 Task: Find connections with filter location Kapfenberg with filter topic #Mobileapplicationswith filter profile language Spanish with filter current company Ethical Hackers Academy with filter school Vidya Prasarak Mandals K G Joshi College of Arts & N G Bedekar College of Commerce Chendani Bunder Road Thane 400 601 with filter industry Climate Data and Analytics with filter service category Program Management with filter keywords title Editor/Proofreader
Action: Mouse moved to (581, 111)
Screenshot: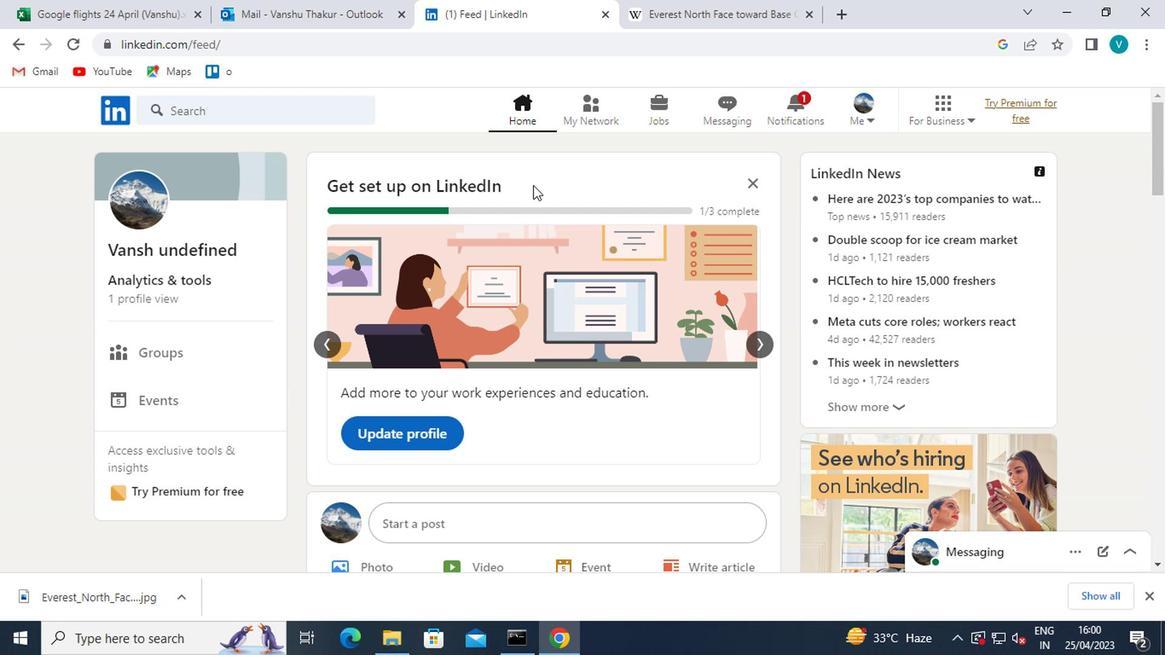 
Action: Mouse pressed left at (581, 111)
Screenshot: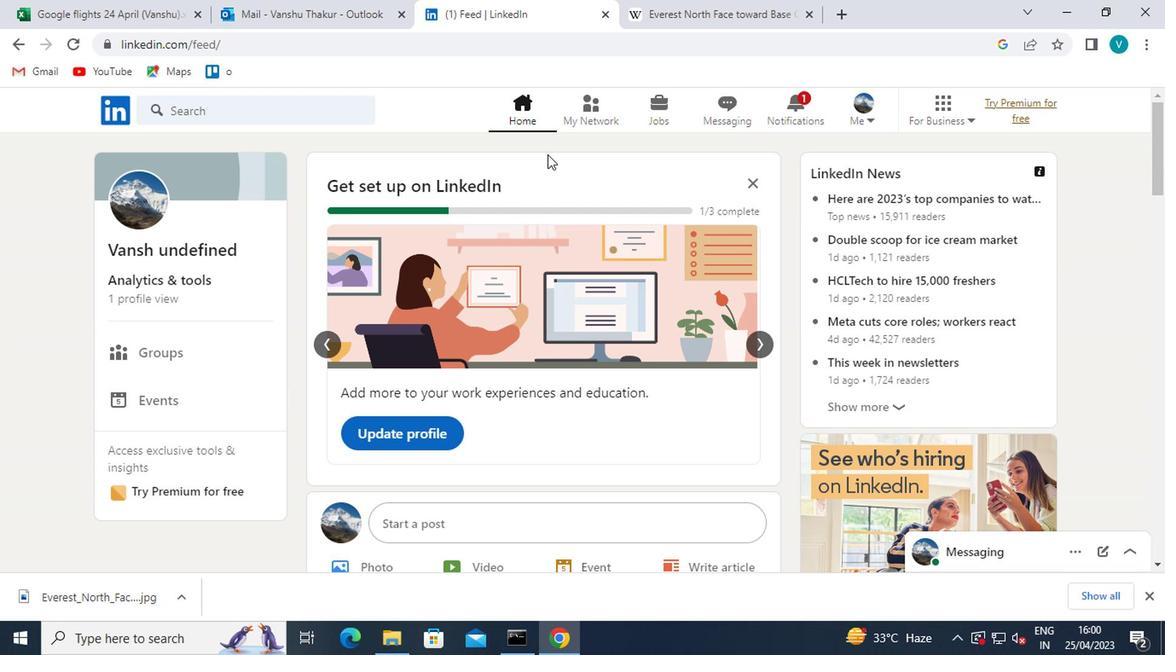 
Action: Mouse moved to (198, 207)
Screenshot: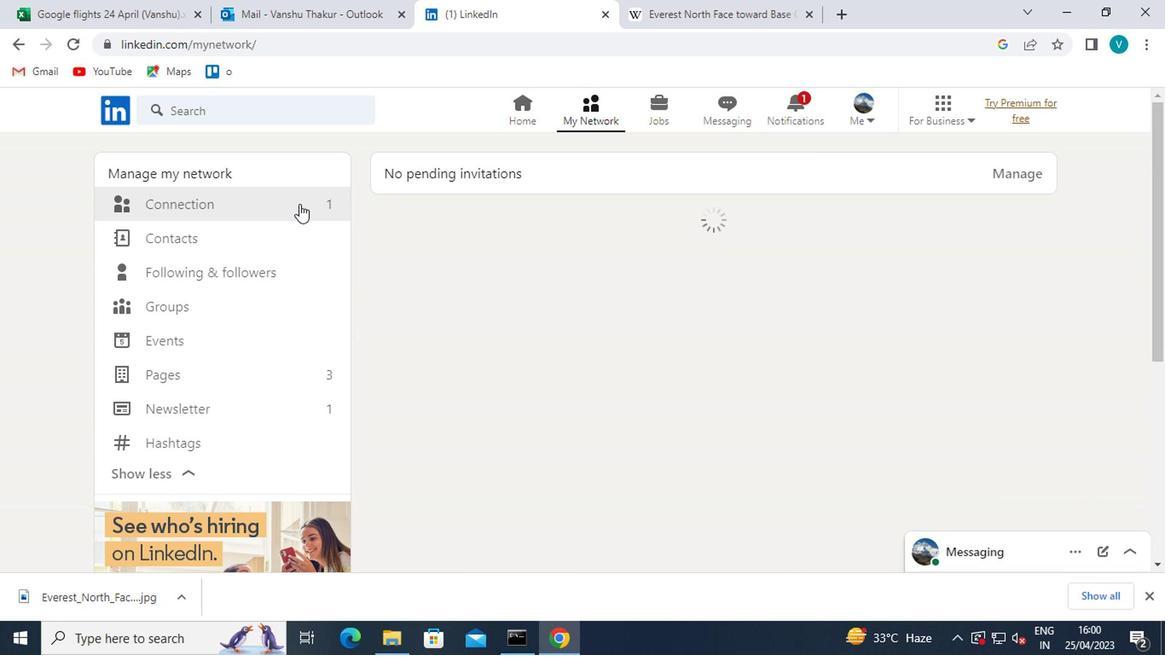
Action: Mouse pressed left at (198, 207)
Screenshot: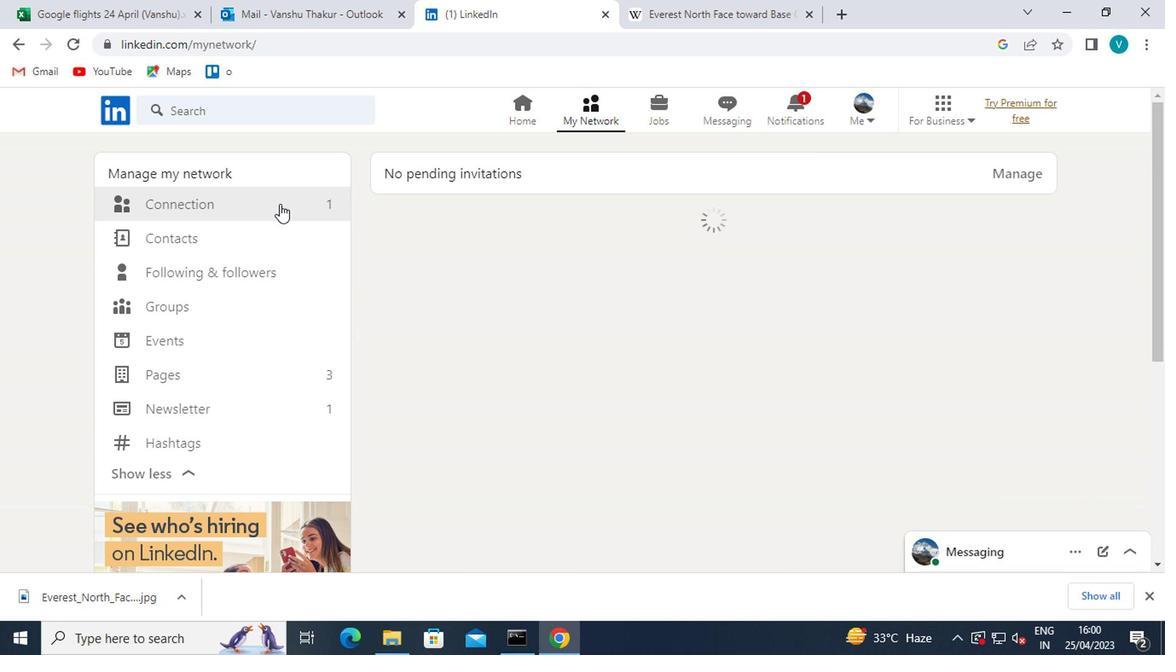 
Action: Mouse moved to (711, 209)
Screenshot: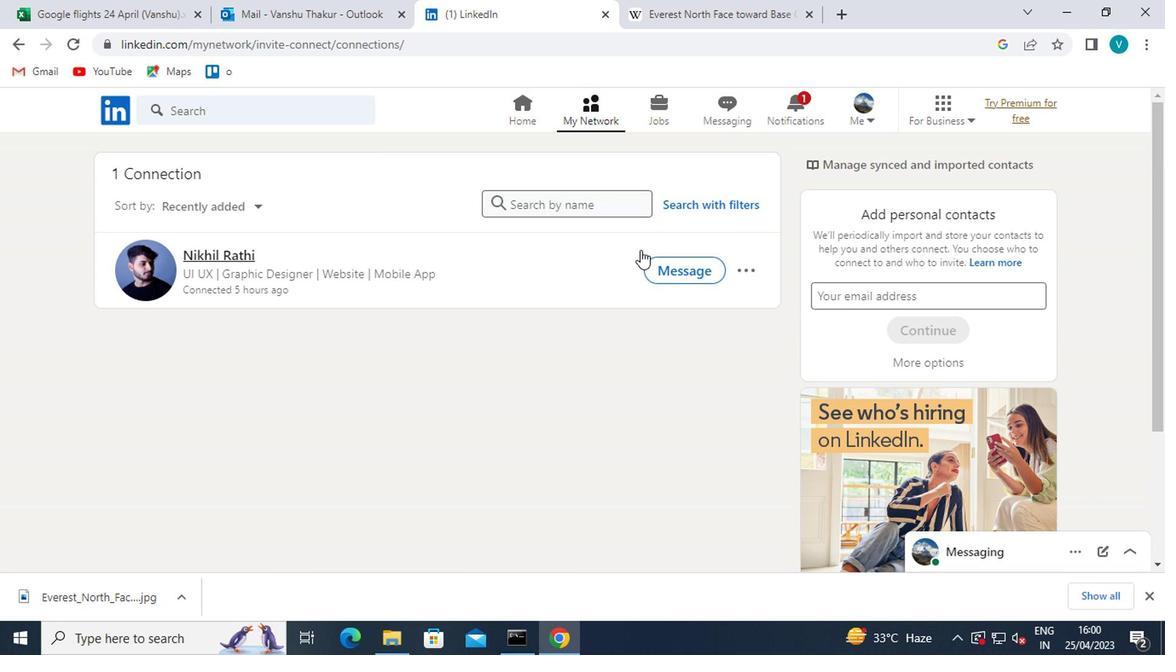 
Action: Mouse pressed left at (711, 209)
Screenshot: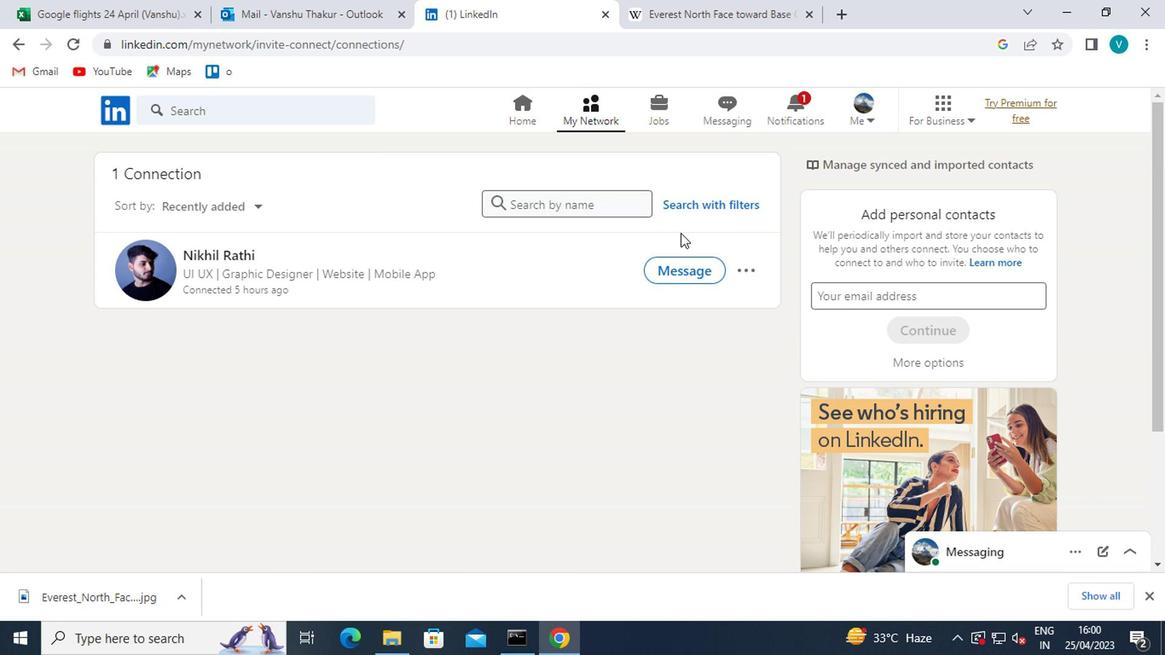 
Action: Mouse moved to (590, 157)
Screenshot: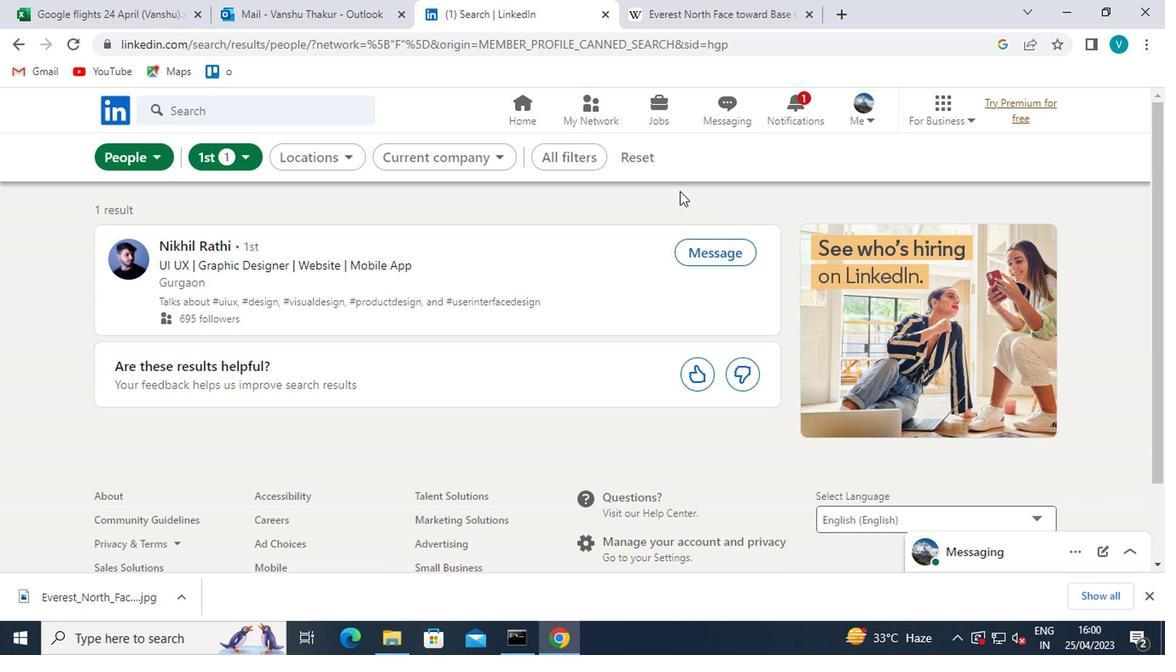 
Action: Mouse pressed left at (590, 157)
Screenshot: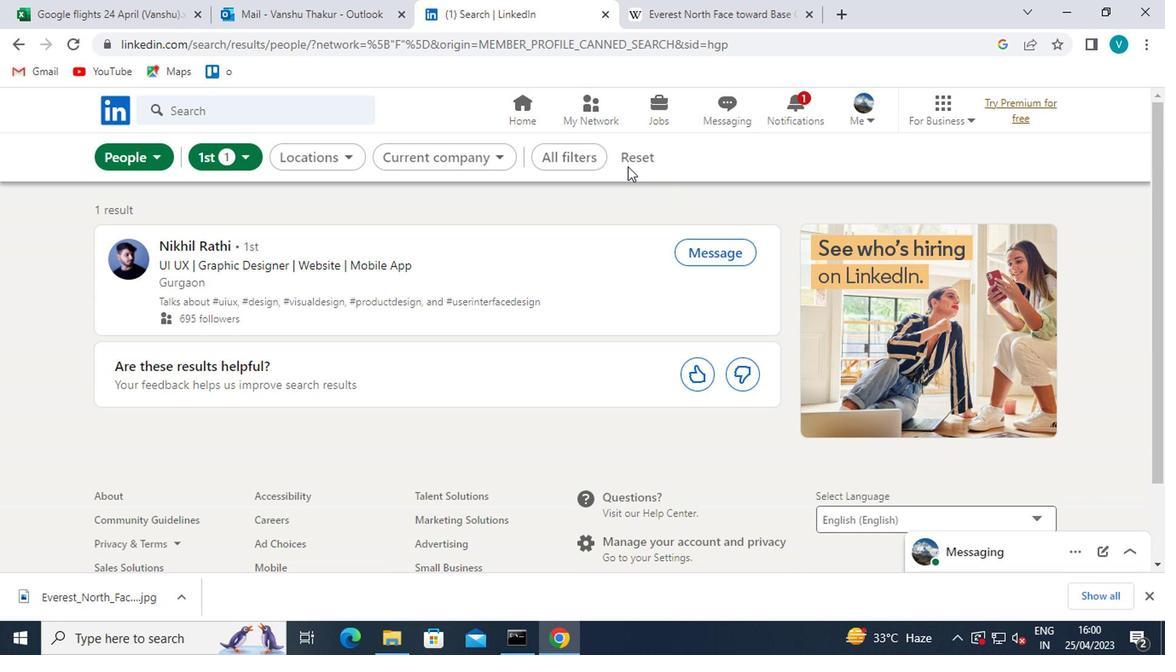 
Action: Mouse moved to (771, 330)
Screenshot: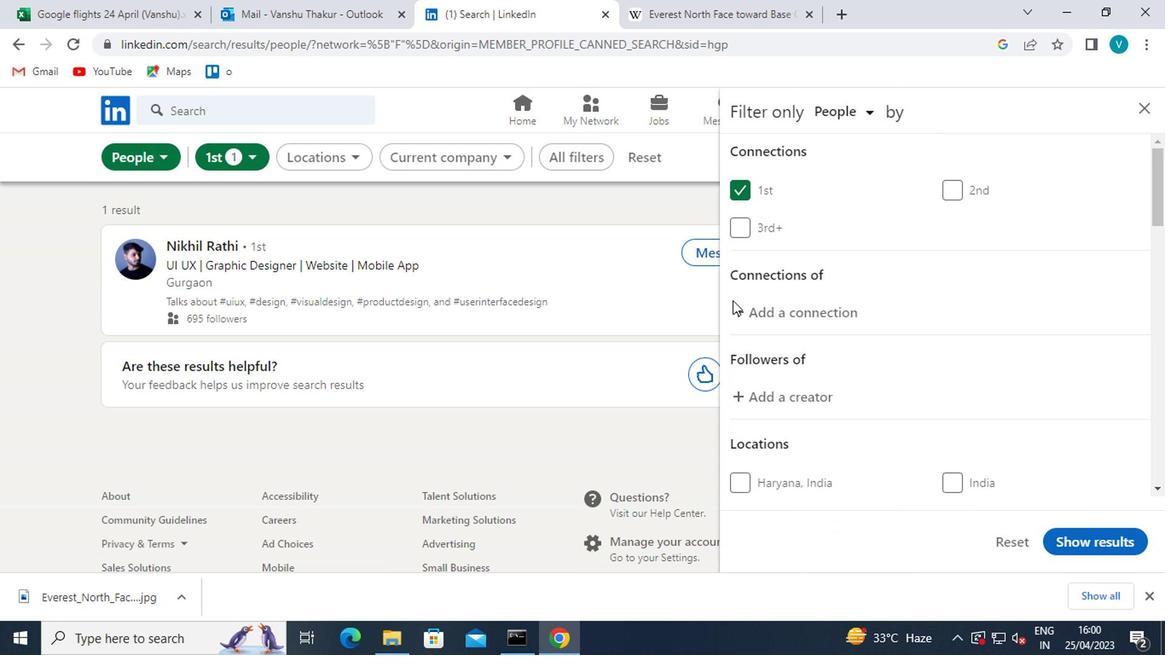 
Action: Mouse scrolled (771, 329) with delta (0, -1)
Screenshot: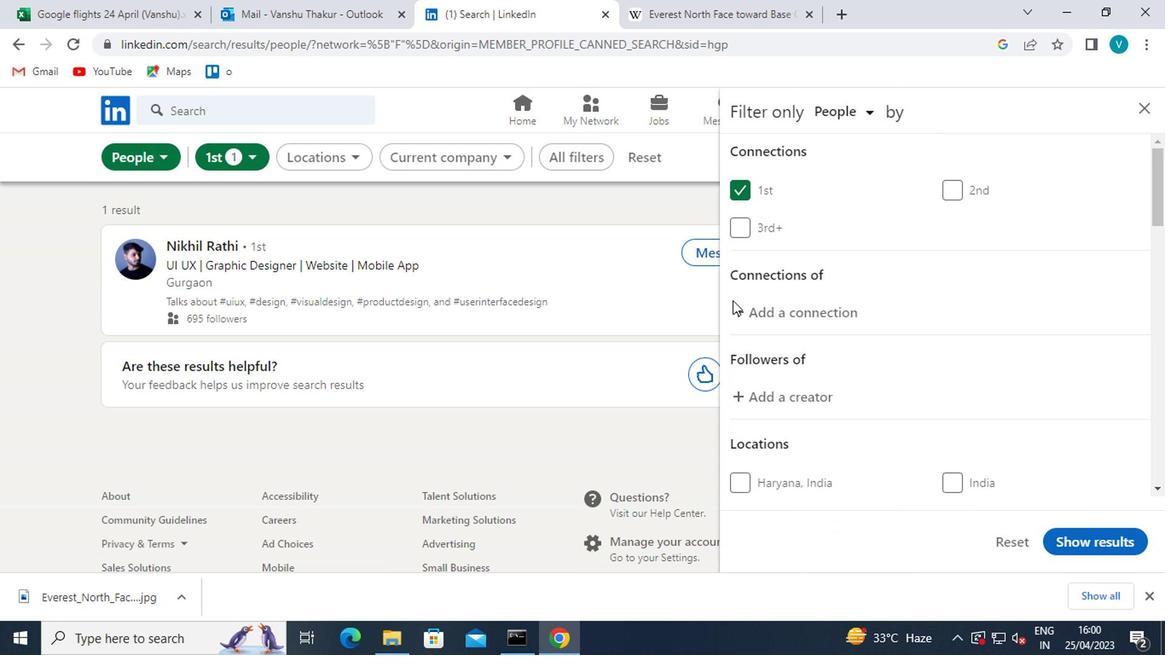 
Action: Mouse moved to (772, 332)
Screenshot: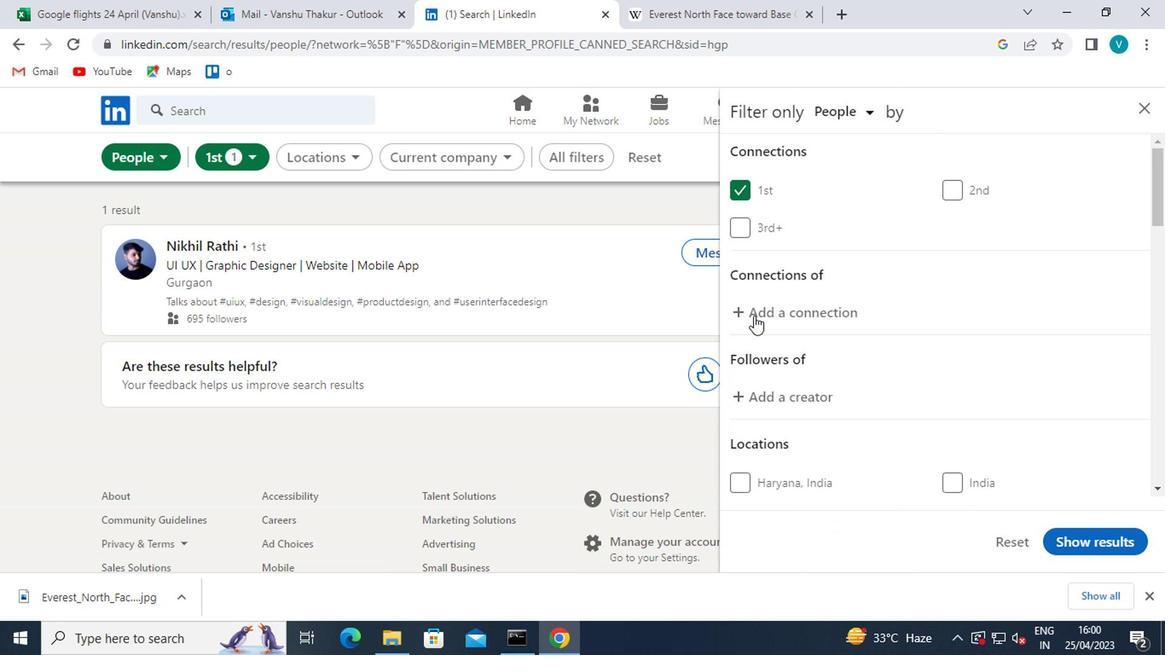 
Action: Mouse scrolled (772, 331) with delta (0, -1)
Screenshot: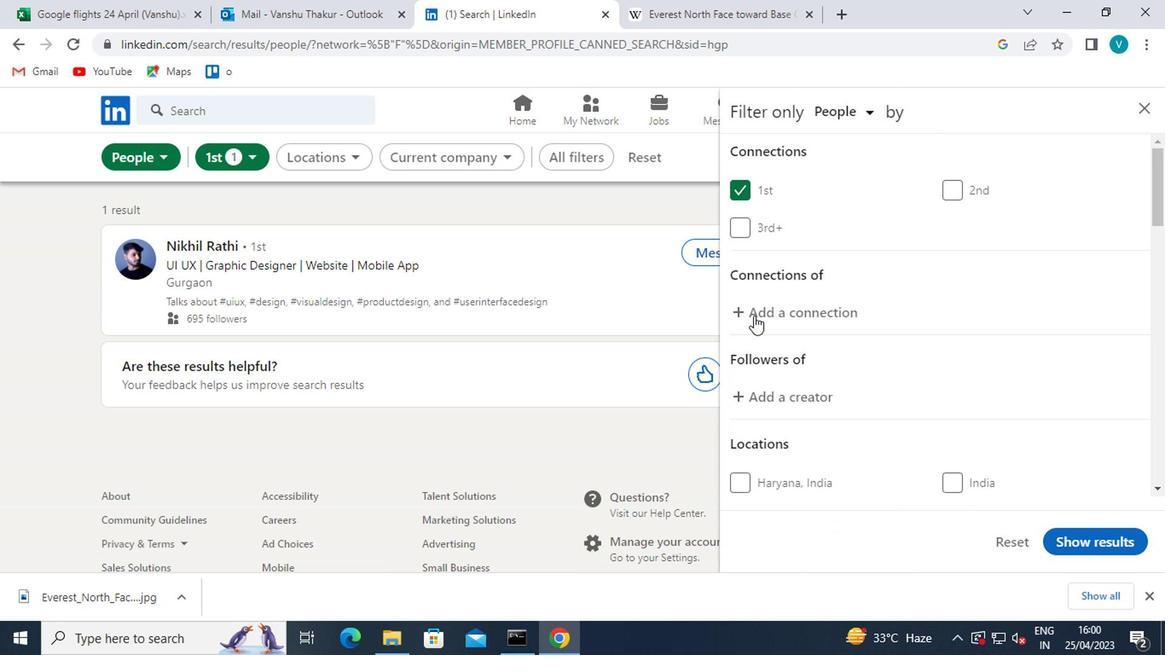 
Action: Mouse moved to (779, 384)
Screenshot: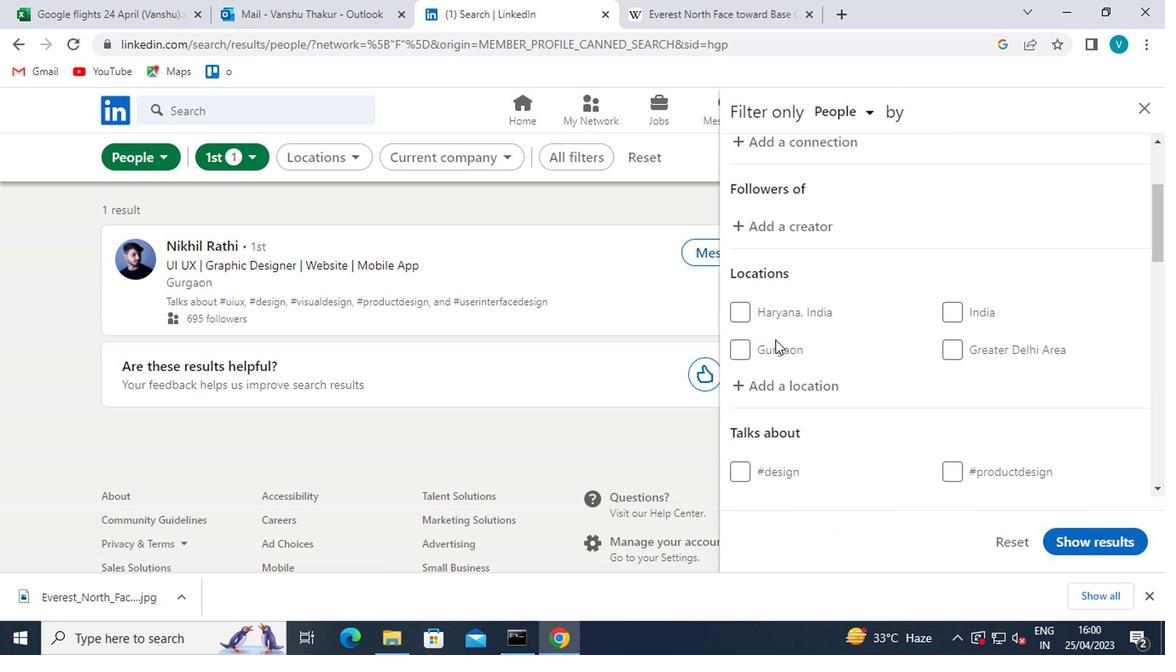 
Action: Mouse pressed left at (779, 384)
Screenshot: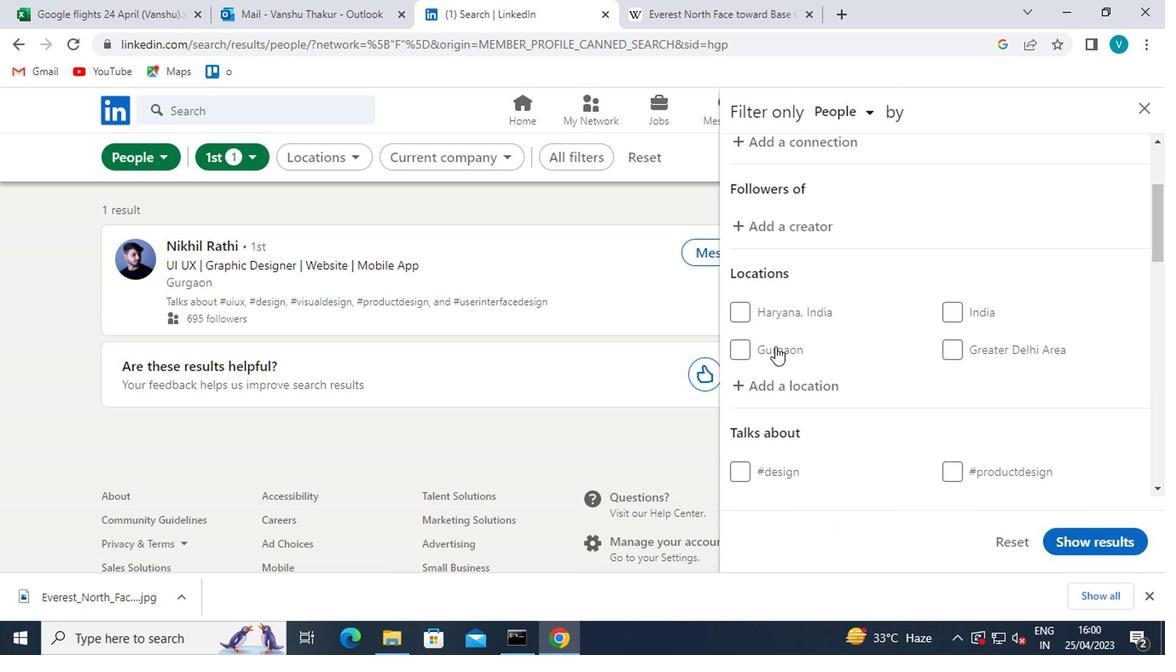
Action: Mouse moved to (700, 331)
Screenshot: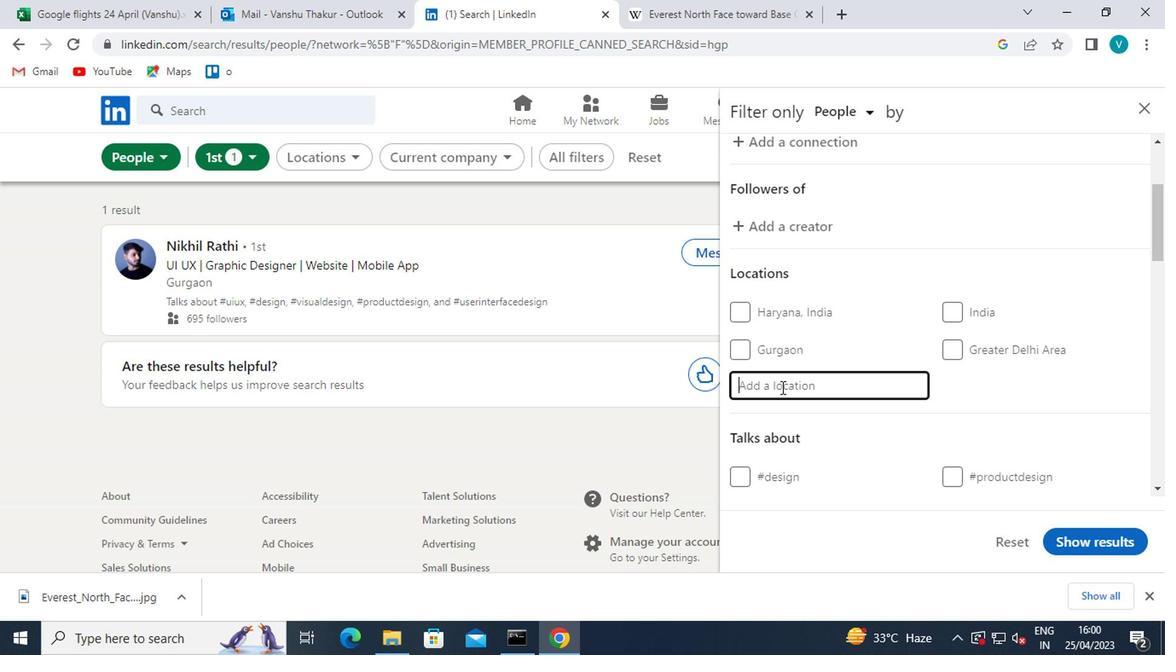 
Action: Key pressed <Key.shift>KAPFEN
Screenshot: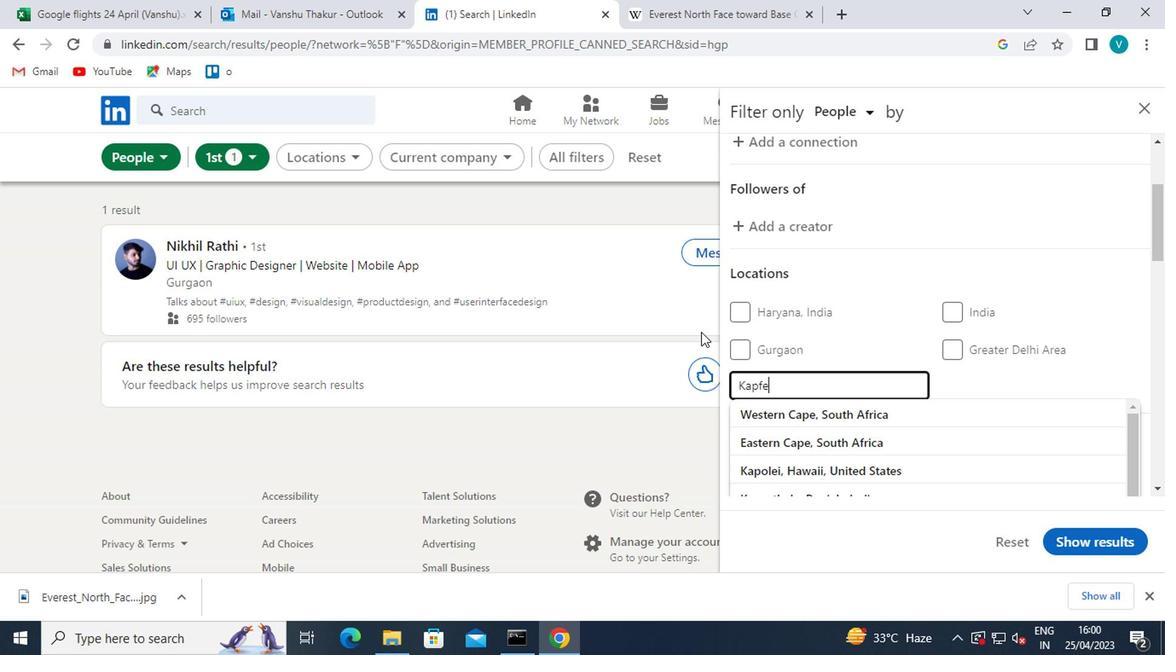 
Action: Mouse moved to (840, 403)
Screenshot: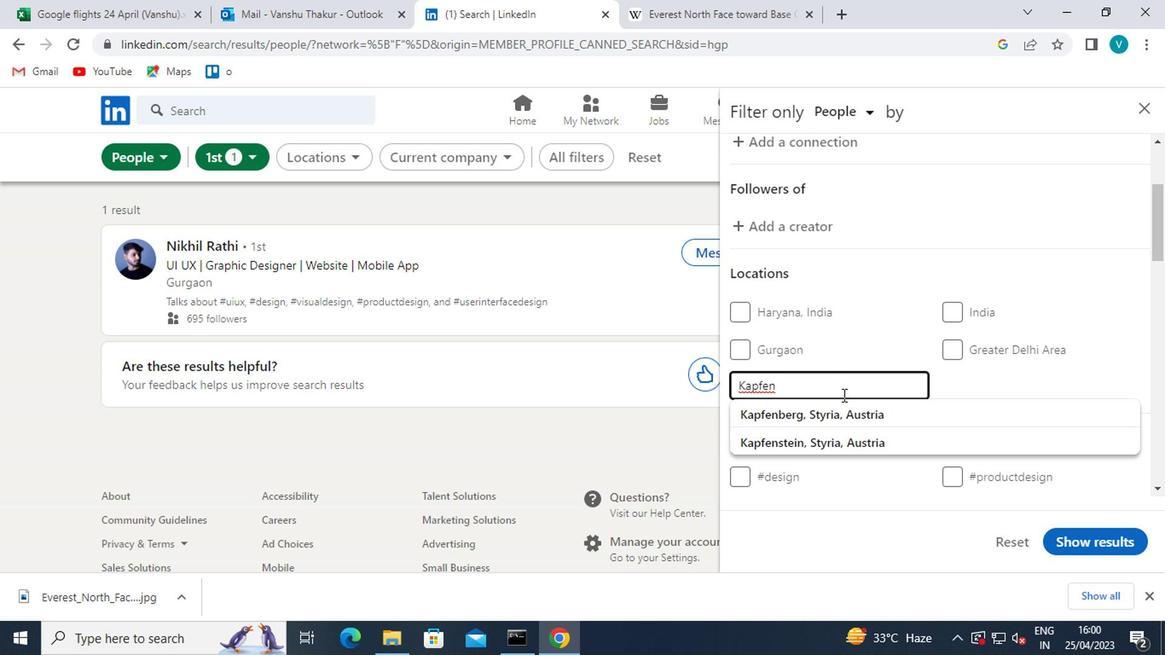 
Action: Mouse pressed left at (840, 403)
Screenshot: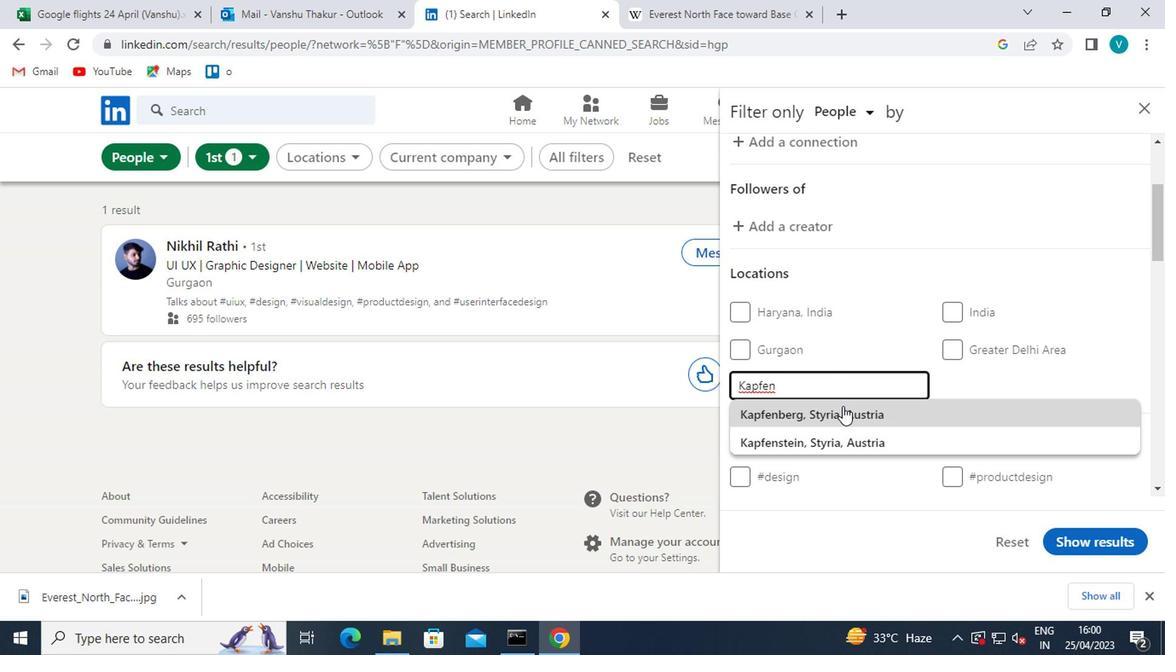 
Action: Mouse scrolled (840, 402) with delta (0, 0)
Screenshot: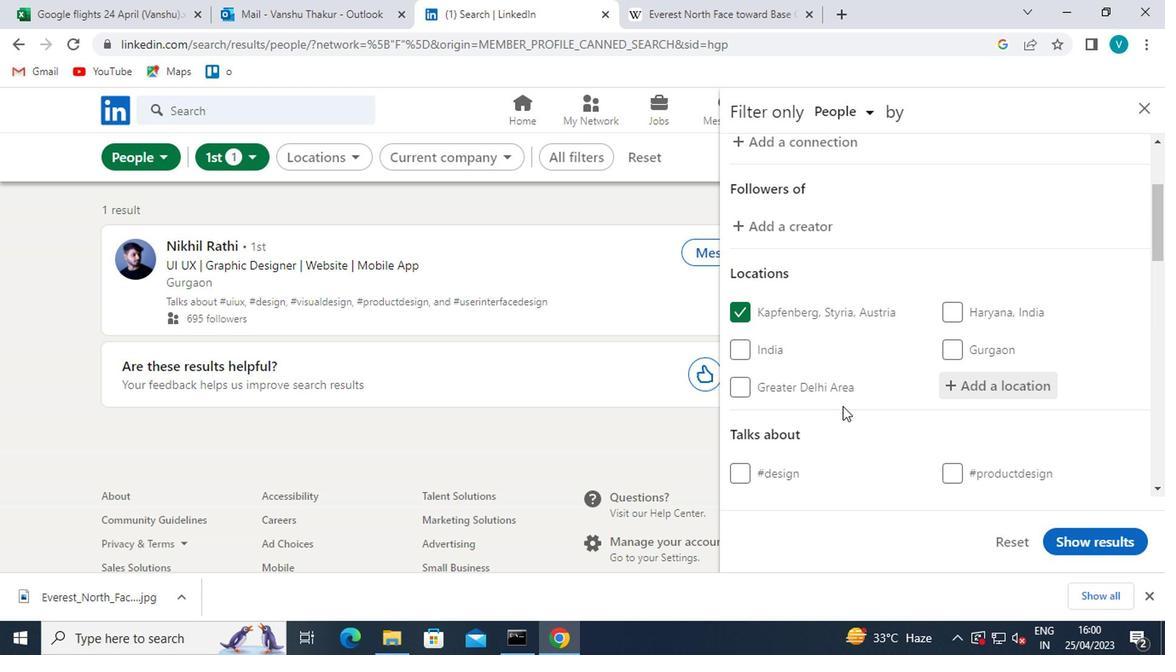 
Action: Mouse scrolled (840, 402) with delta (0, 0)
Screenshot: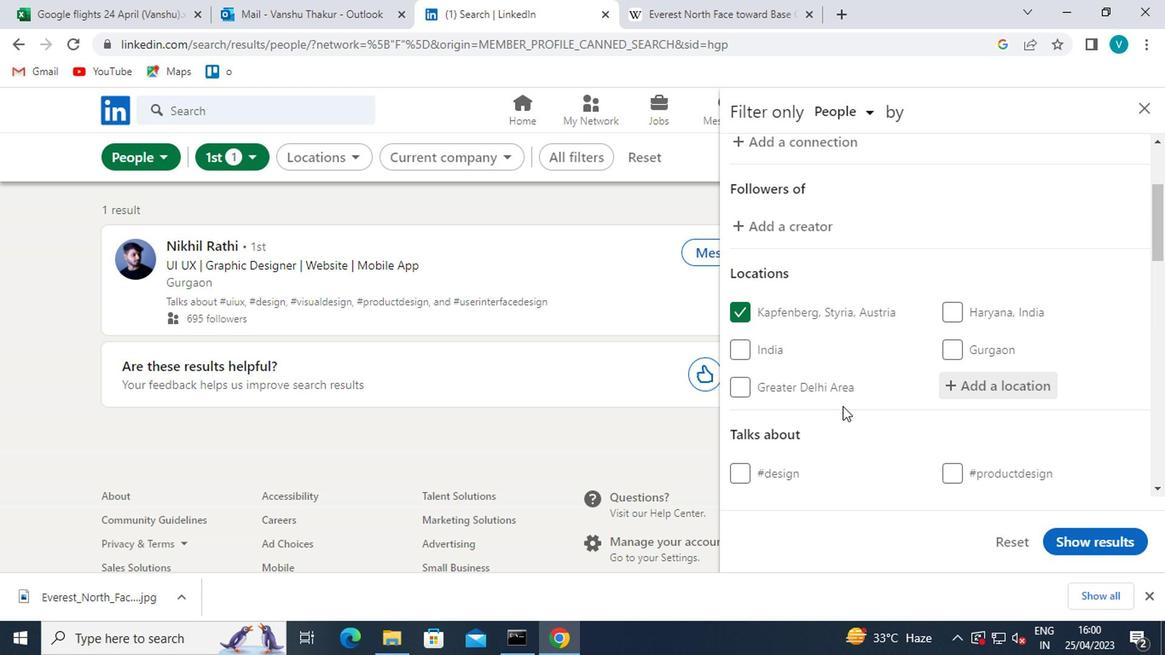 
Action: Mouse scrolled (840, 402) with delta (0, 0)
Screenshot: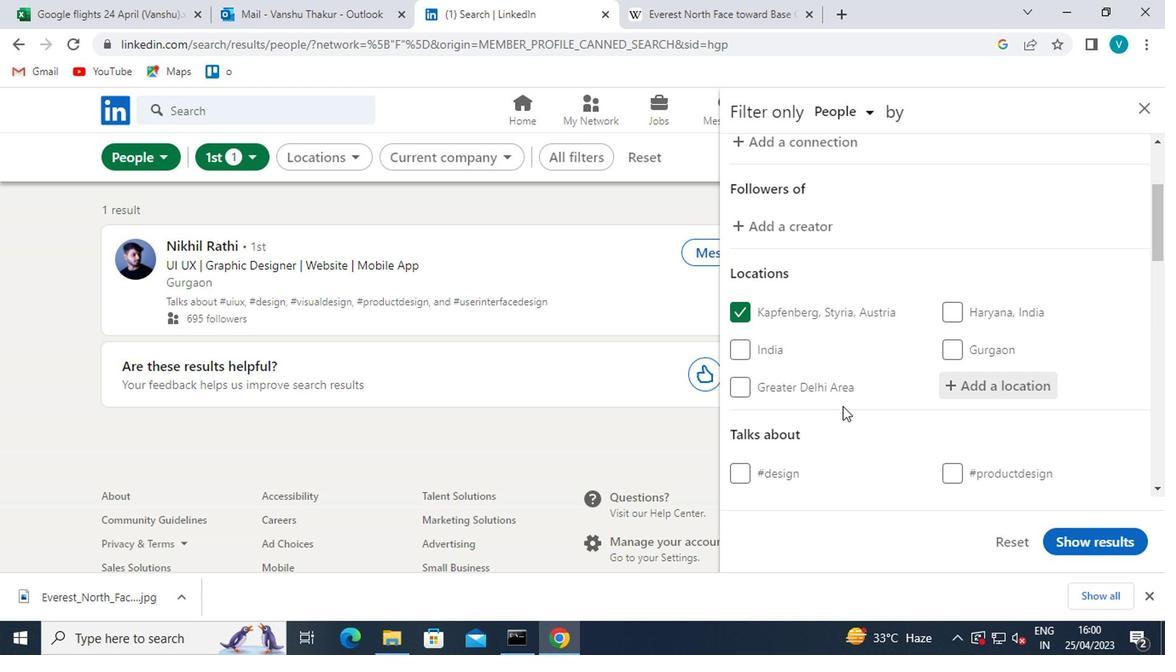 
Action: Mouse moved to (986, 298)
Screenshot: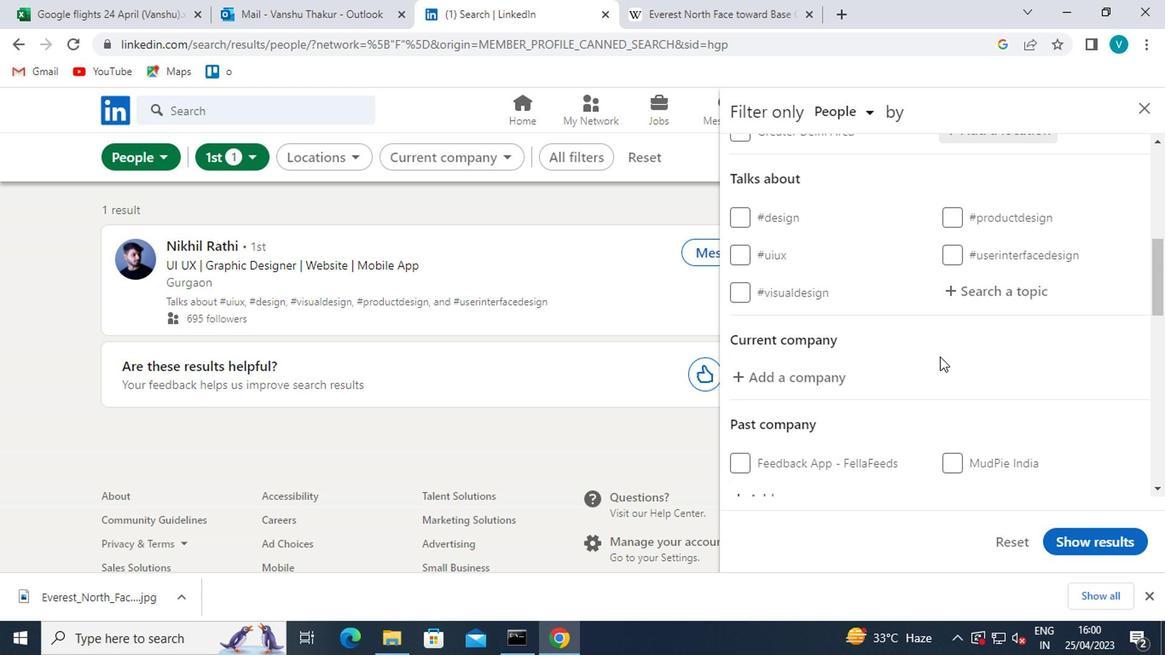 
Action: Mouse pressed left at (986, 298)
Screenshot: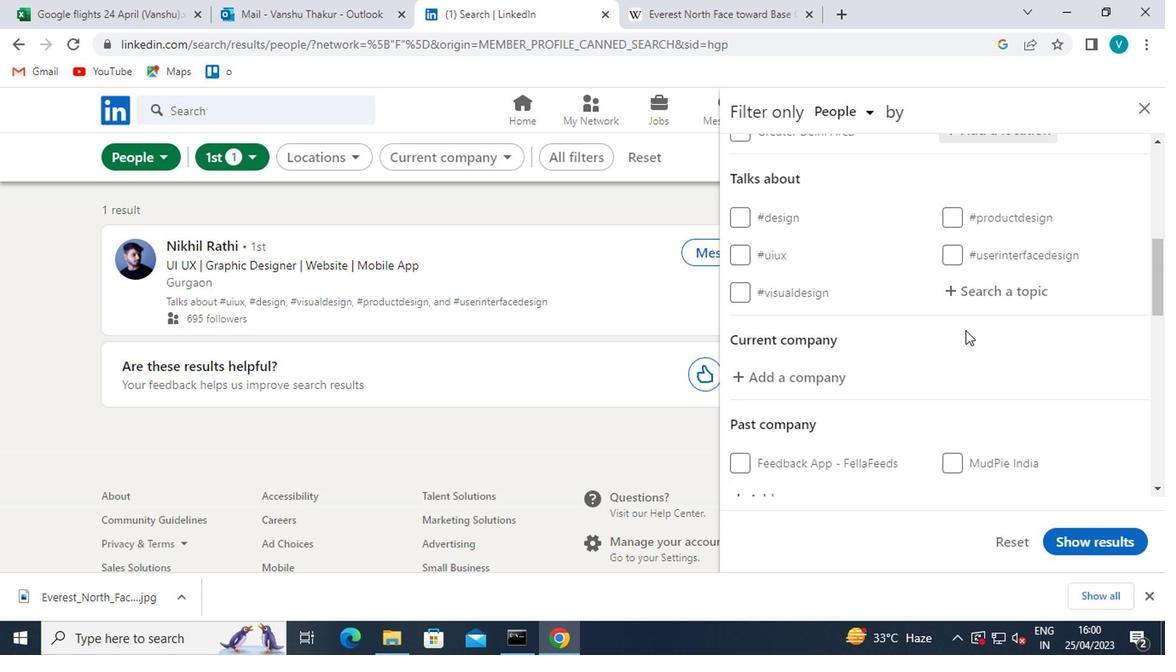 
Action: Mouse moved to (986, 298)
Screenshot: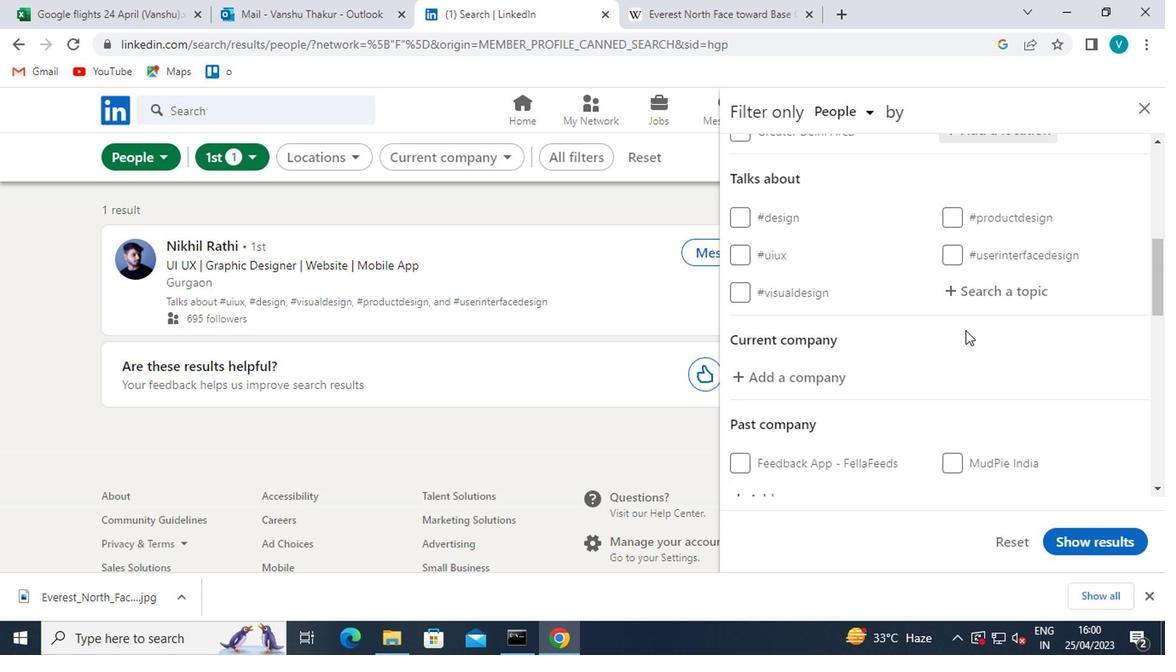 
Action: Key pressed <Key.shift>#<Key.shift>MOB
Screenshot: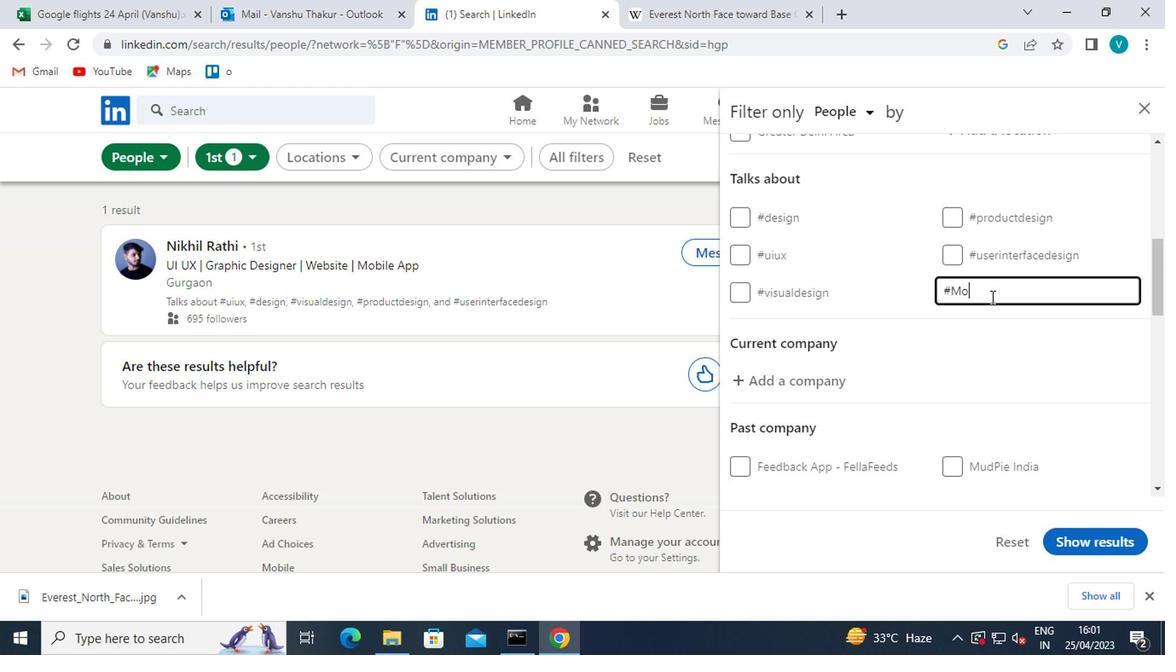 
Action: Mouse moved to (910, 247)
Screenshot: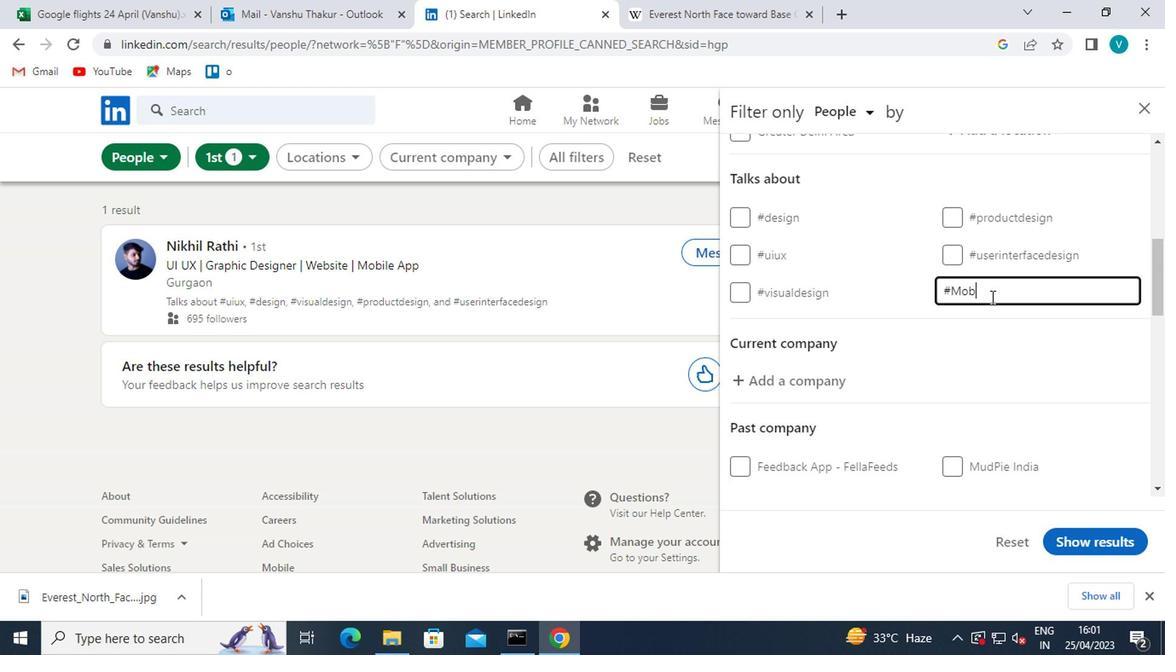 
Action: Key pressed ILEAPPLICATIONS
Screenshot: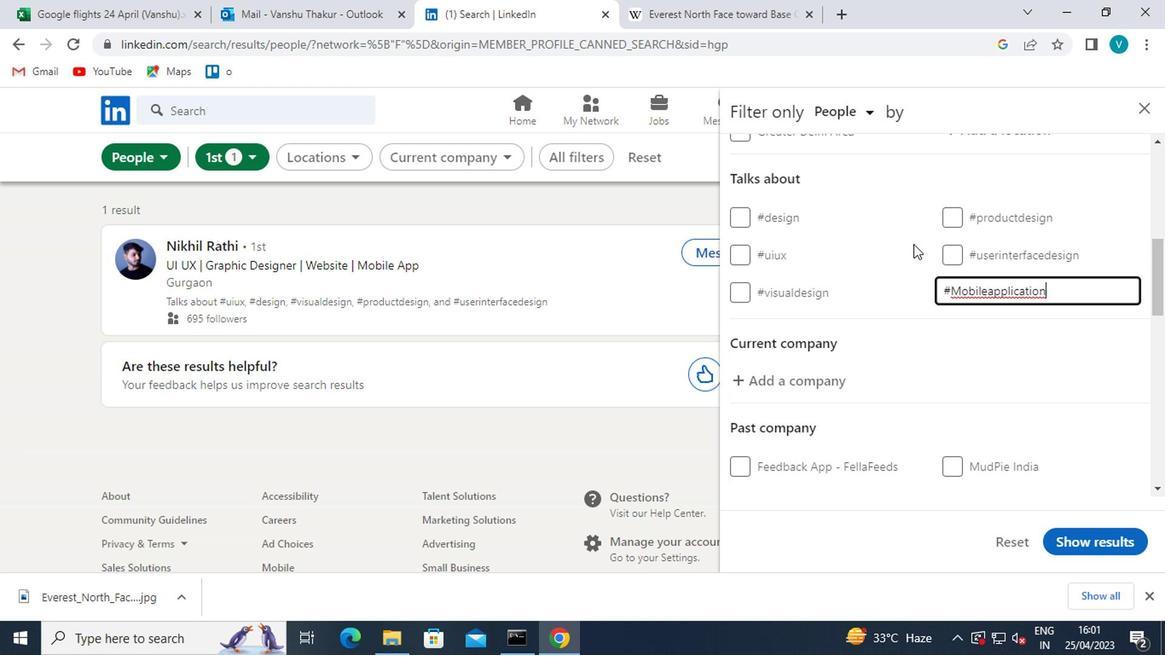 
Action: Mouse moved to (920, 248)
Screenshot: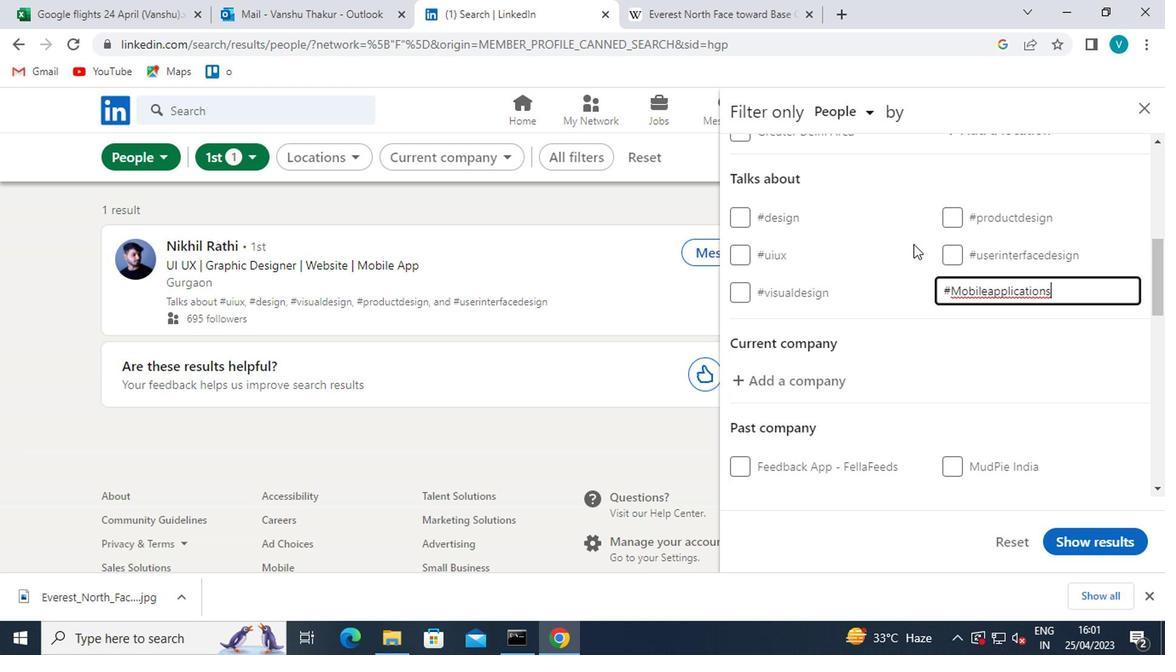 
Action: Mouse scrolled (920, 248) with delta (0, 0)
Screenshot: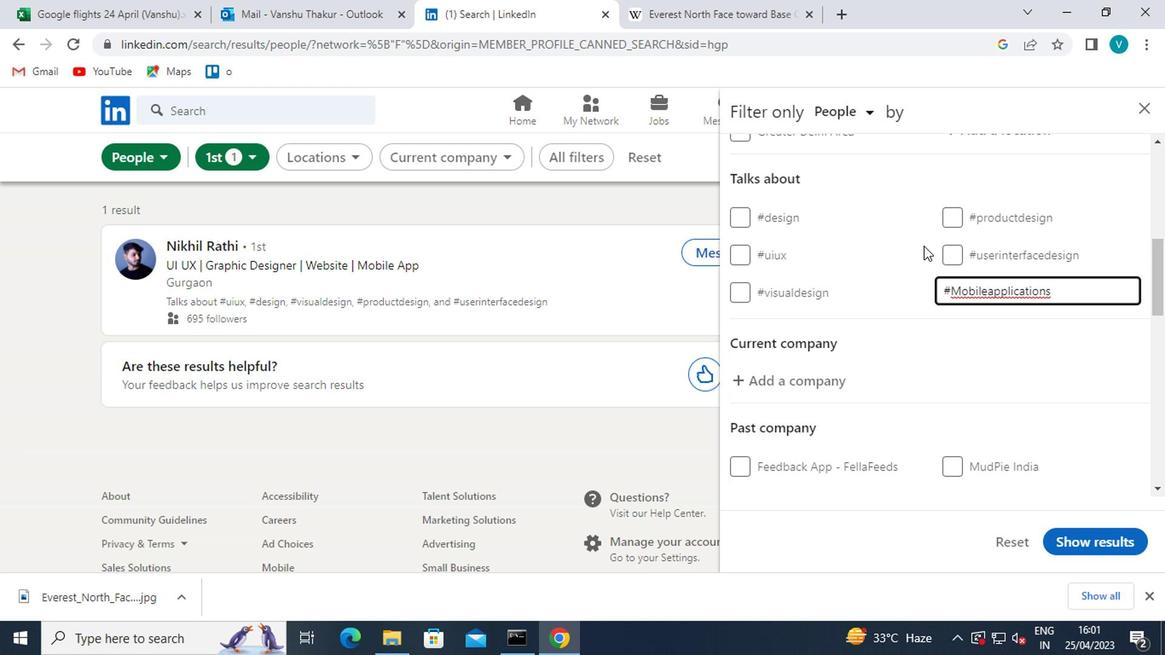 
Action: Mouse moved to (920, 248)
Screenshot: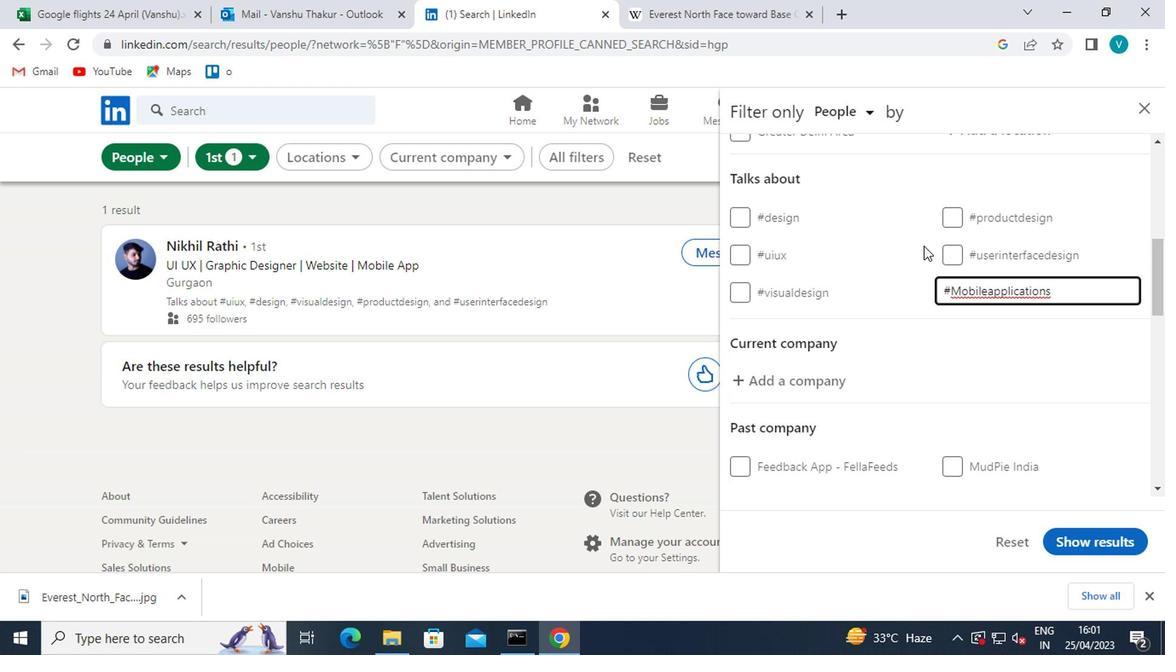 
Action: Mouse scrolled (920, 248) with delta (0, 0)
Screenshot: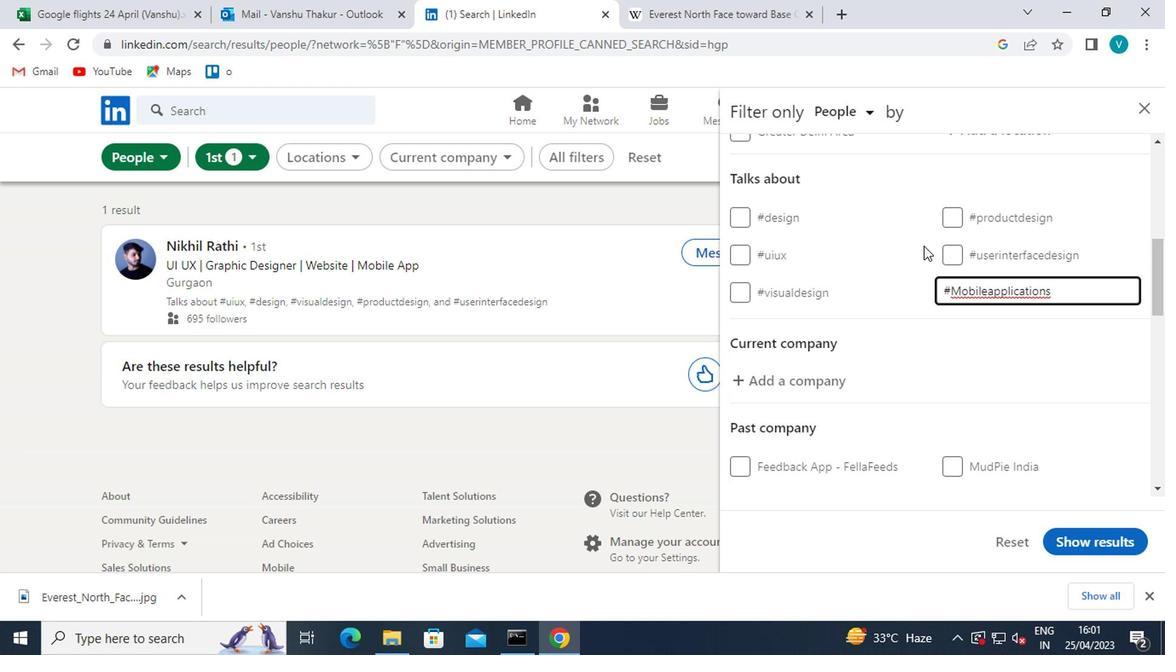 
Action: Mouse moved to (925, 272)
Screenshot: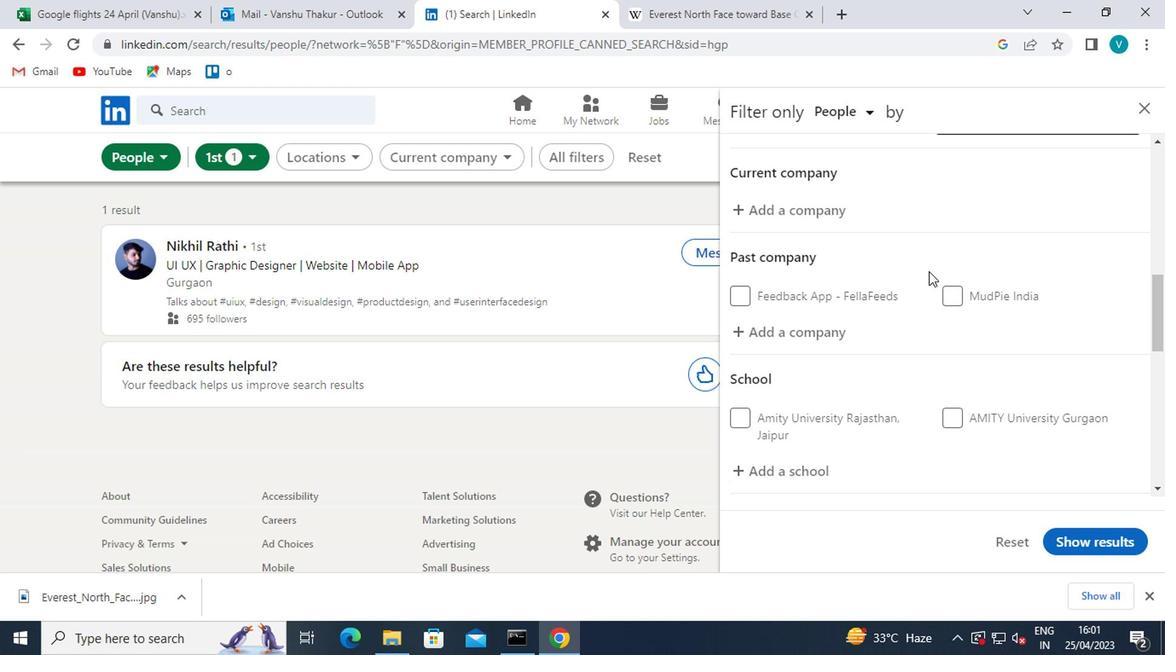 
Action: Mouse scrolled (925, 273) with delta (0, 0)
Screenshot: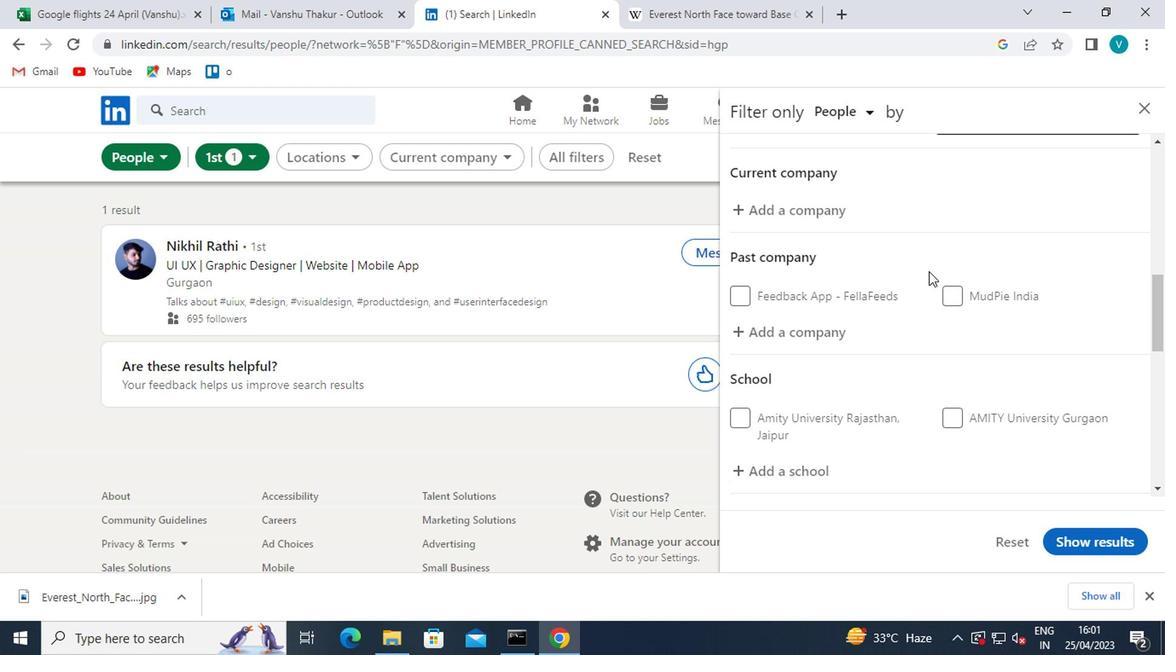 
Action: Mouse moved to (936, 265)
Screenshot: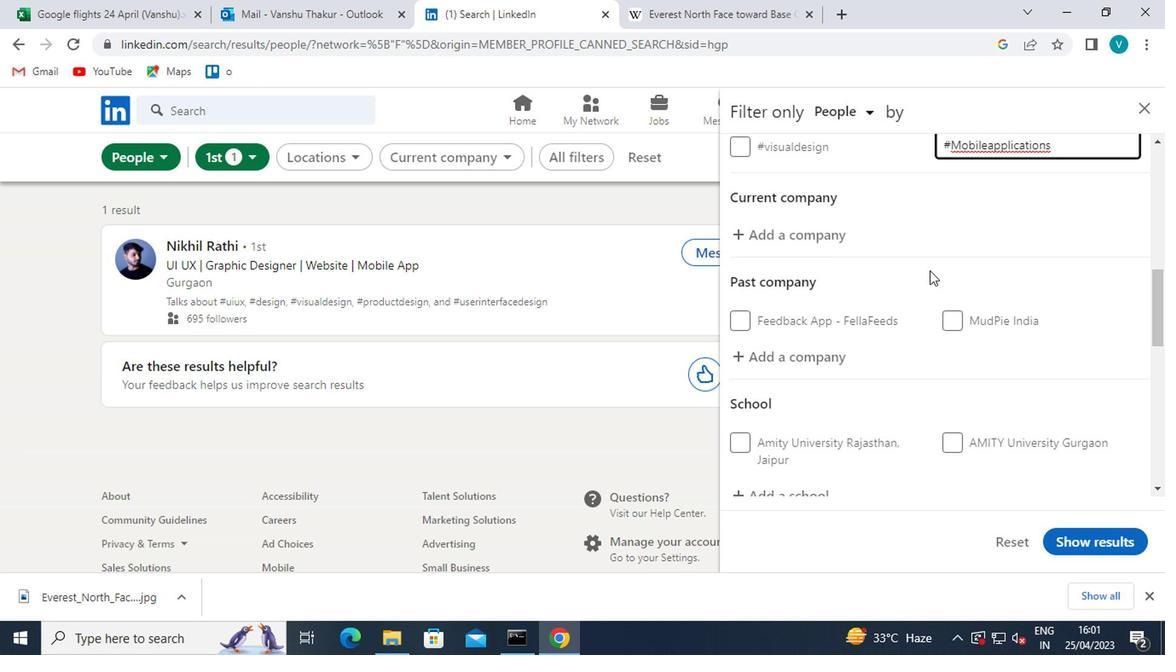 
Action: Mouse pressed left at (936, 265)
Screenshot: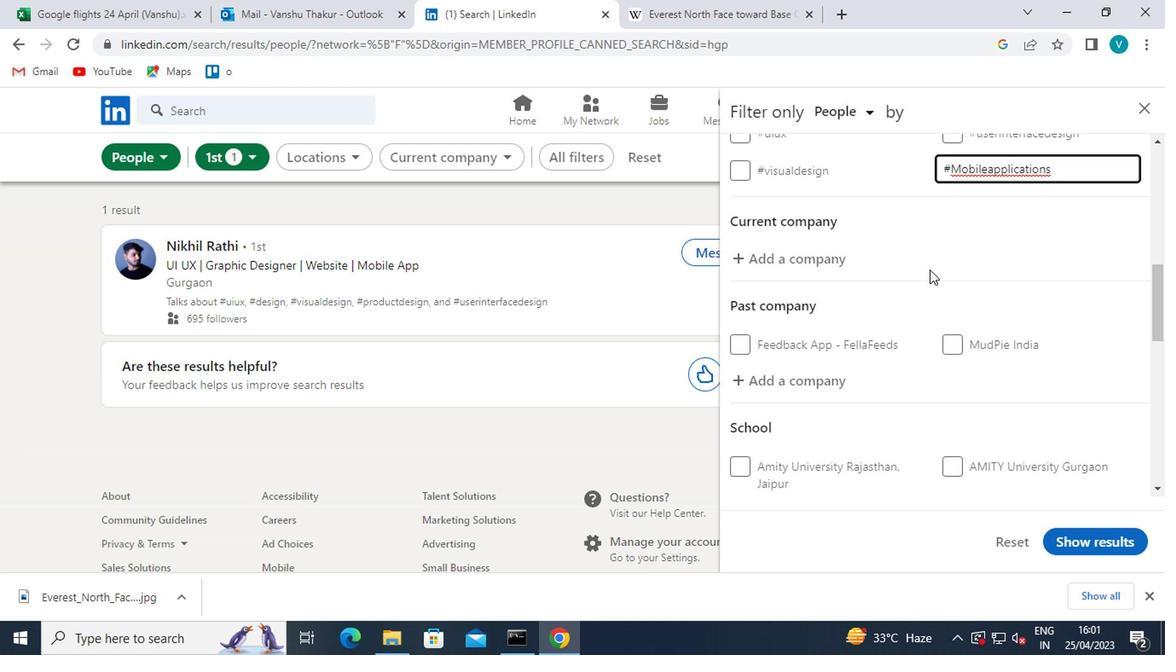 
Action: Mouse moved to (959, 262)
Screenshot: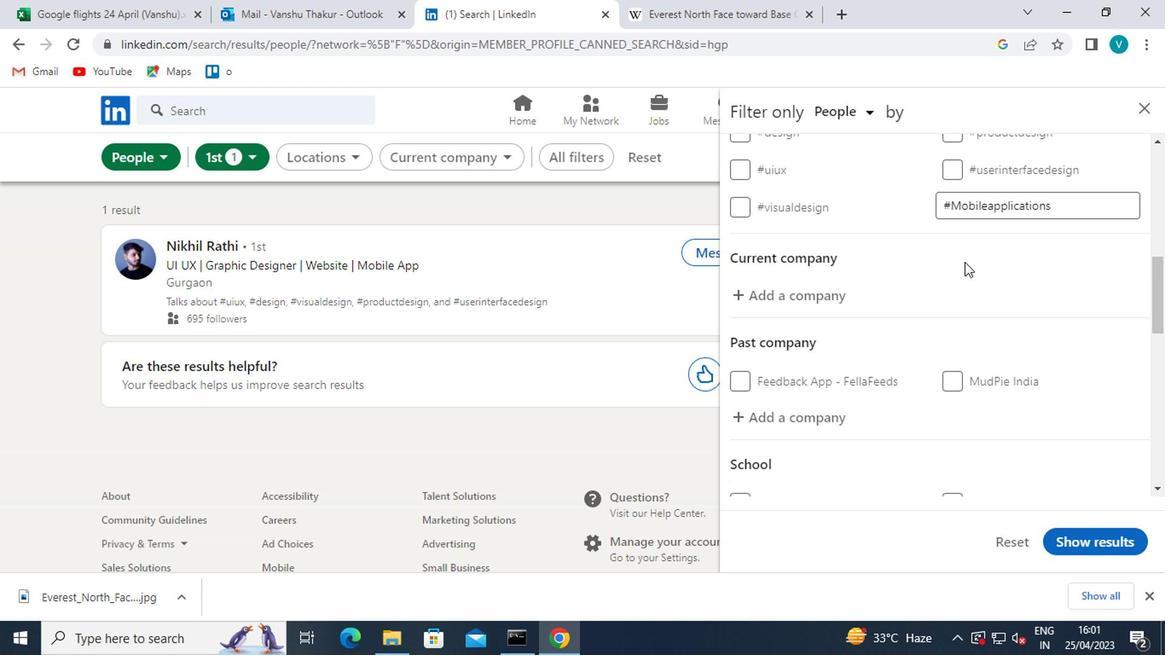 
Action: Mouse scrolled (959, 261) with delta (0, -1)
Screenshot: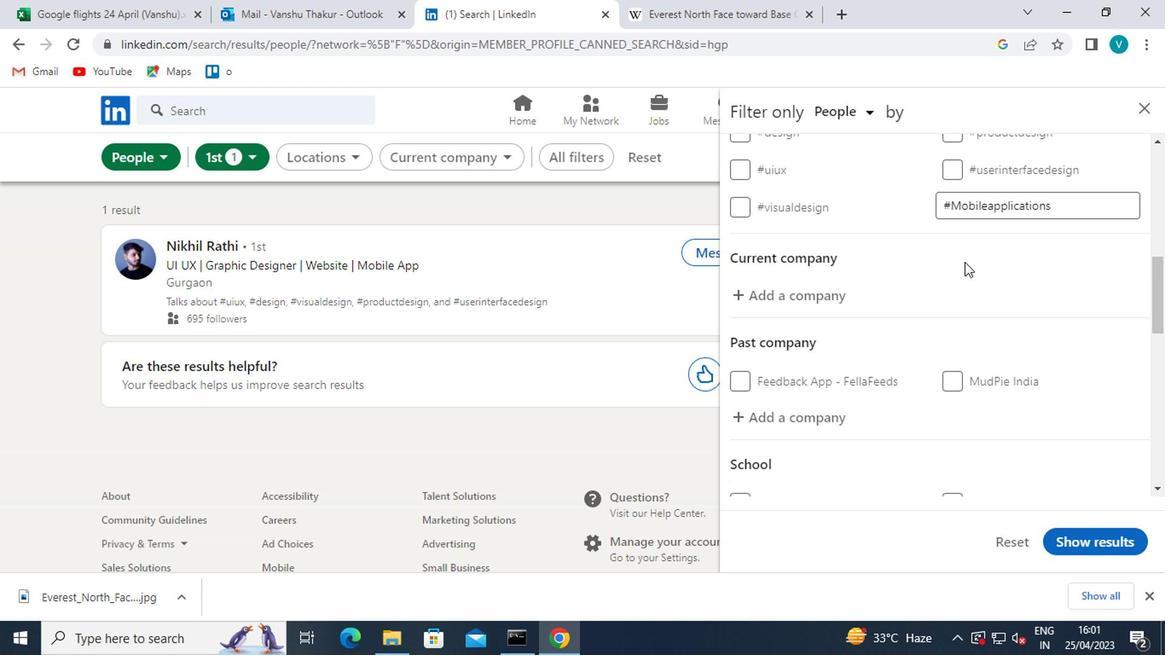 
Action: Mouse moved to (953, 261)
Screenshot: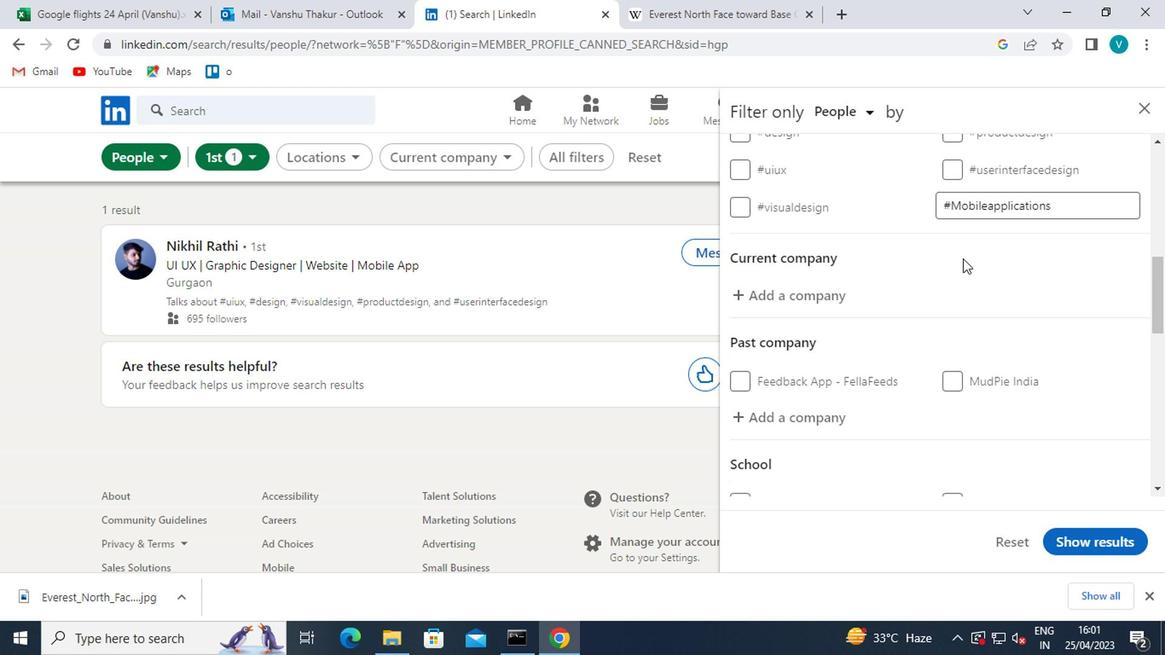 
Action: Mouse scrolled (953, 260) with delta (0, 0)
Screenshot: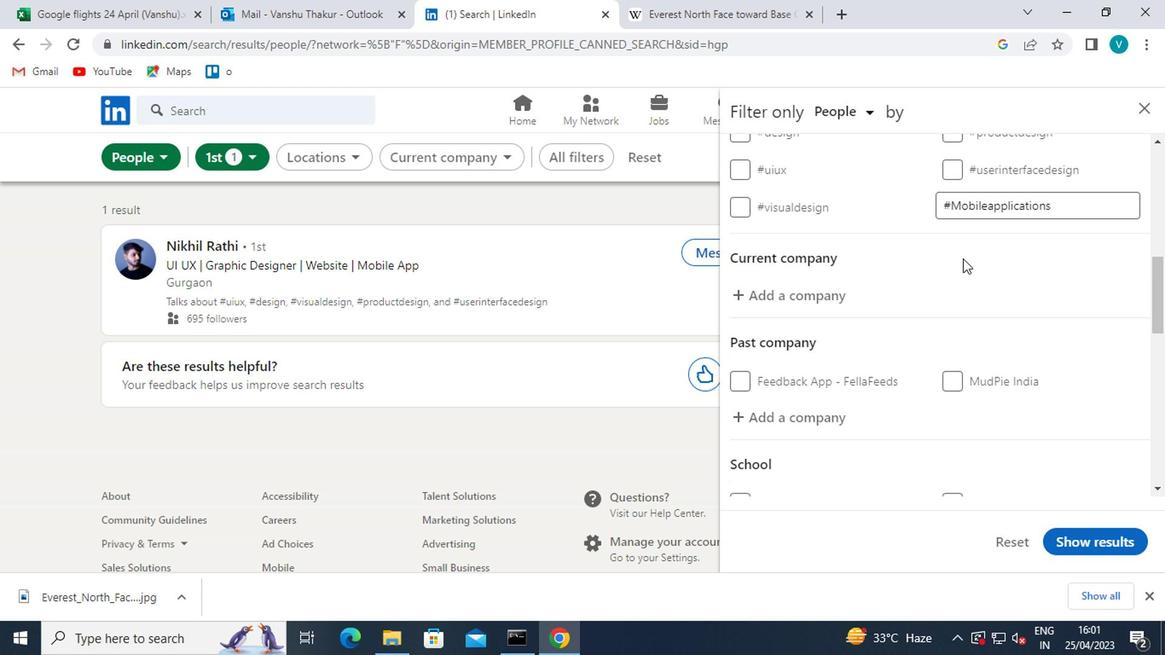 
Action: Mouse moved to (947, 265)
Screenshot: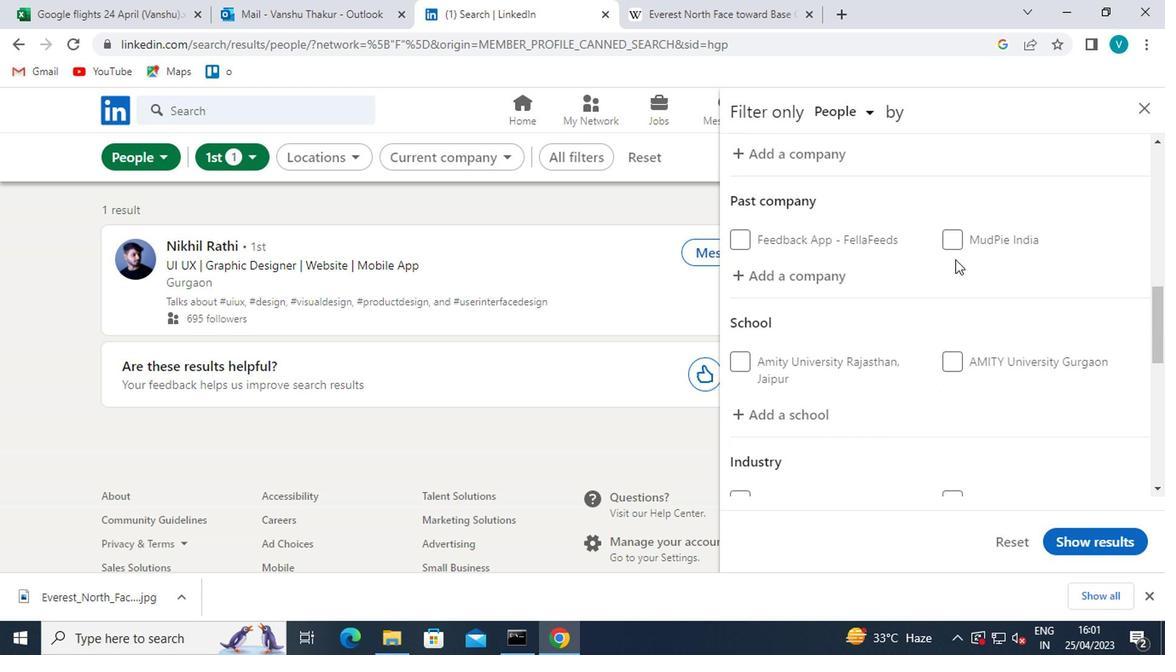 
Action: Mouse scrolled (947, 265) with delta (0, 0)
Screenshot: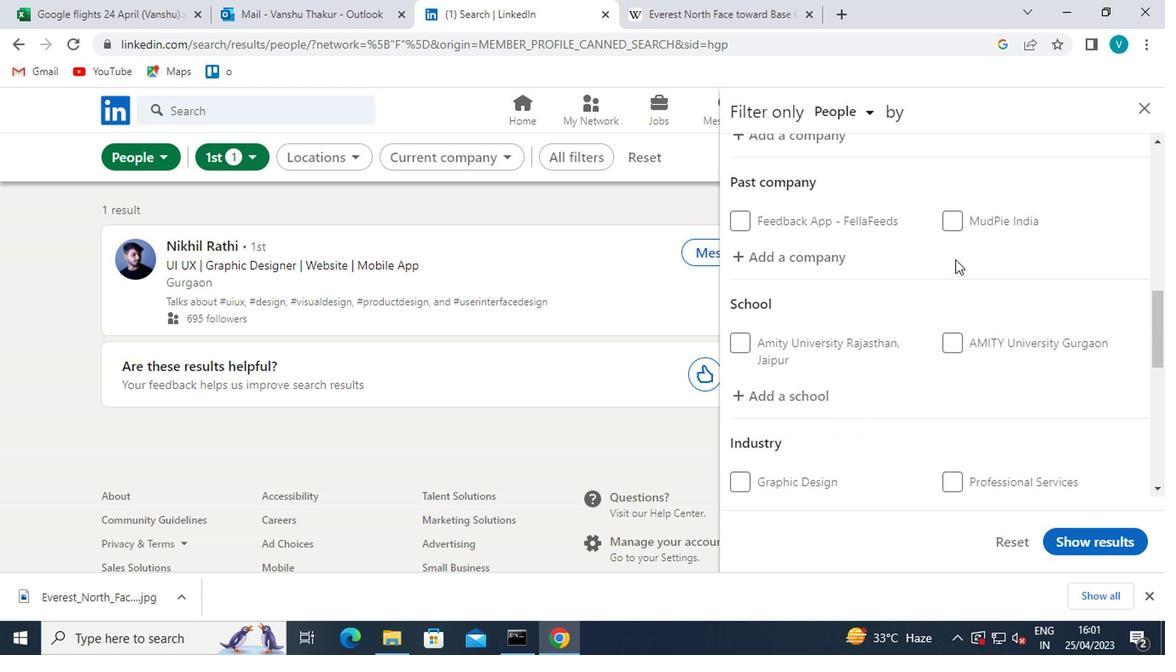 
Action: Mouse moved to (944, 270)
Screenshot: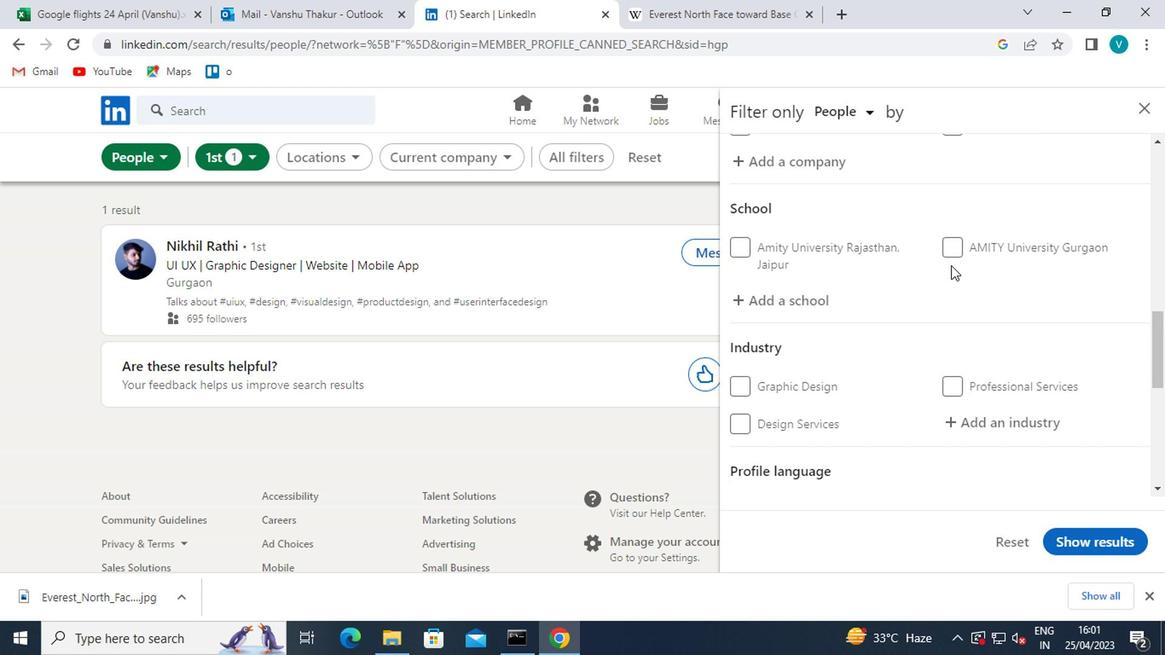 
Action: Mouse scrolled (944, 270) with delta (0, 0)
Screenshot: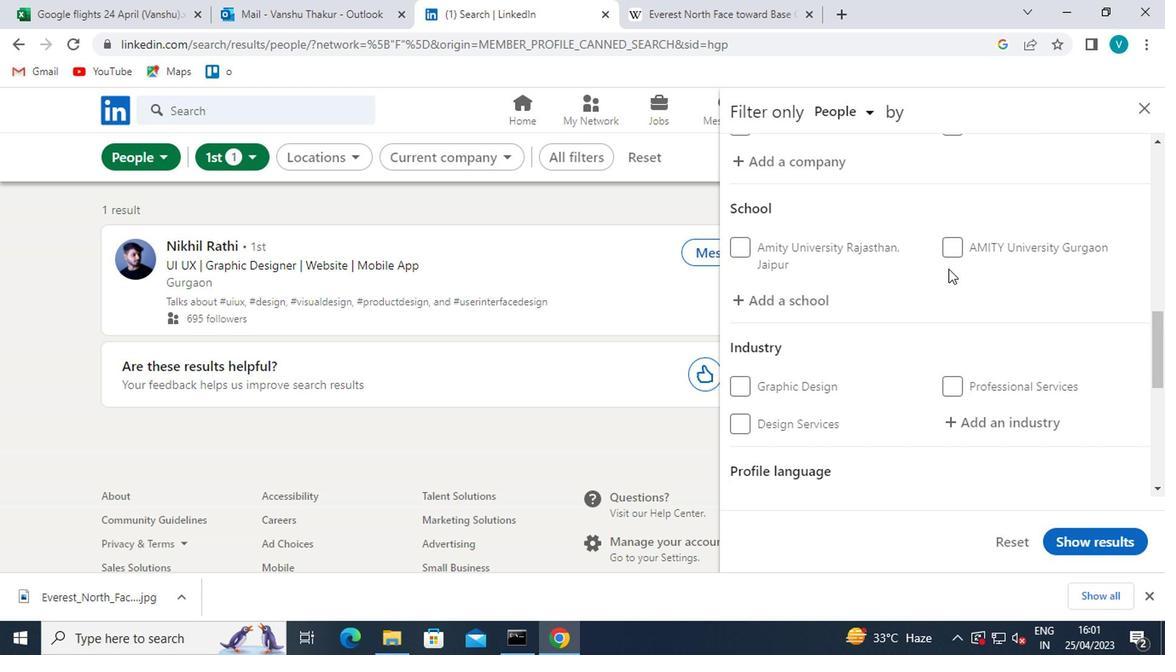
Action: Mouse scrolled (944, 270) with delta (0, 0)
Screenshot: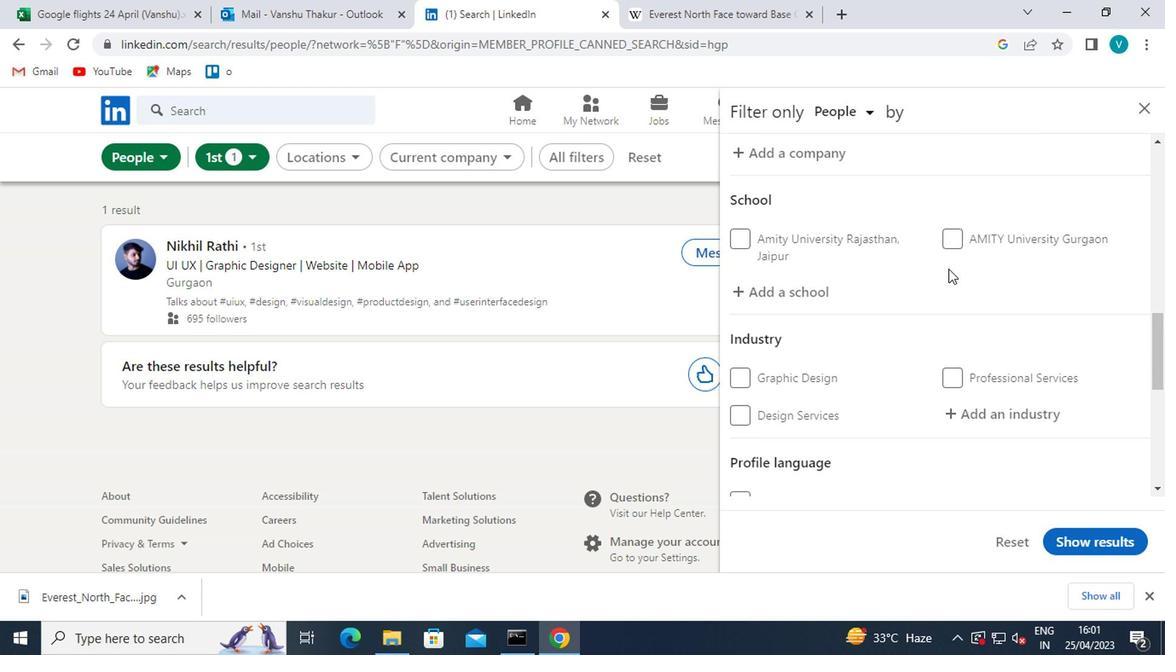 
Action: Mouse scrolled (944, 270) with delta (0, 0)
Screenshot: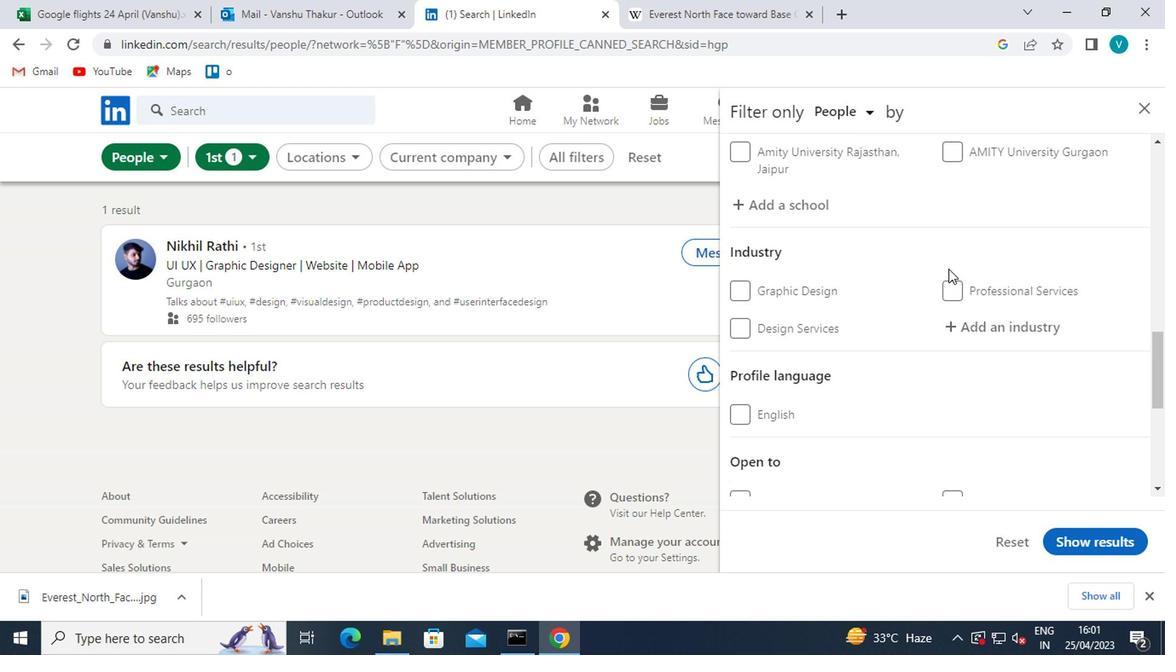 
Action: Mouse moved to (942, 270)
Screenshot: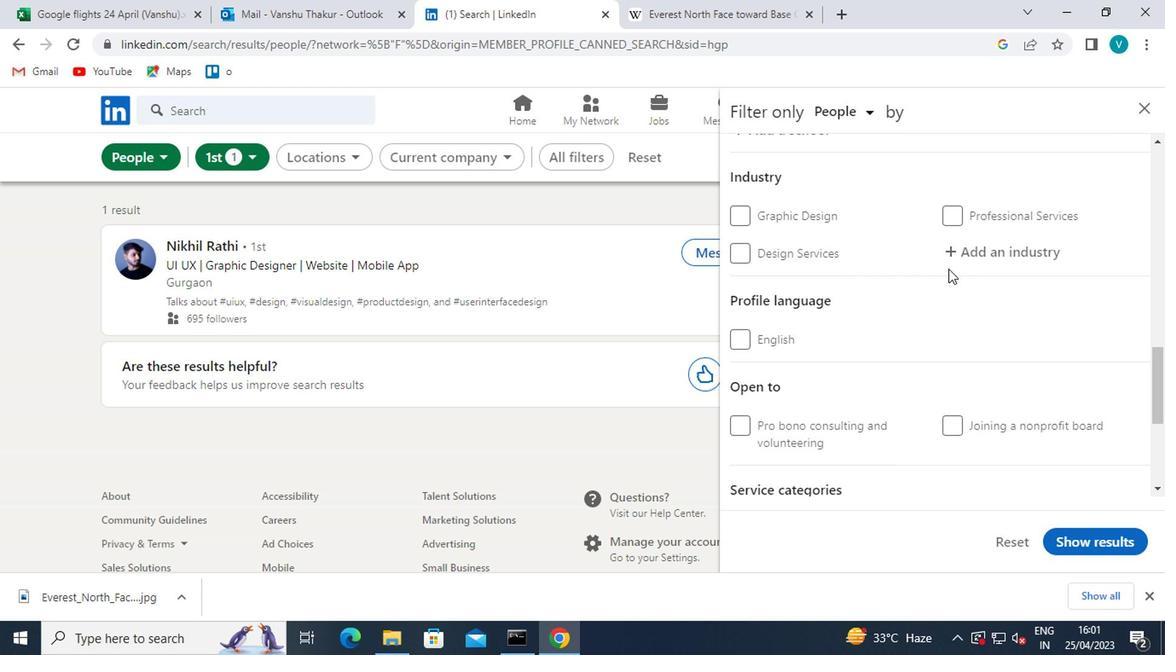 
Action: Mouse scrolled (942, 270) with delta (0, 0)
Screenshot: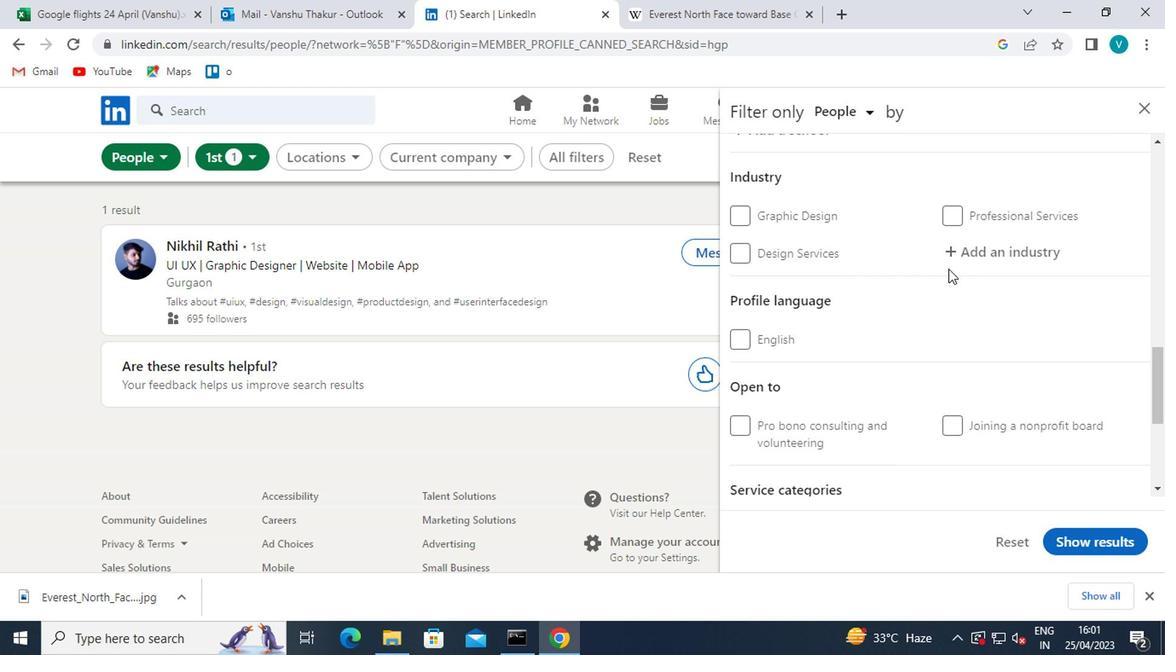 
Action: Mouse scrolled (942, 271) with delta (0, 1)
Screenshot: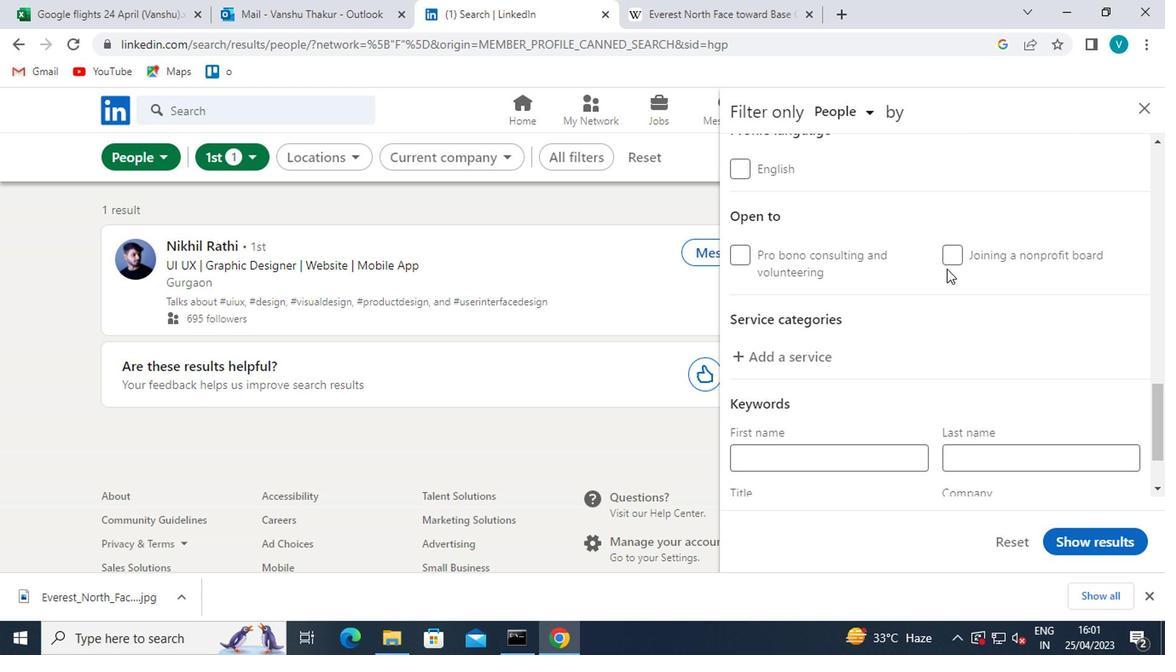 
Action: Mouse scrolled (942, 271) with delta (0, 1)
Screenshot: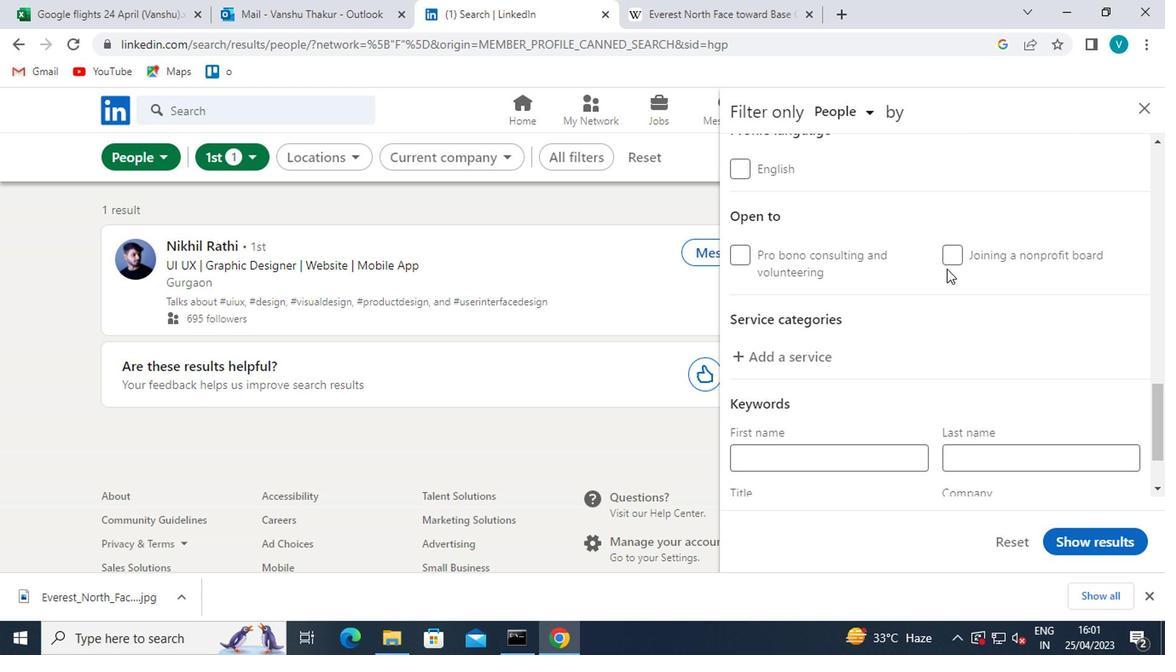 
Action: Mouse moved to (942, 271)
Screenshot: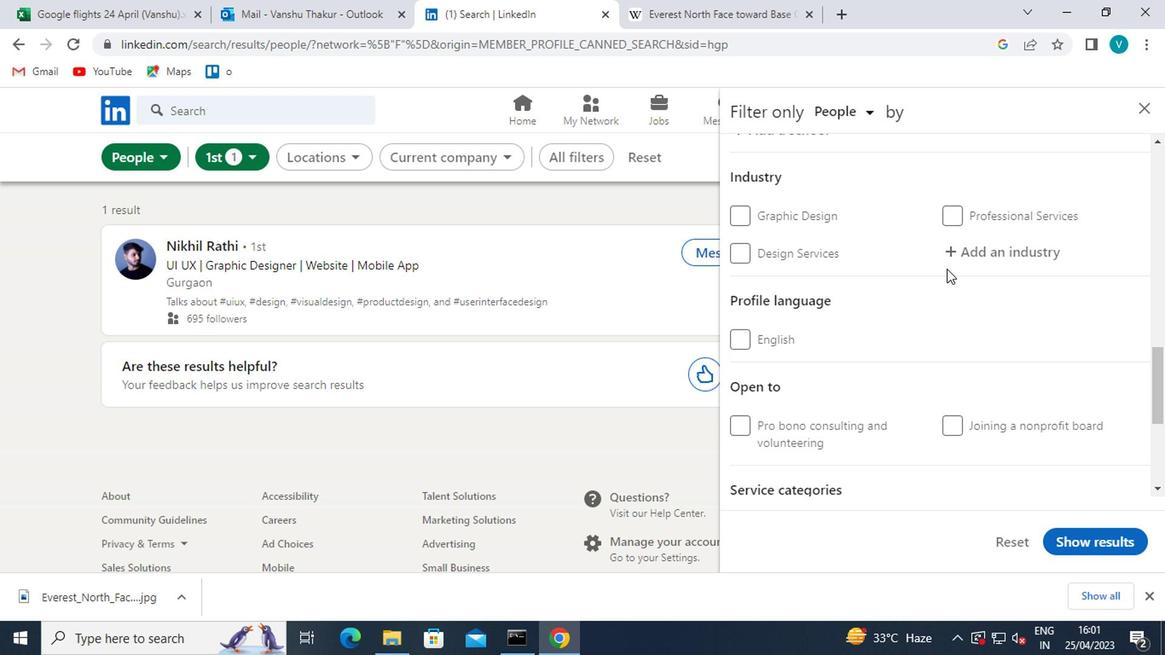 
Action: Mouse scrolled (942, 272) with delta (0, 0)
Screenshot: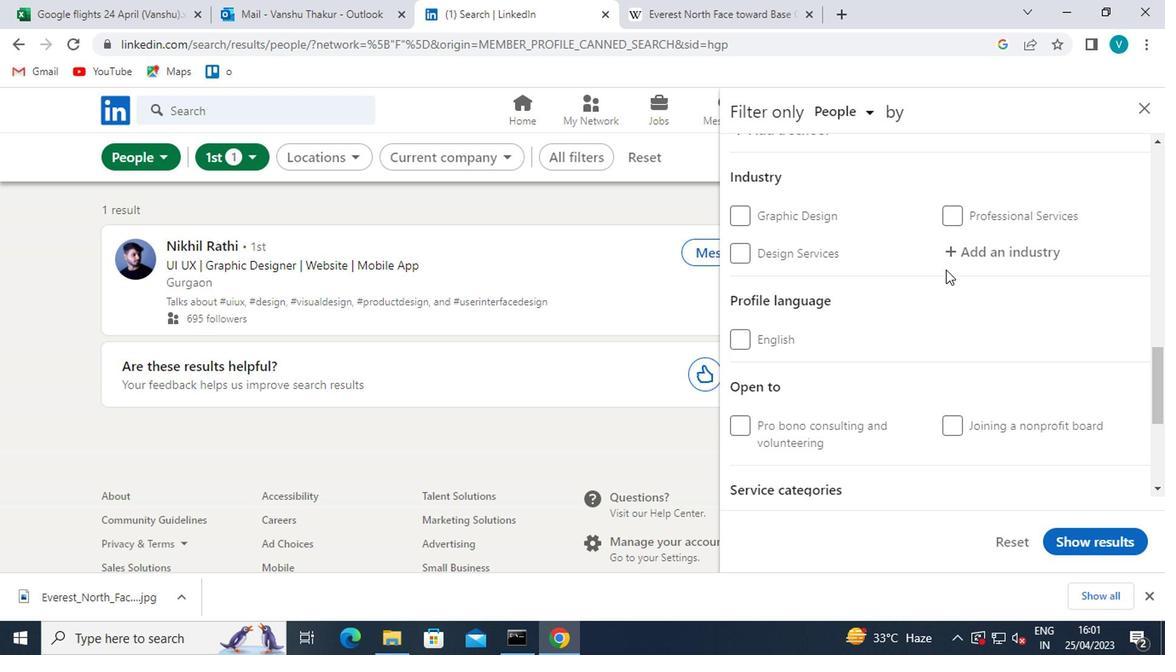 
Action: Mouse scrolled (942, 272) with delta (0, 0)
Screenshot: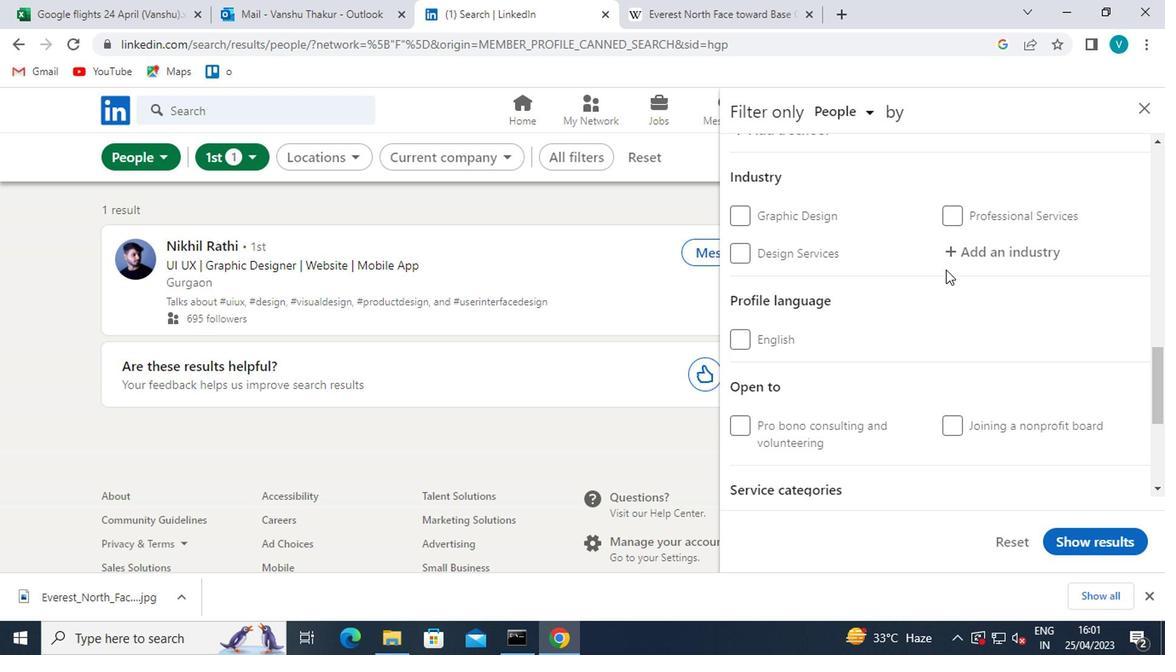 
Action: Mouse scrolled (942, 272) with delta (0, 0)
Screenshot: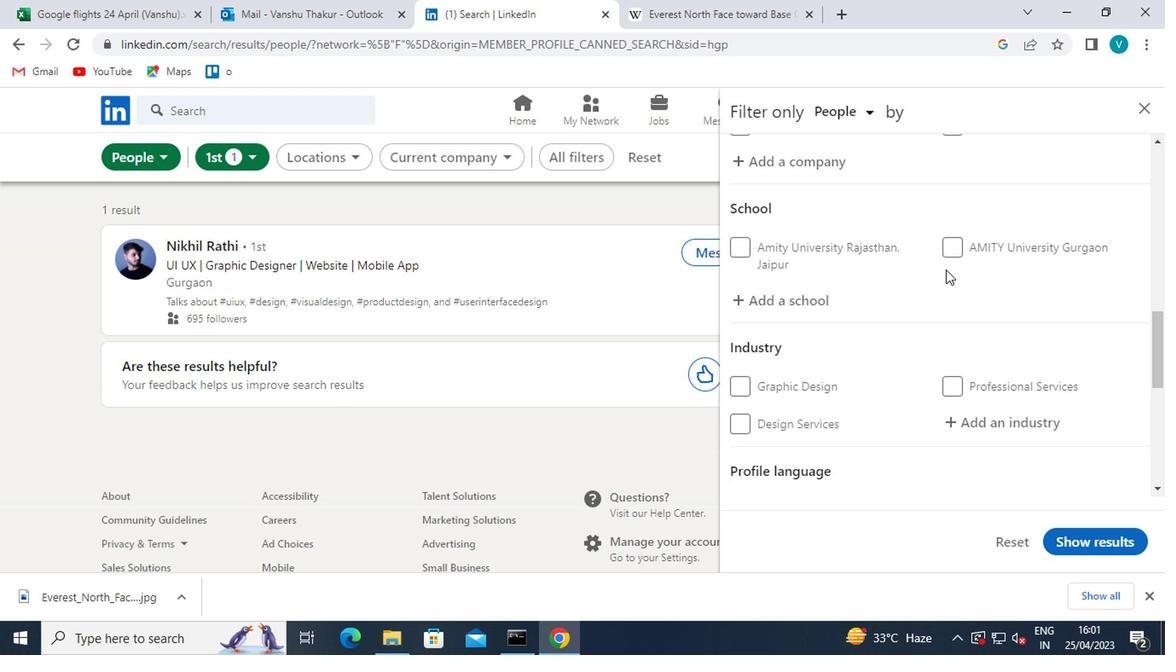 
Action: Mouse moved to (845, 375)
Screenshot: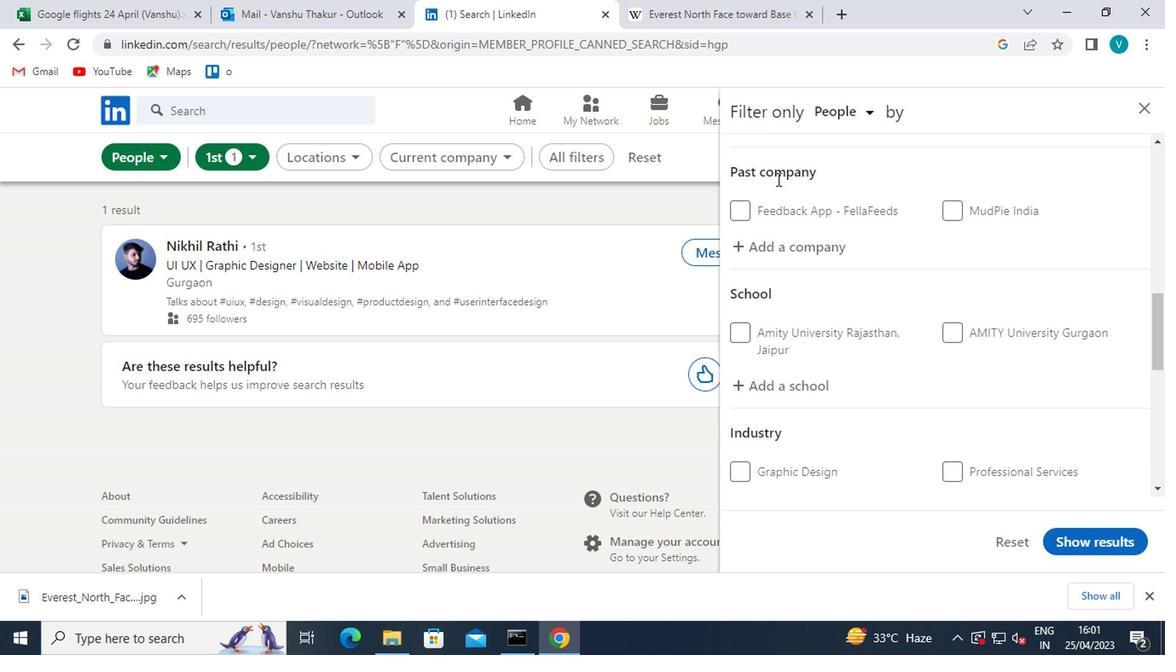 
Action: Mouse scrolled (845, 377) with delta (0, 1)
Screenshot: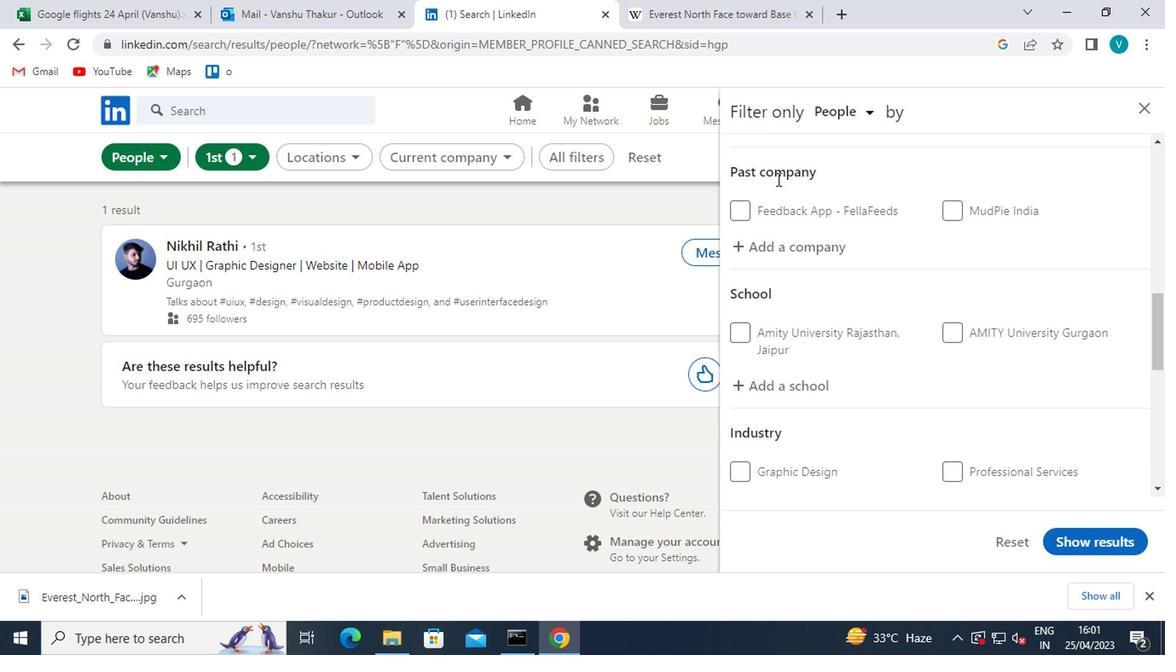 
Action: Mouse moved to (758, 468)
Screenshot: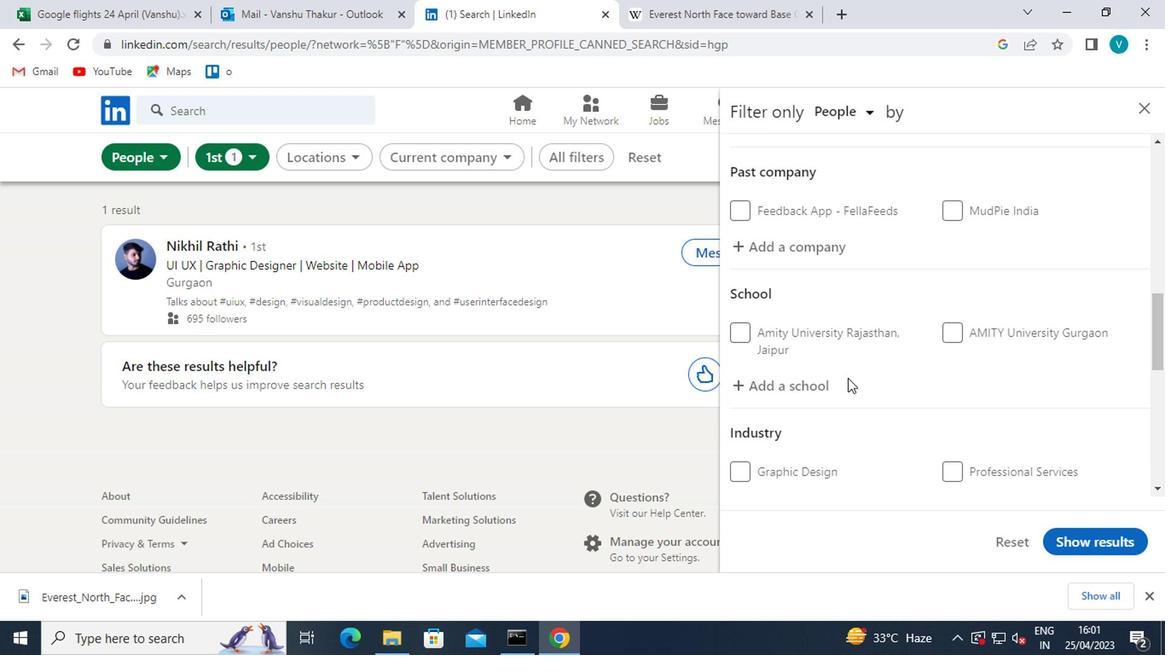 
Action: Mouse scrolled (758, 468) with delta (0, 0)
Screenshot: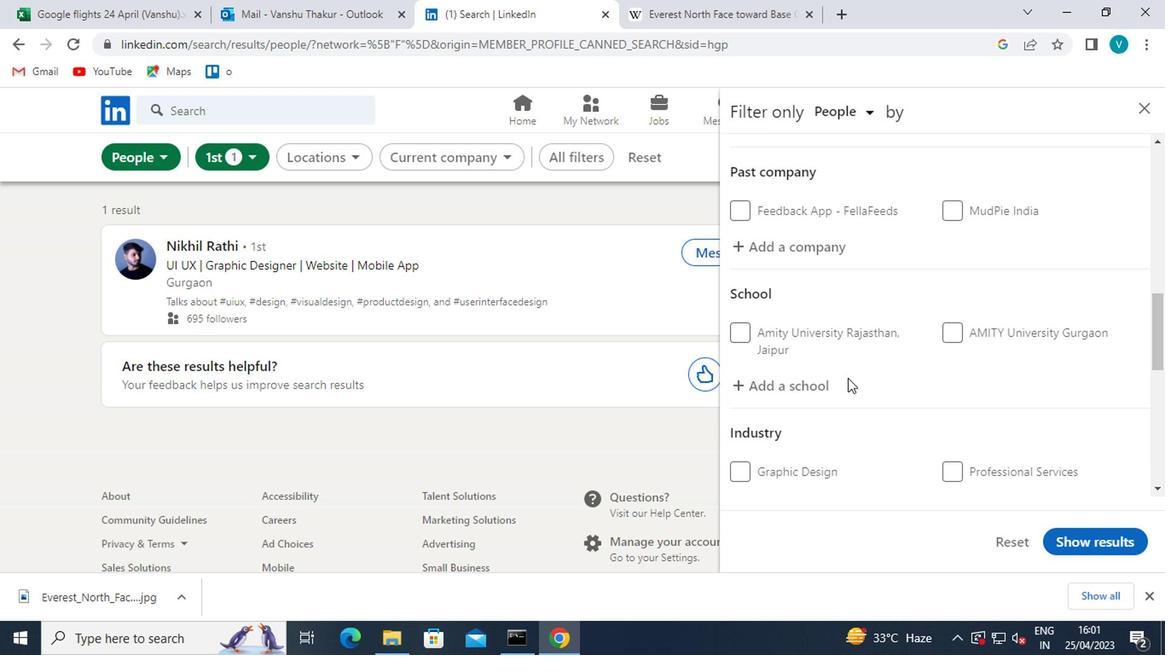 
Action: Mouse moved to (814, 293)
Screenshot: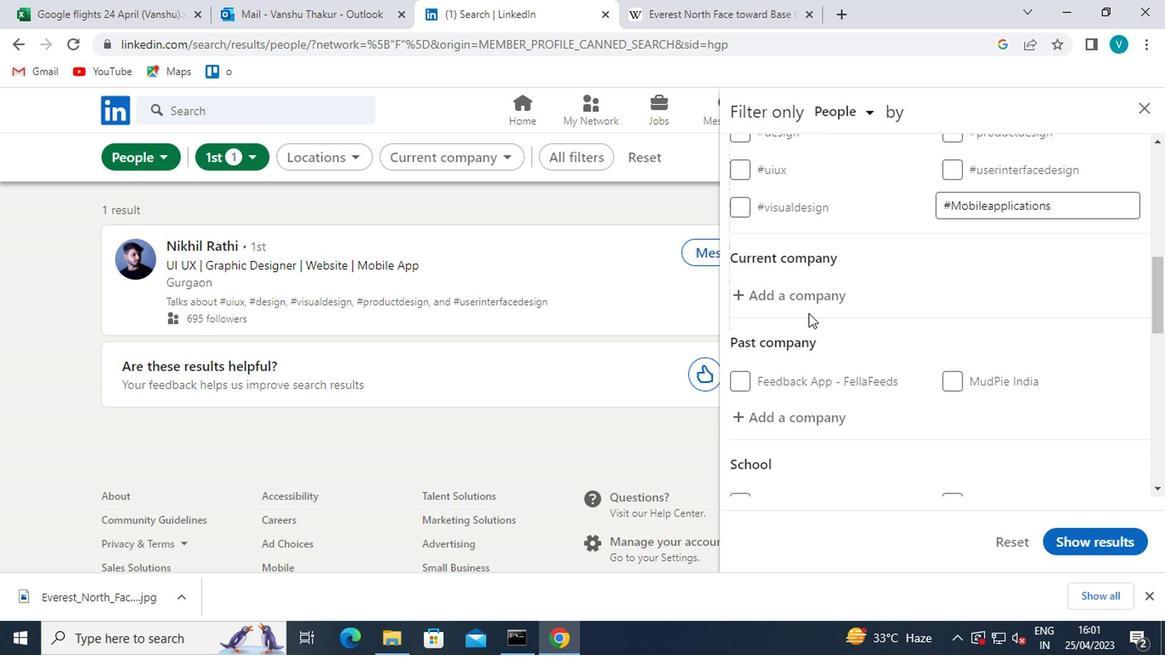 
Action: Mouse pressed left at (814, 293)
Screenshot: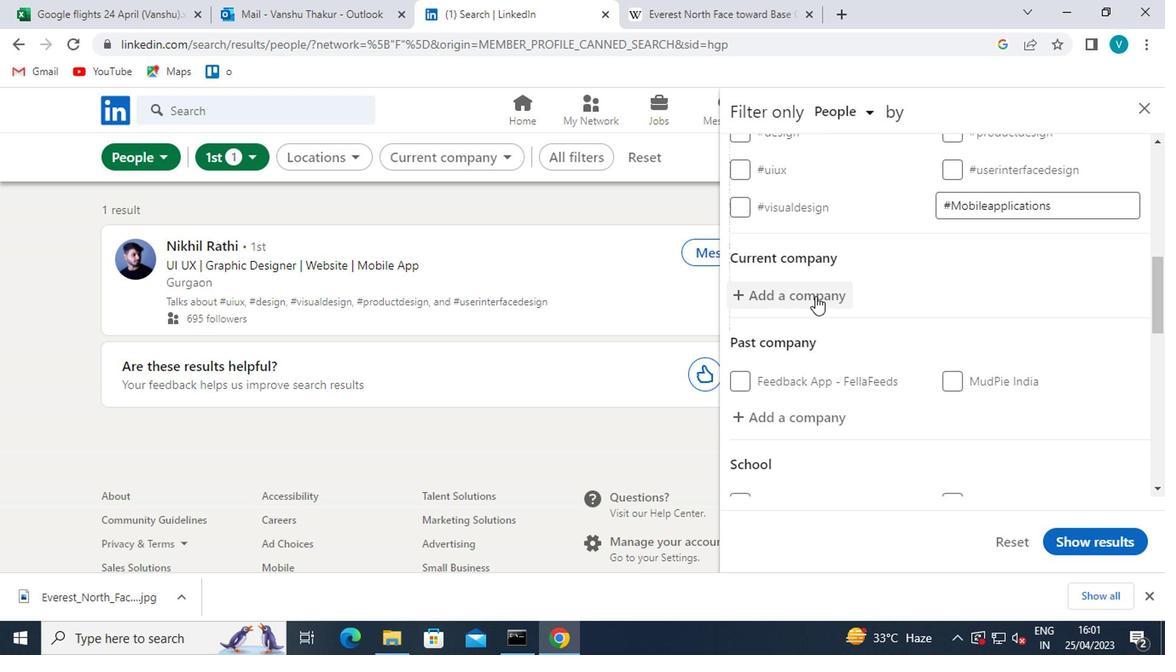 
Action: Key pressed <Key.shift>ETHICAL<Key.space>
Screenshot: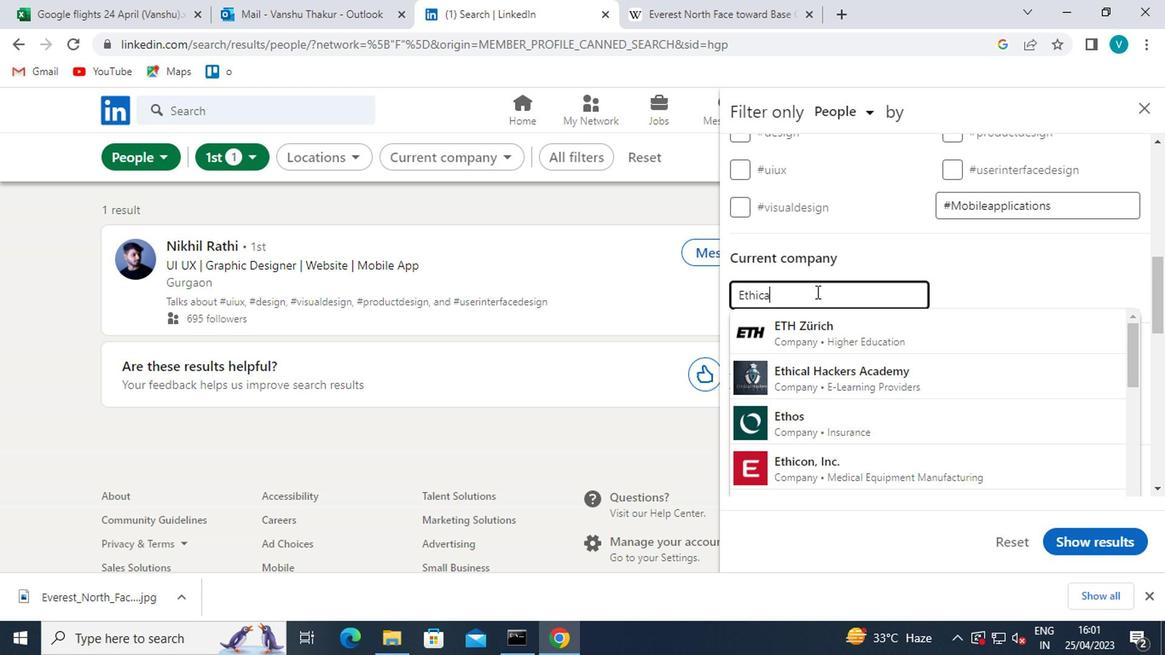 
Action: Mouse moved to (848, 349)
Screenshot: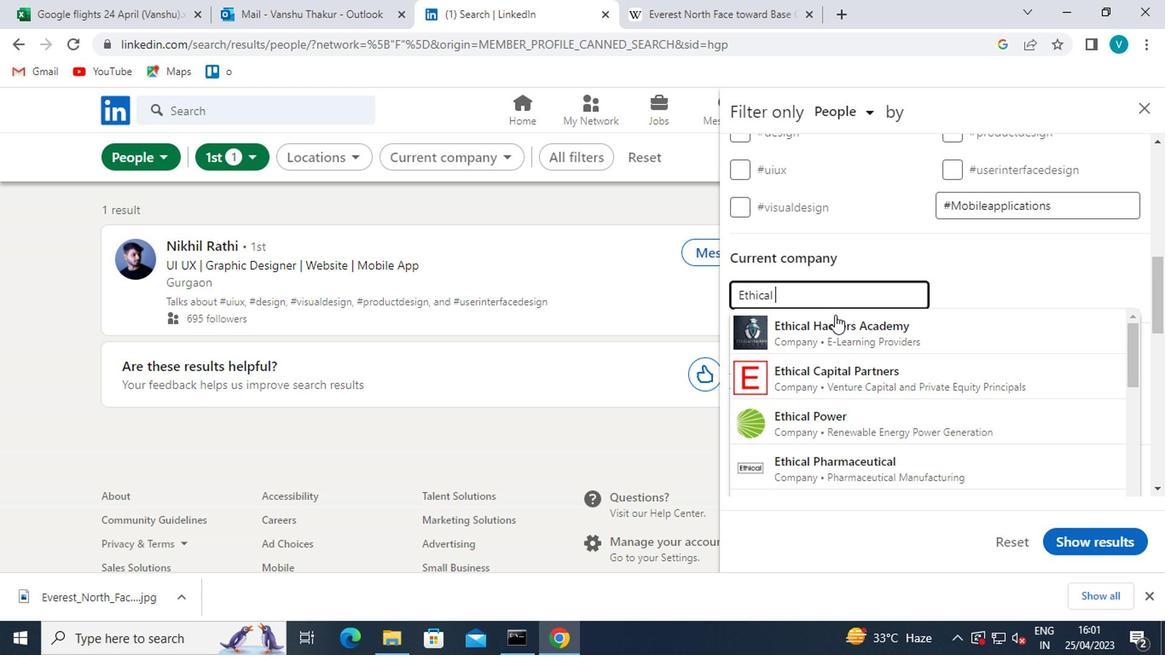 
Action: Mouse pressed left at (848, 349)
Screenshot: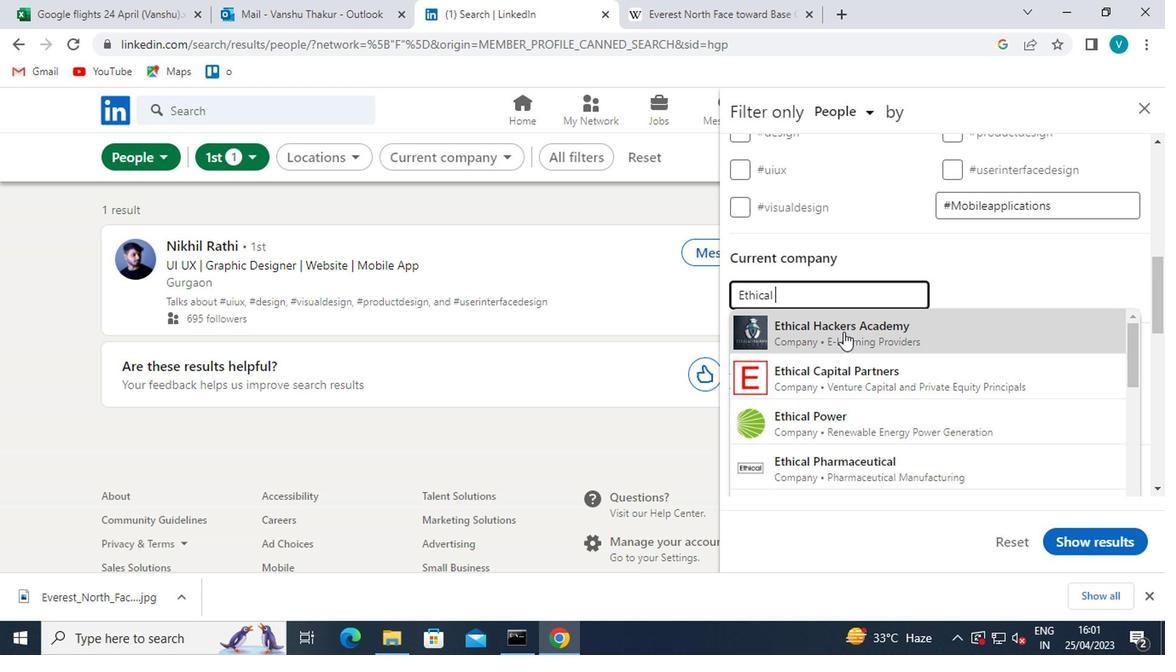 
Action: Mouse scrolled (848, 349) with delta (0, 0)
Screenshot: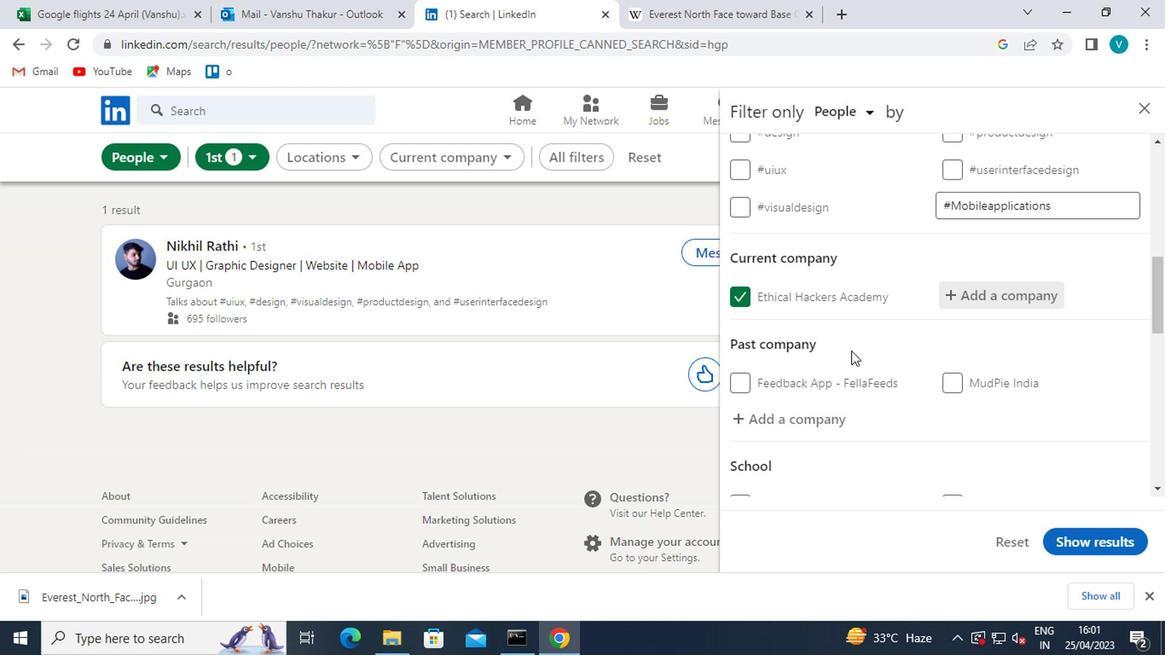 
Action: Mouse moved to (848, 351)
Screenshot: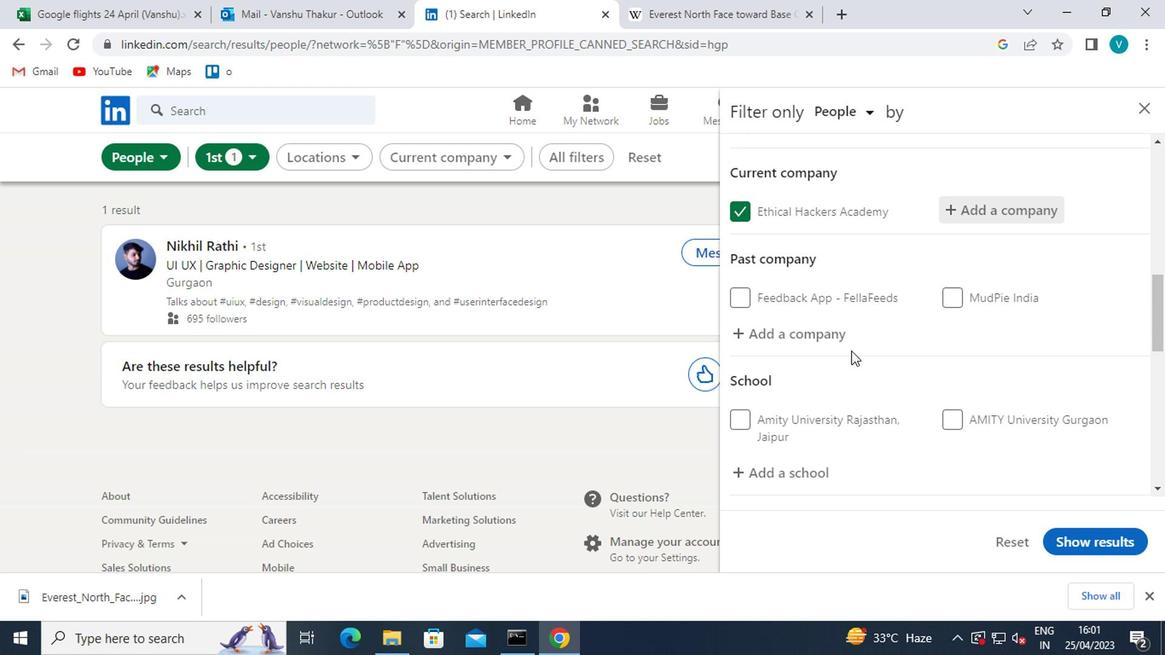 
Action: Mouse scrolled (848, 350) with delta (0, 0)
Screenshot: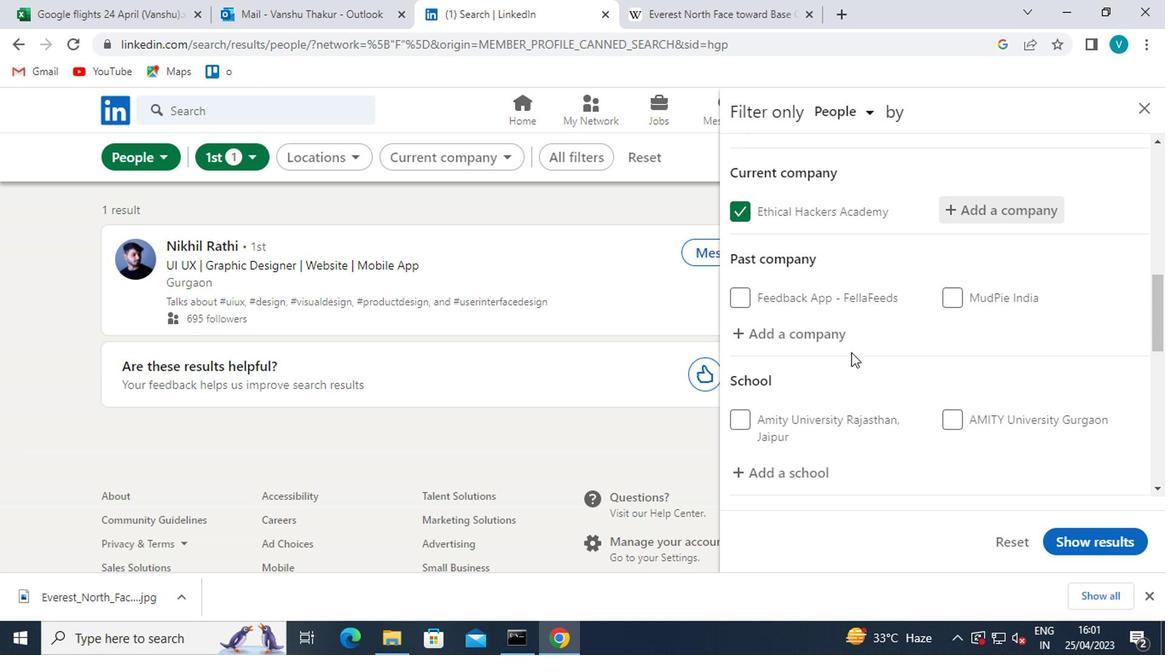 
Action: Mouse scrolled (848, 350) with delta (0, 0)
Screenshot: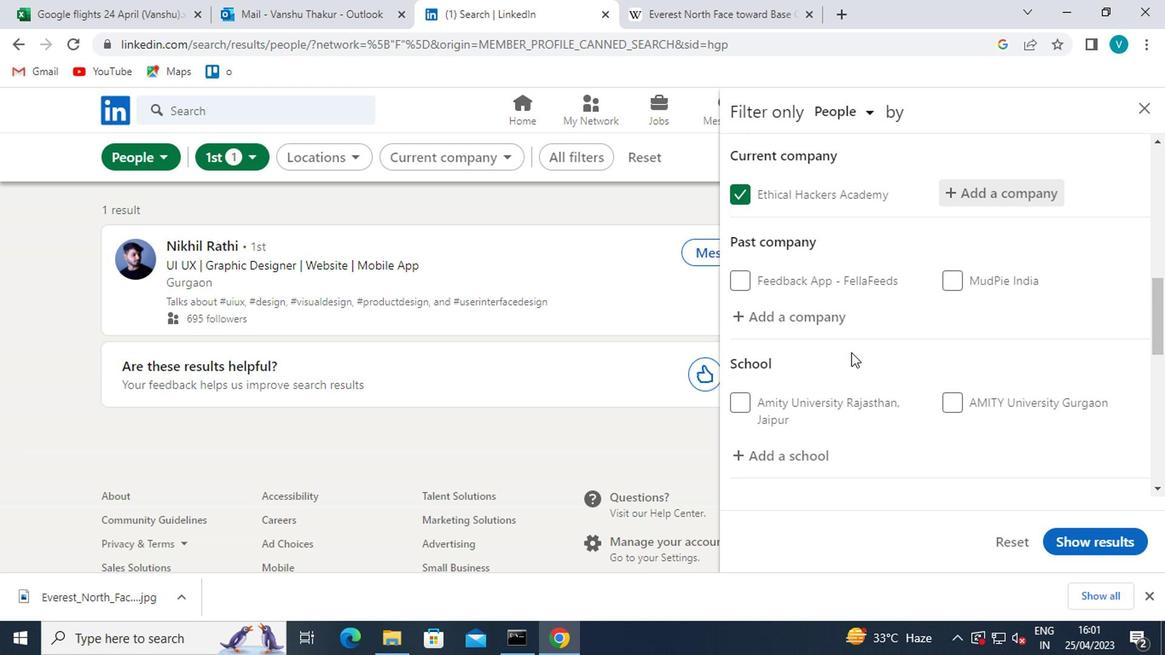 
Action: Mouse moved to (803, 304)
Screenshot: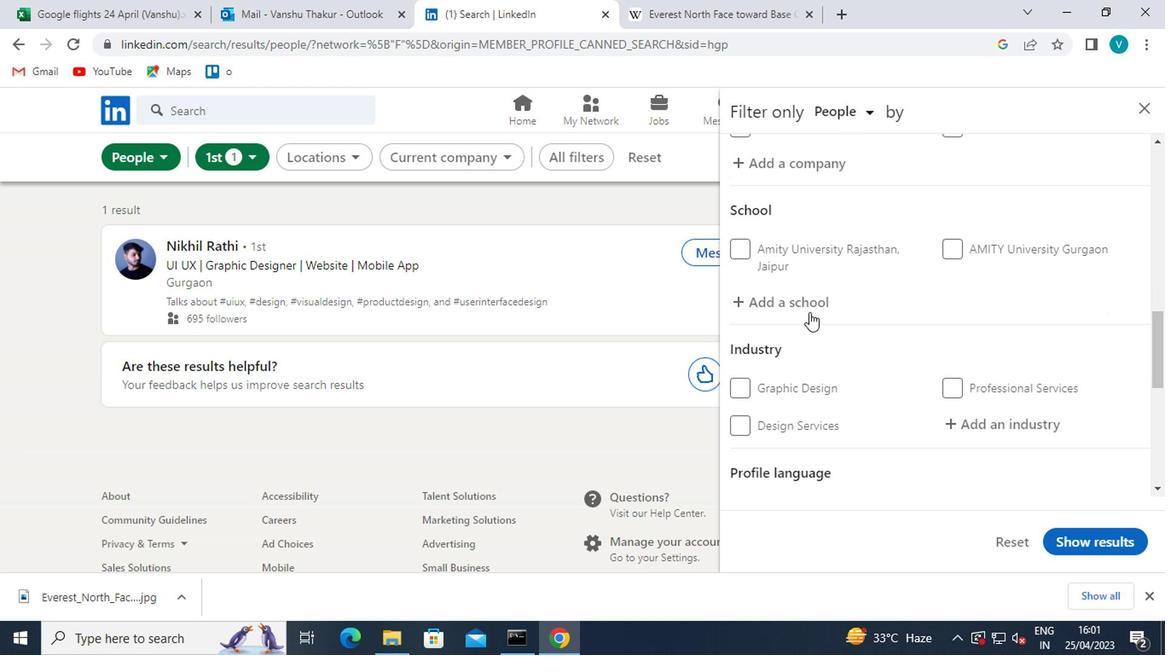 
Action: Mouse pressed left at (803, 304)
Screenshot: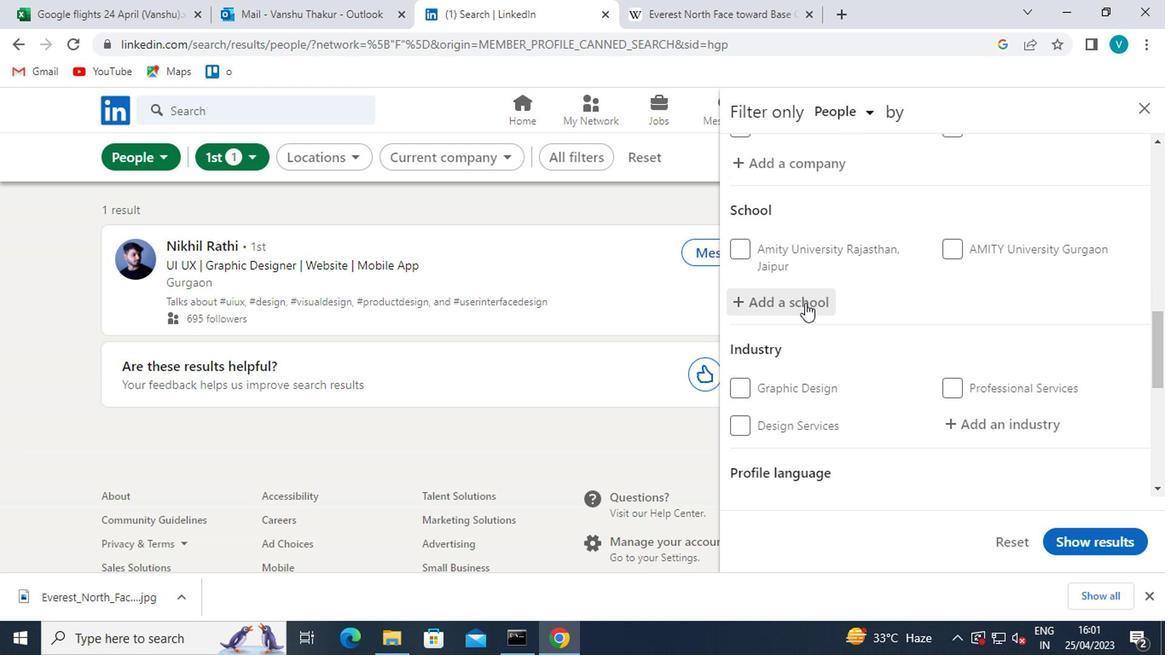 
Action: Key pressed <Key.shift>VIDYA<Key.space><Key.shift>PRASARAK<Key.space>
Screenshot: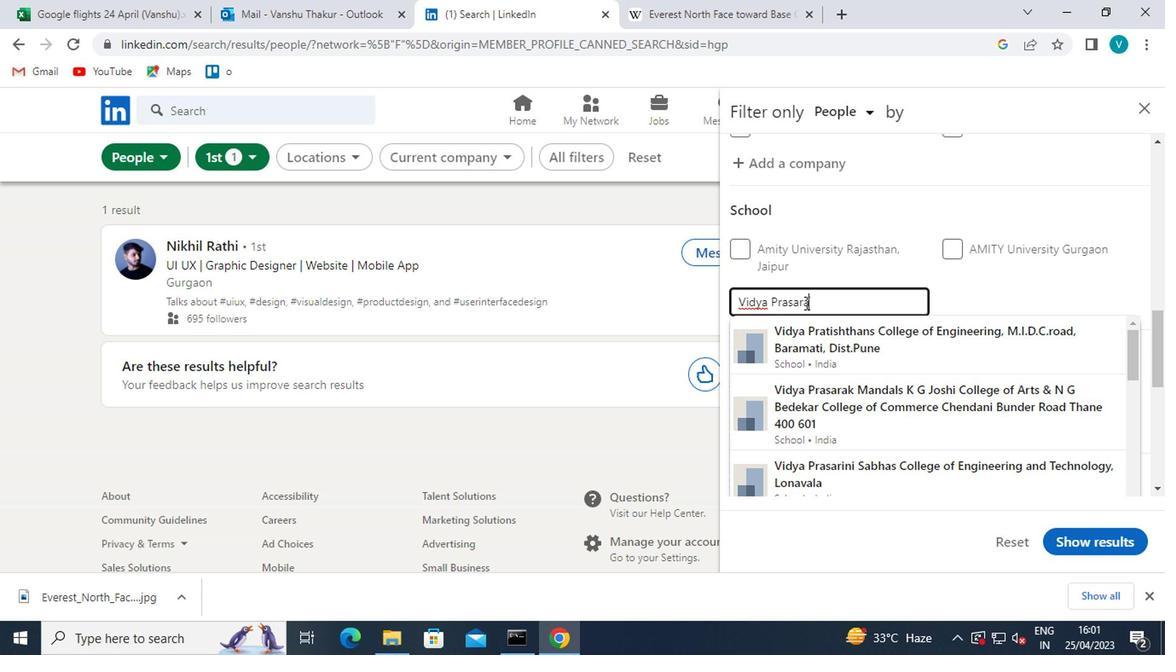 
Action: Mouse moved to (849, 340)
Screenshot: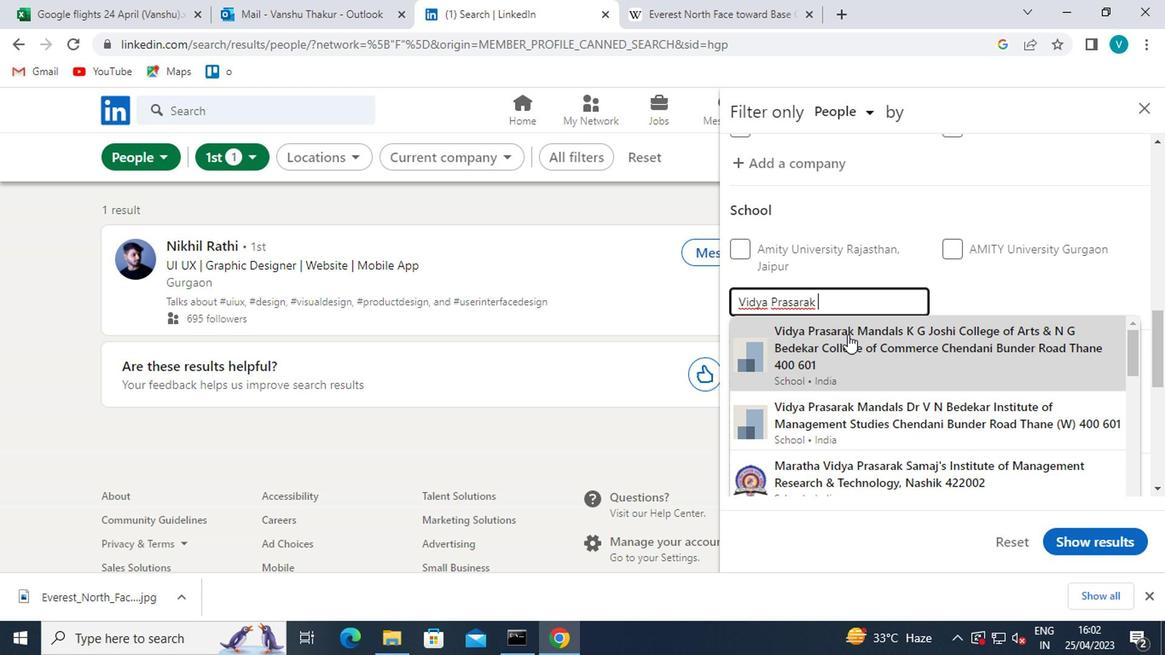 
Action: Mouse pressed left at (849, 340)
Screenshot: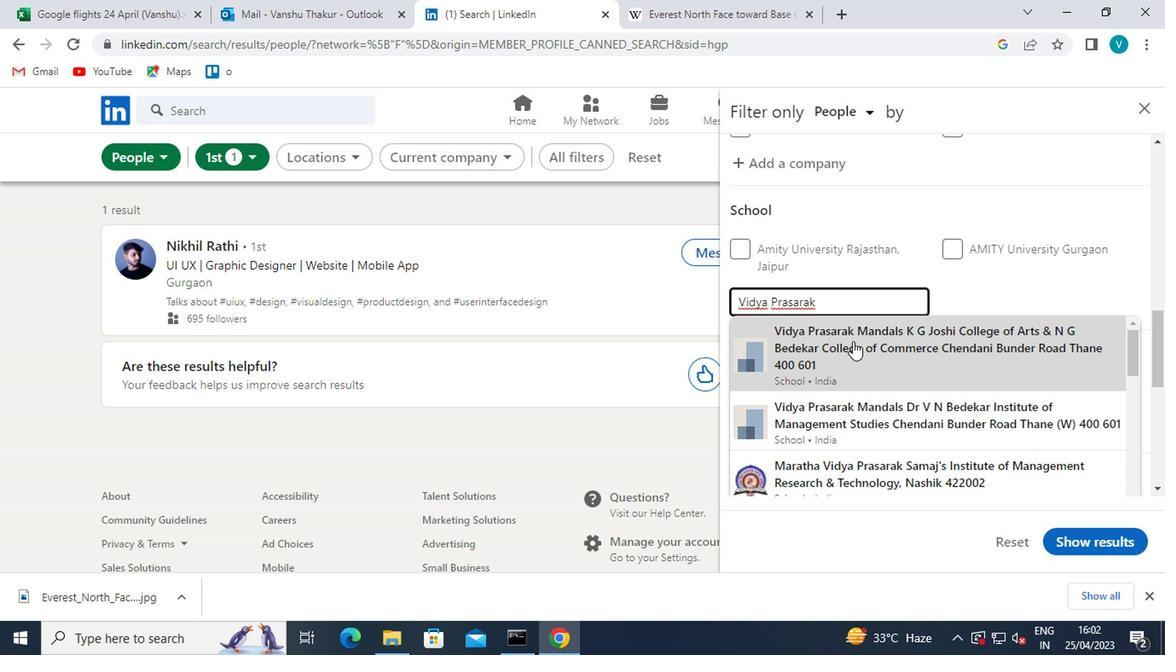 
Action: Mouse moved to (849, 341)
Screenshot: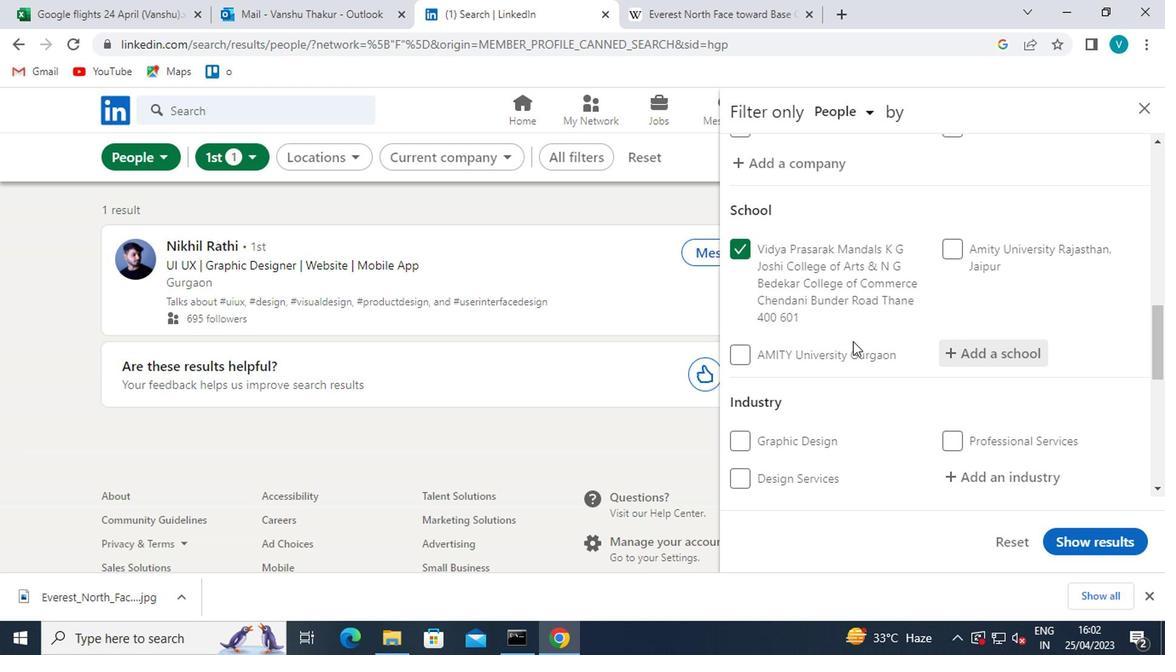 
Action: Mouse scrolled (849, 340) with delta (0, -1)
Screenshot: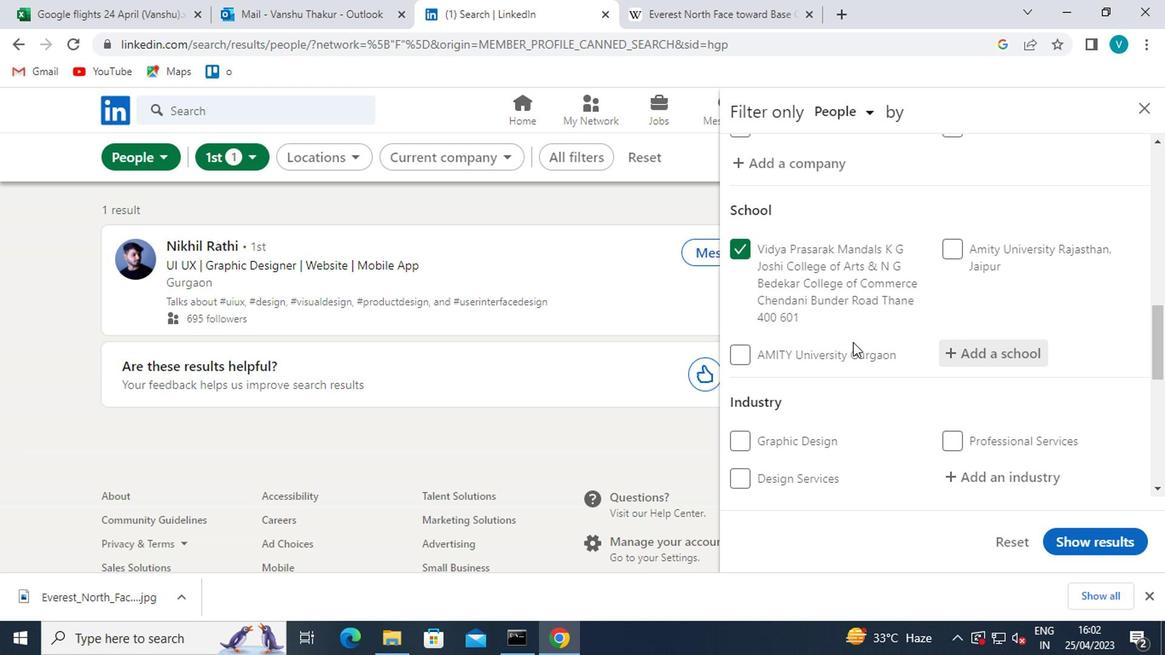 
Action: Mouse scrolled (849, 340) with delta (0, -1)
Screenshot: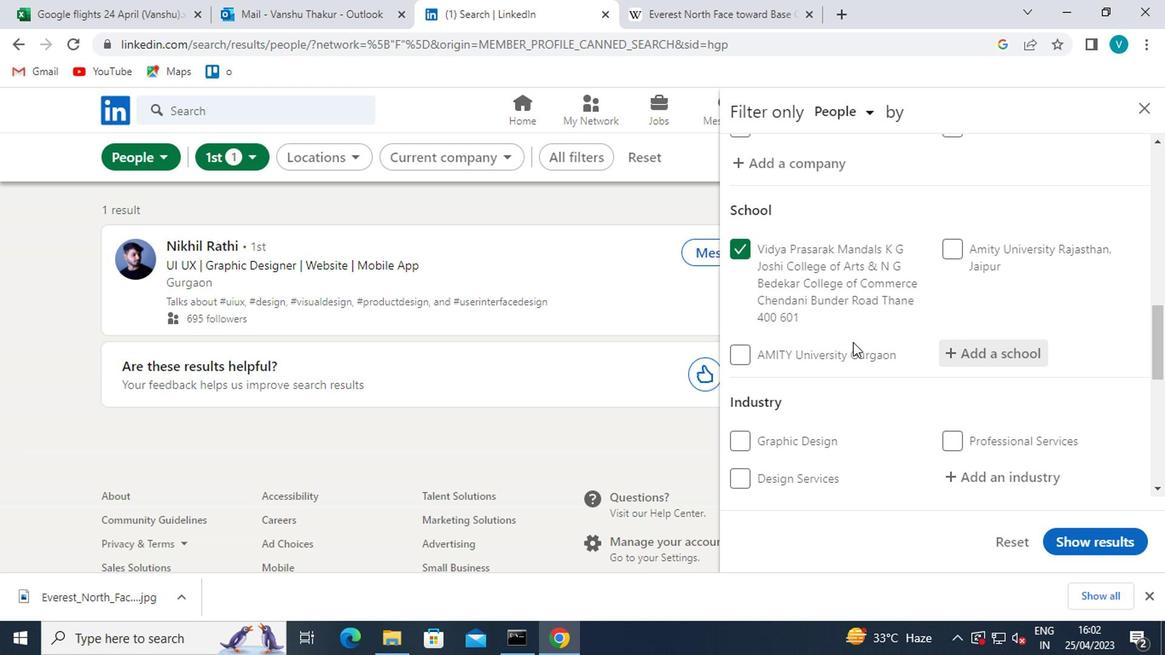 
Action: Mouse moved to (994, 304)
Screenshot: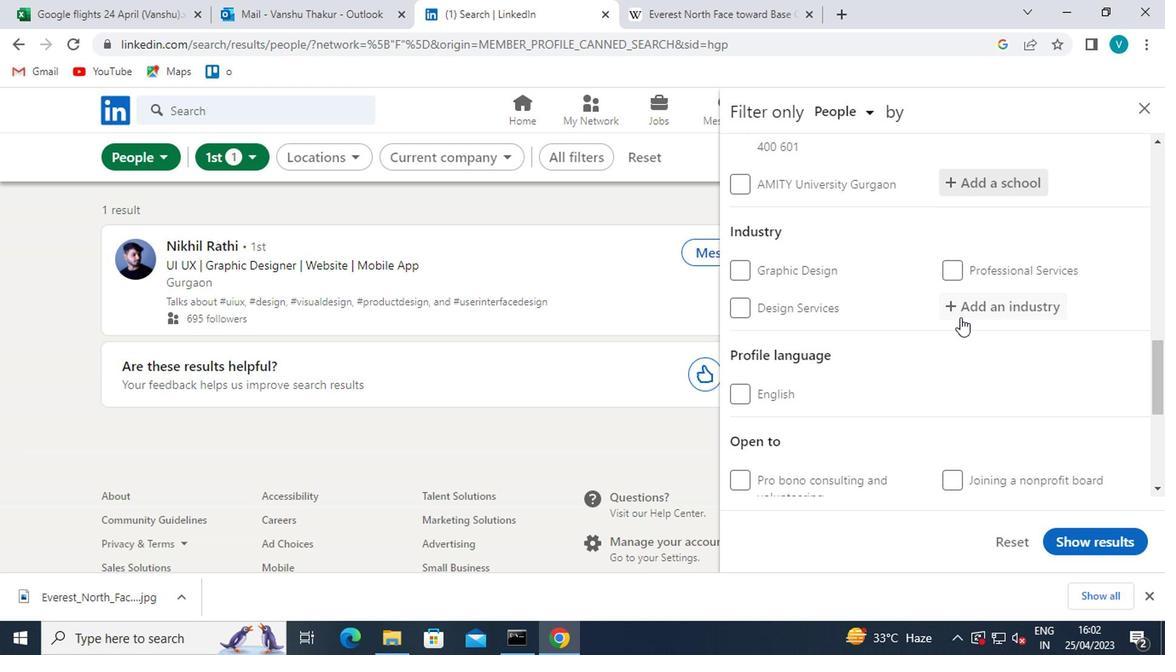
Action: Mouse pressed left at (994, 304)
Screenshot: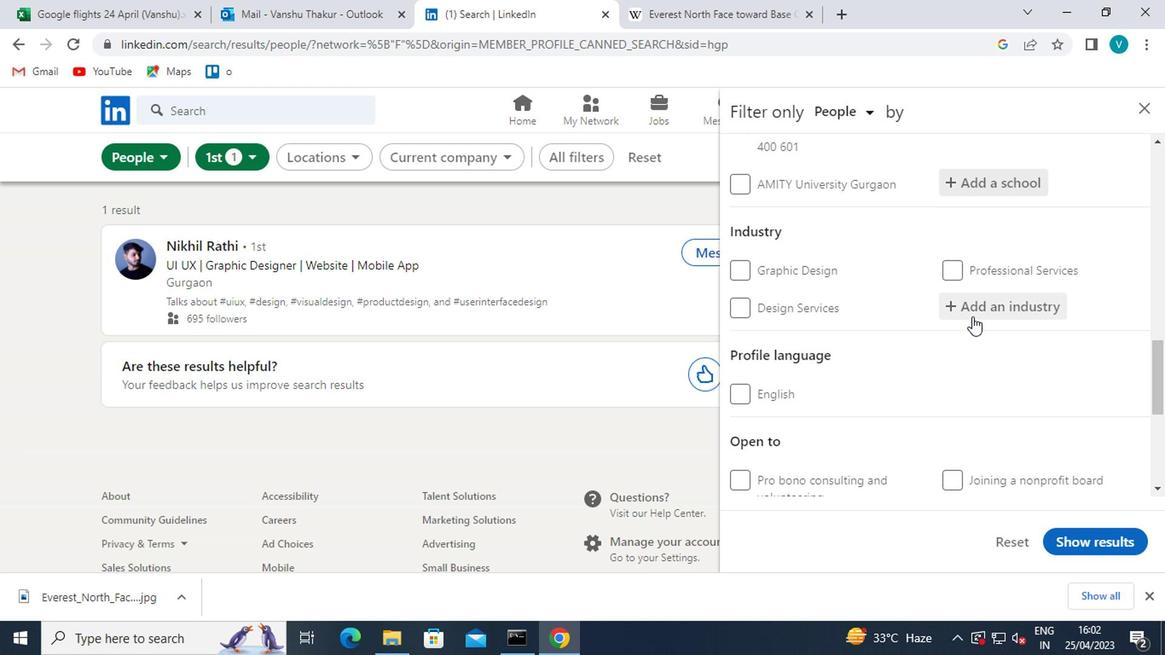 
Action: Key pressed <Key.shift>CLIM
Screenshot: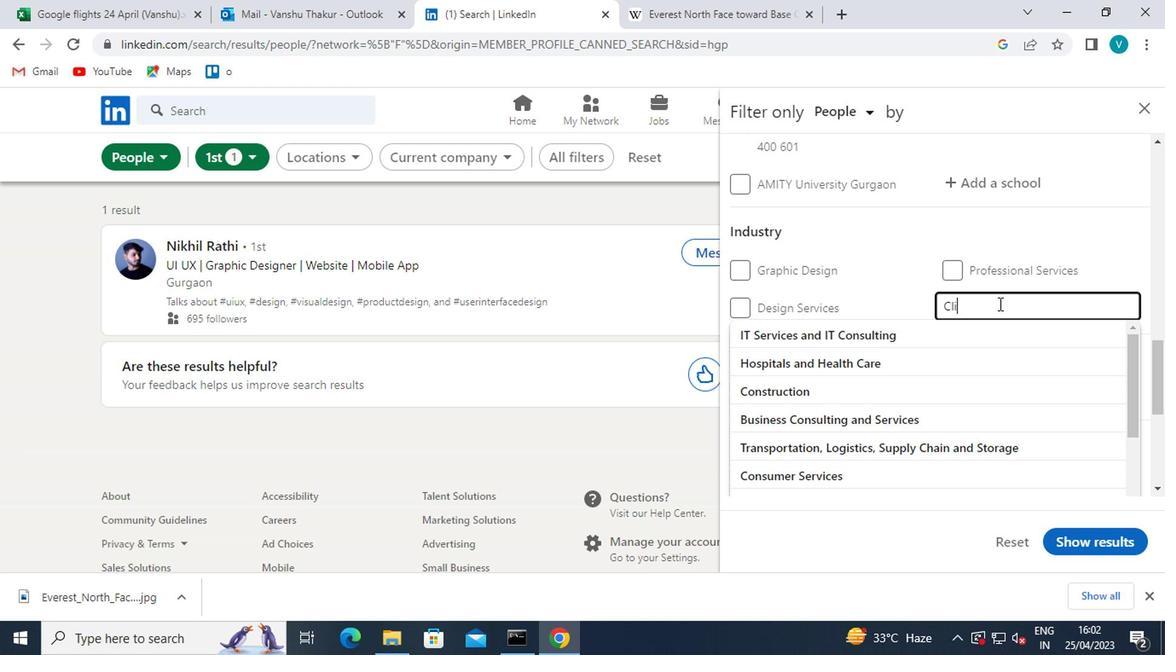 
Action: Mouse moved to (990, 302)
Screenshot: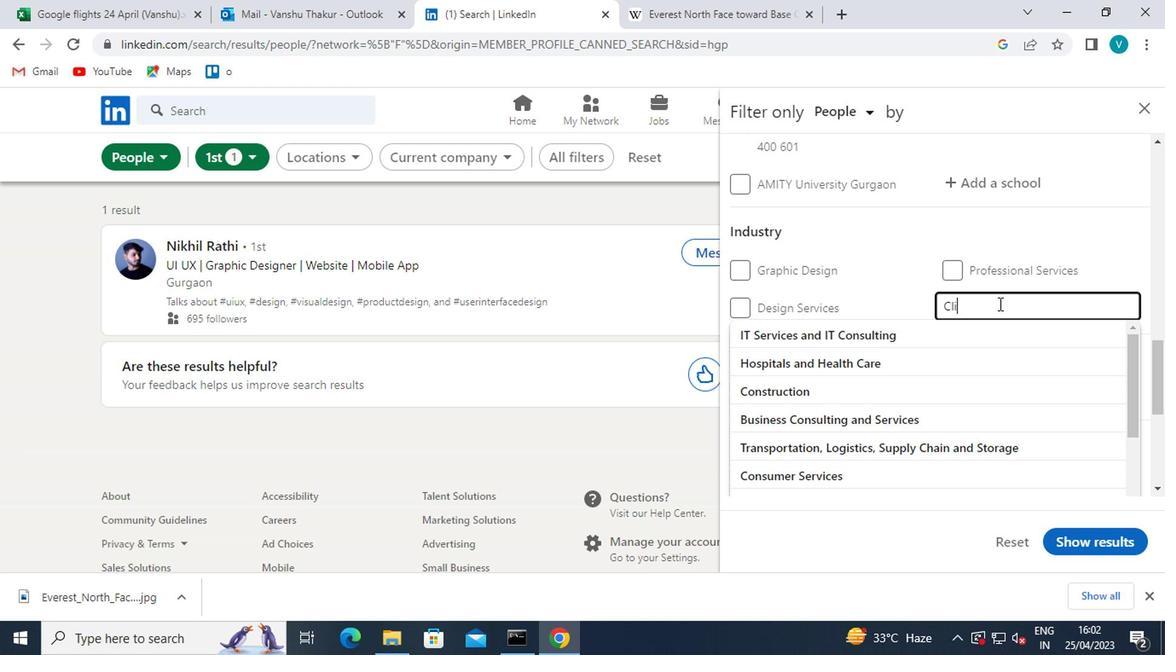 
Action: Key pressed A
Screenshot: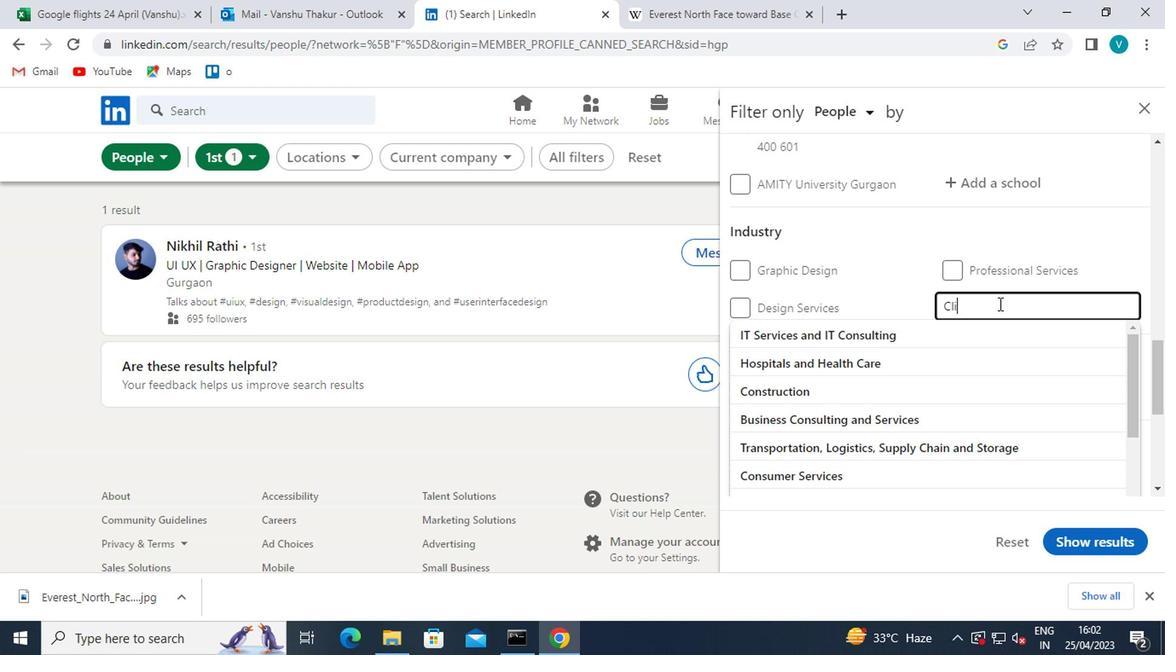 
Action: Mouse moved to (928, 268)
Screenshot: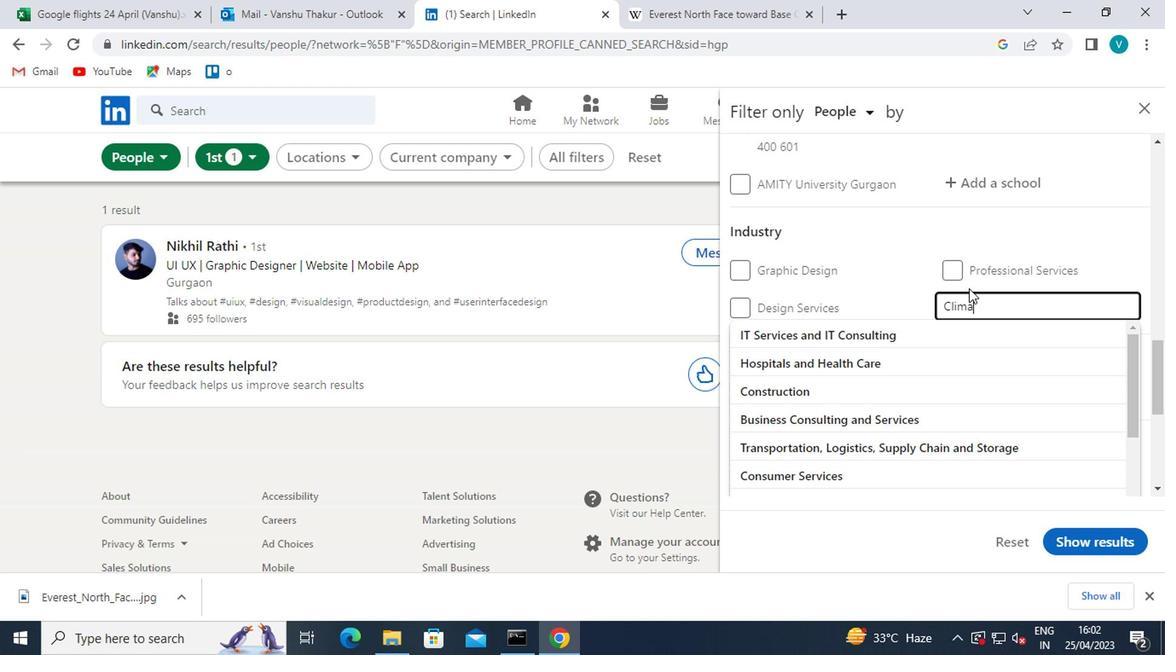 
Action: Key pressed T
Screenshot: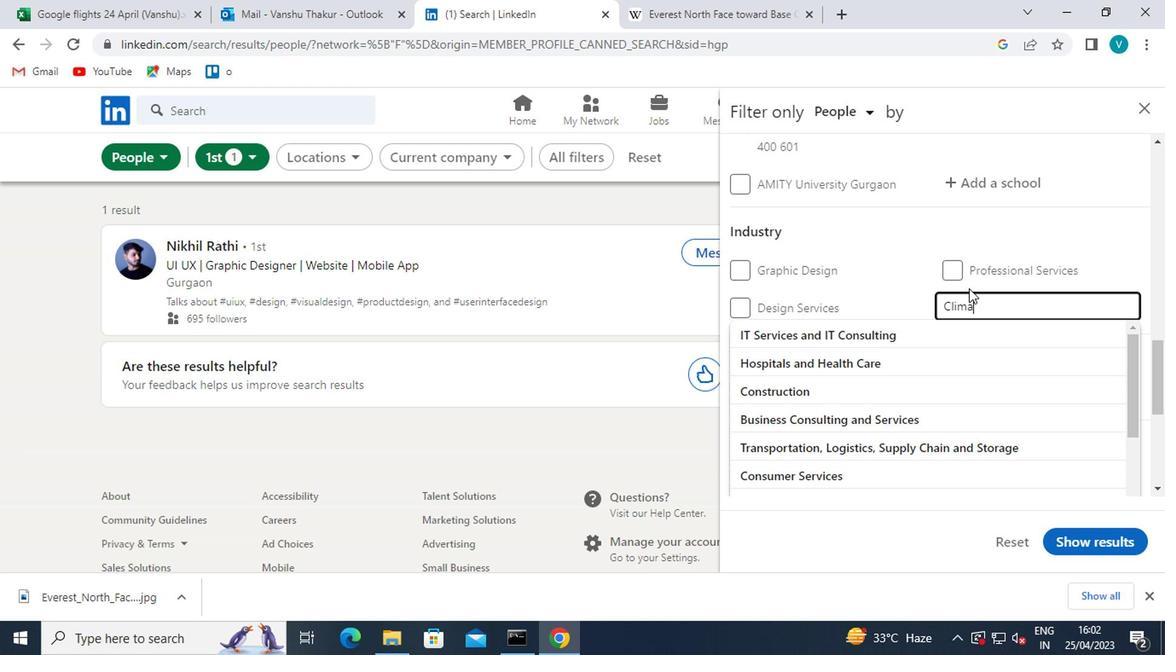 
Action: Mouse moved to (927, 267)
Screenshot: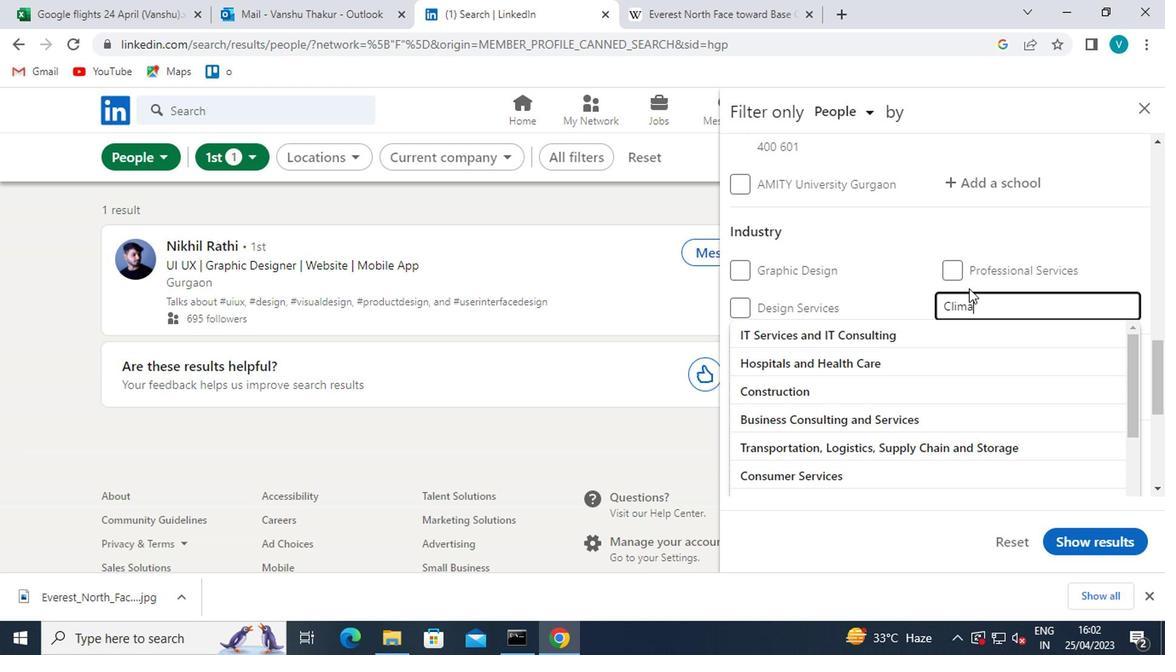 
Action: Key pressed E<Key.space>
Screenshot: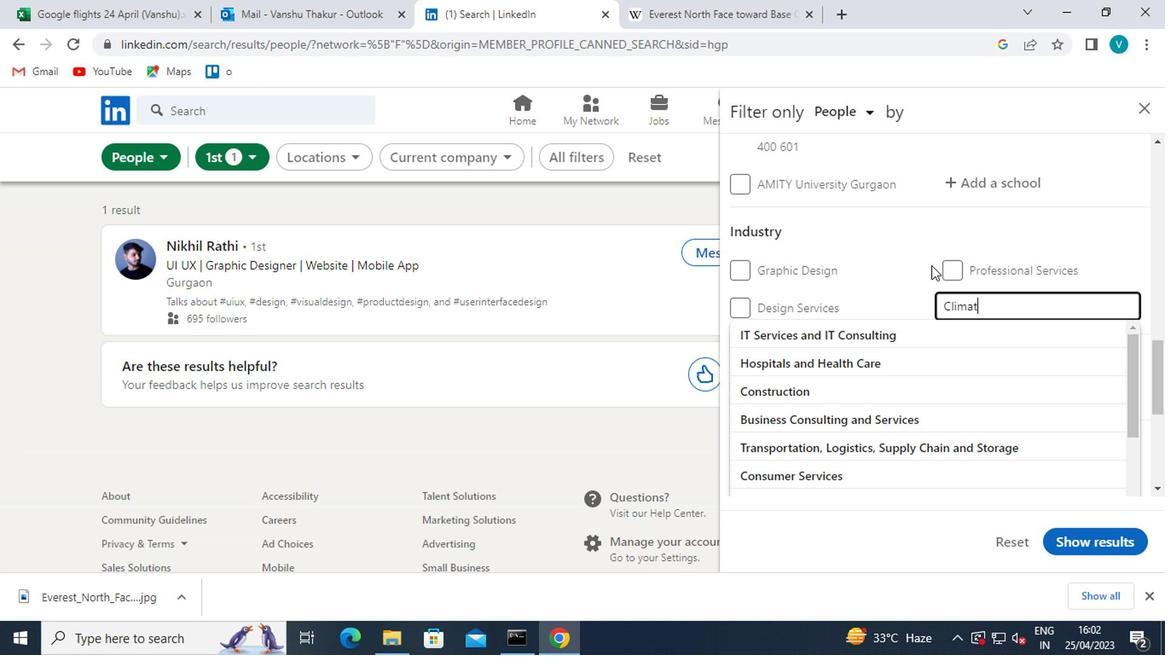 
Action: Mouse moved to (866, 327)
Screenshot: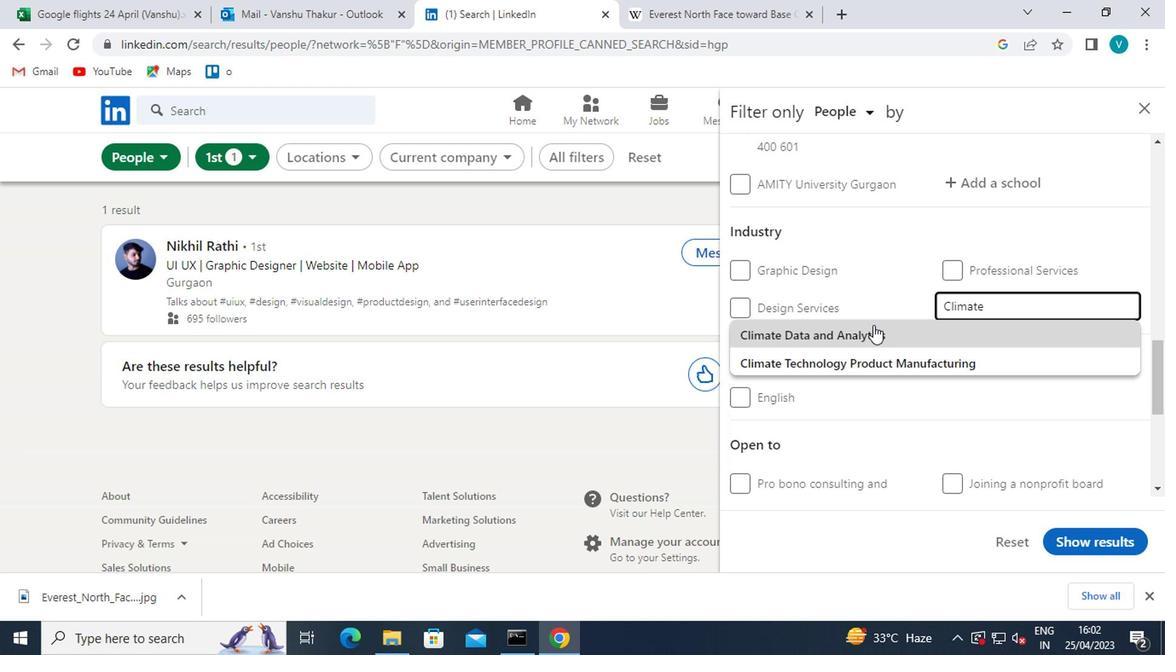 
Action: Mouse pressed left at (866, 327)
Screenshot: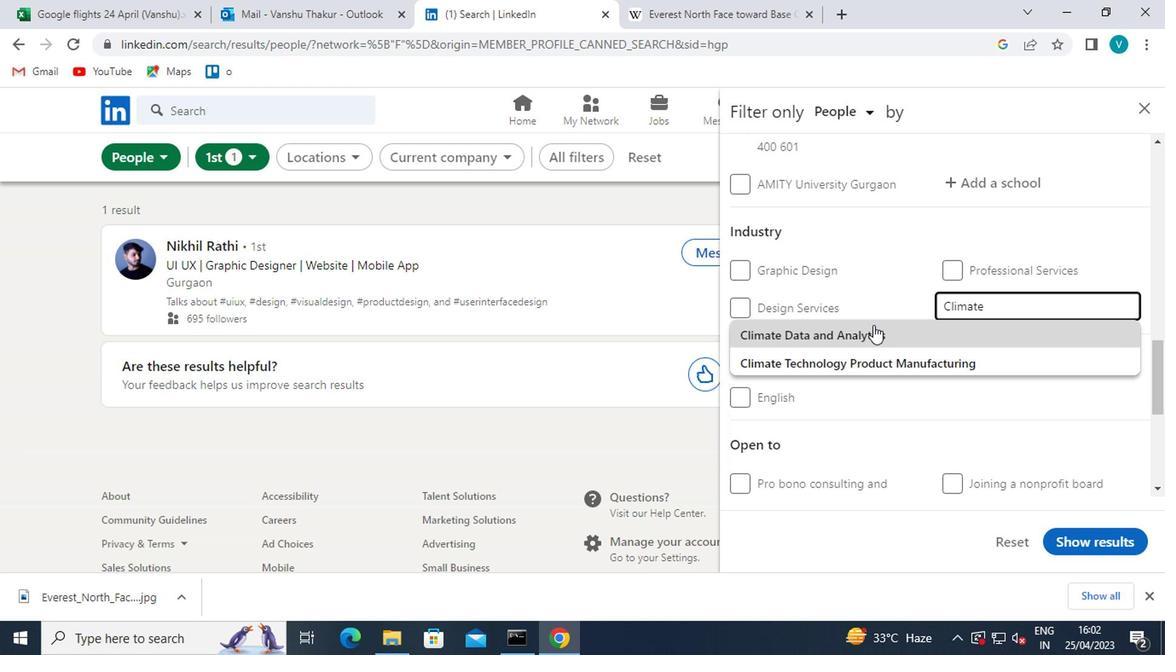 
Action: Mouse scrolled (866, 326) with delta (0, -1)
Screenshot: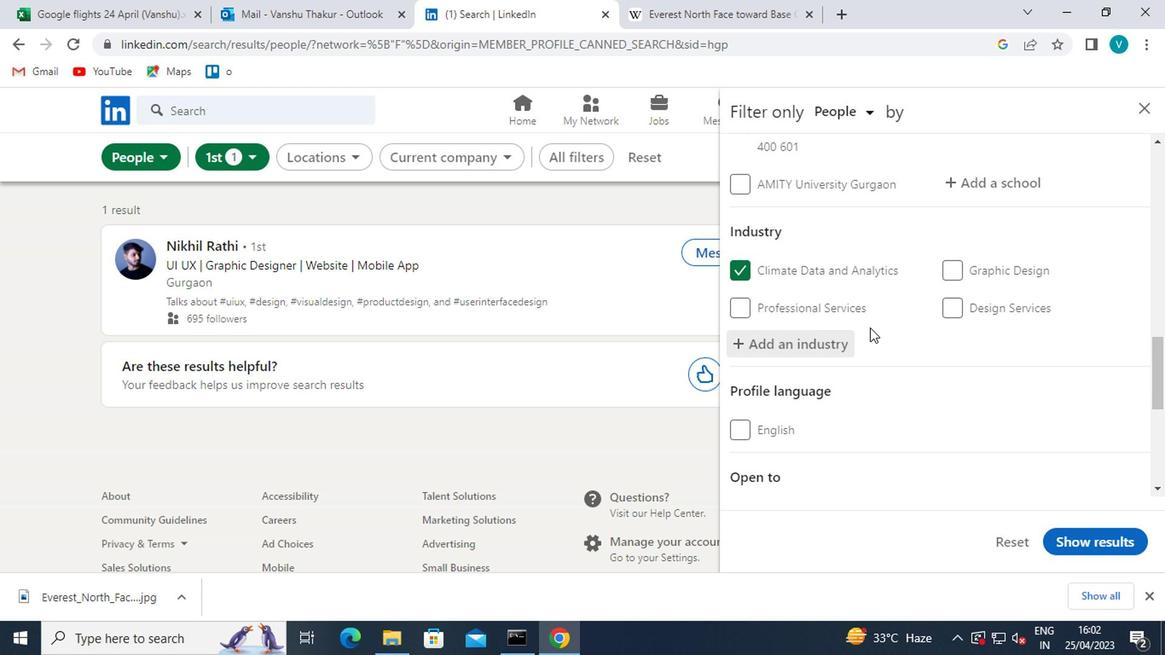 
Action: Mouse scrolled (866, 326) with delta (0, -1)
Screenshot: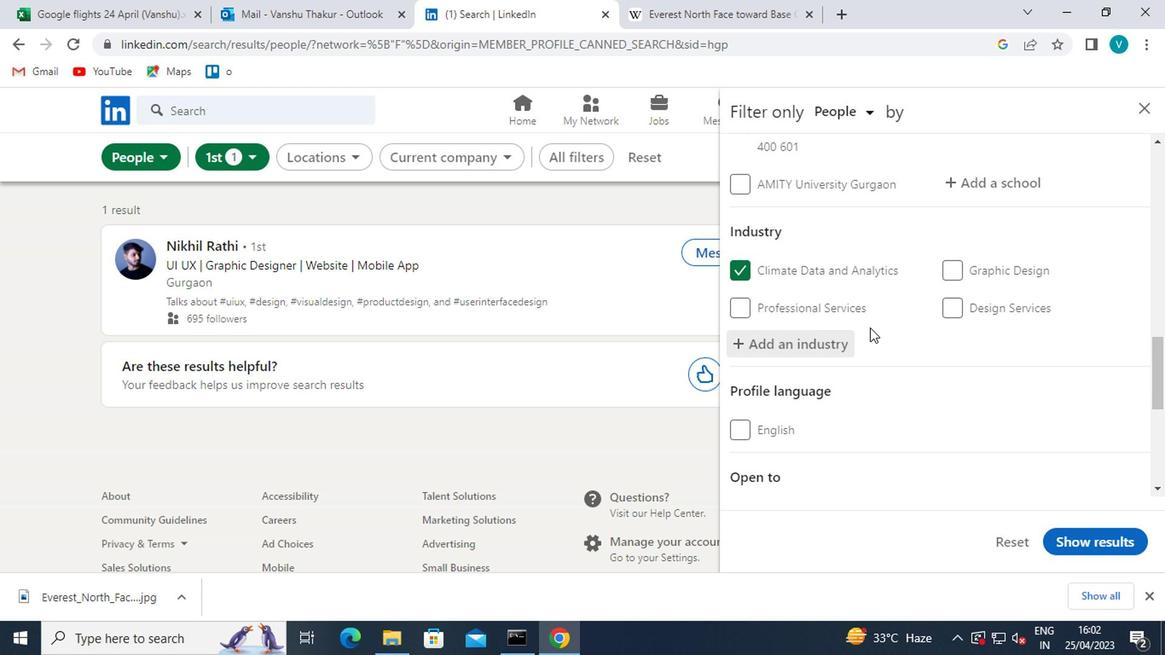 
Action: Mouse scrolled (866, 326) with delta (0, -1)
Screenshot: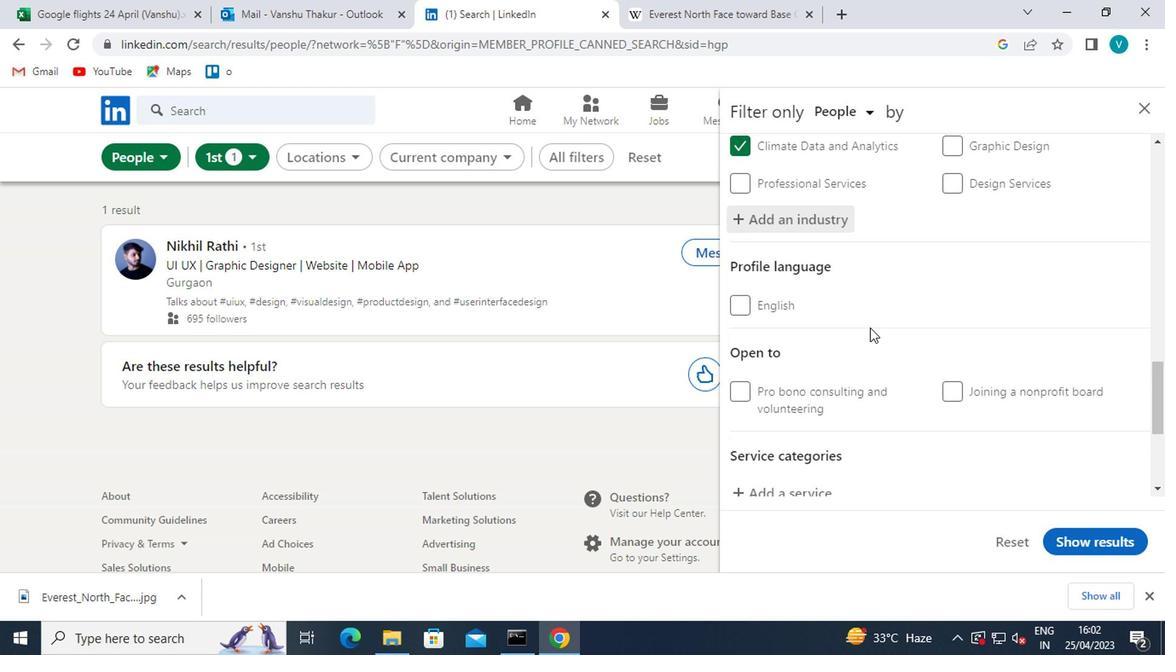 
Action: Mouse moved to (866, 336)
Screenshot: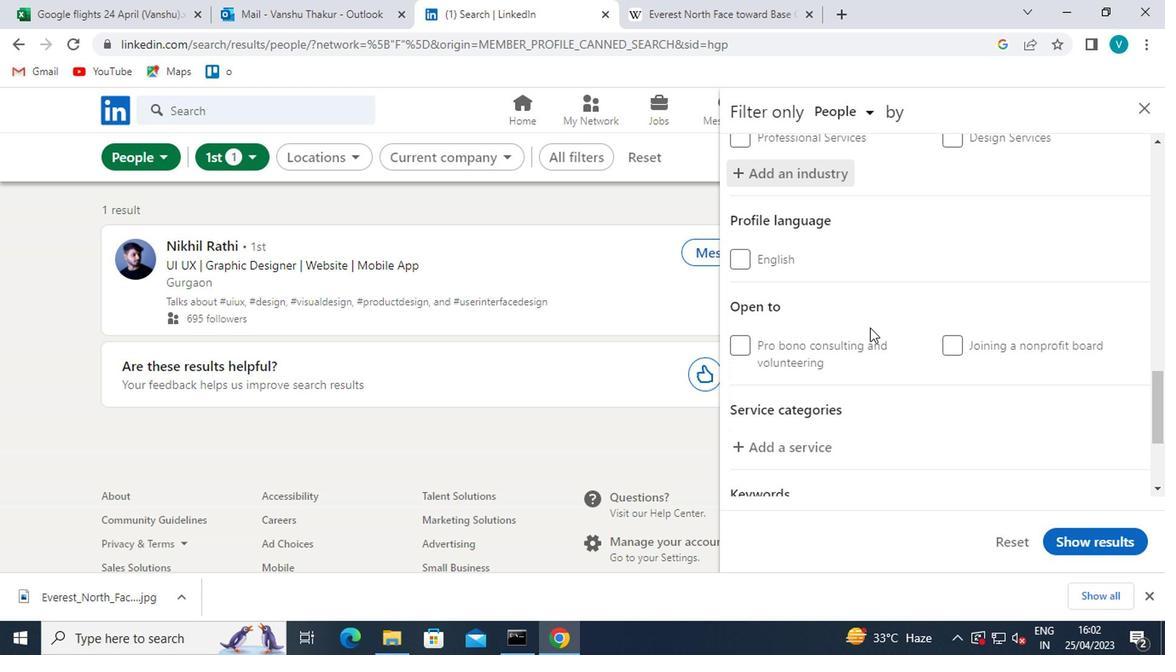
Action: Mouse scrolled (866, 335) with delta (0, -1)
Screenshot: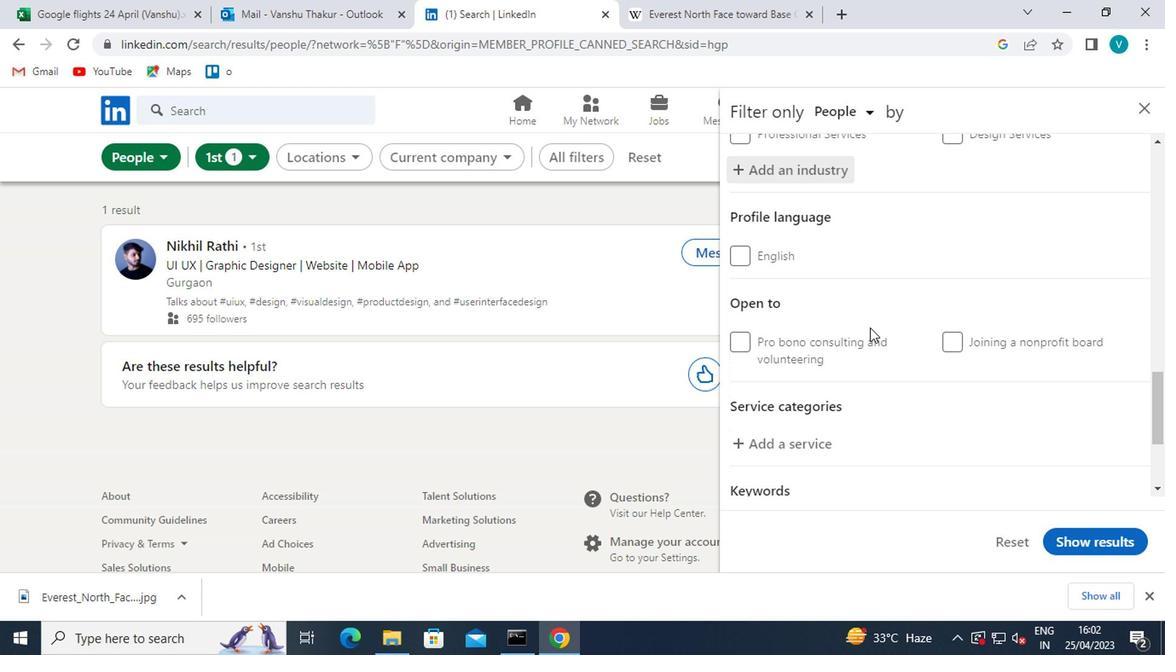 
Action: Mouse moved to (818, 279)
Screenshot: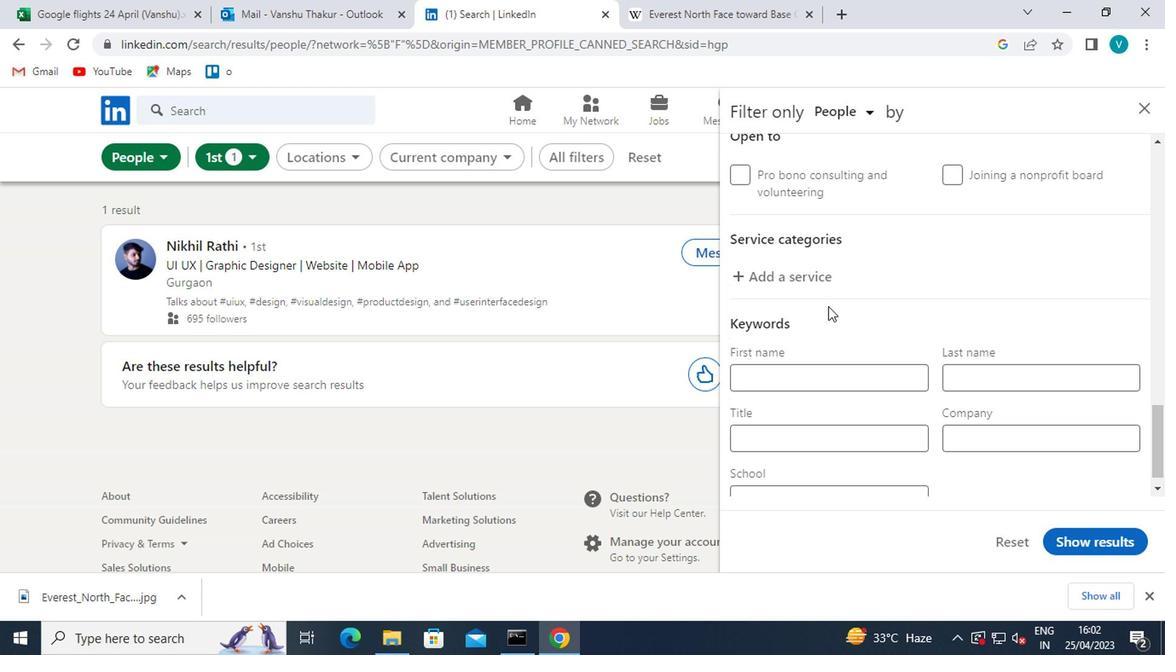 
Action: Mouse pressed left at (818, 279)
Screenshot: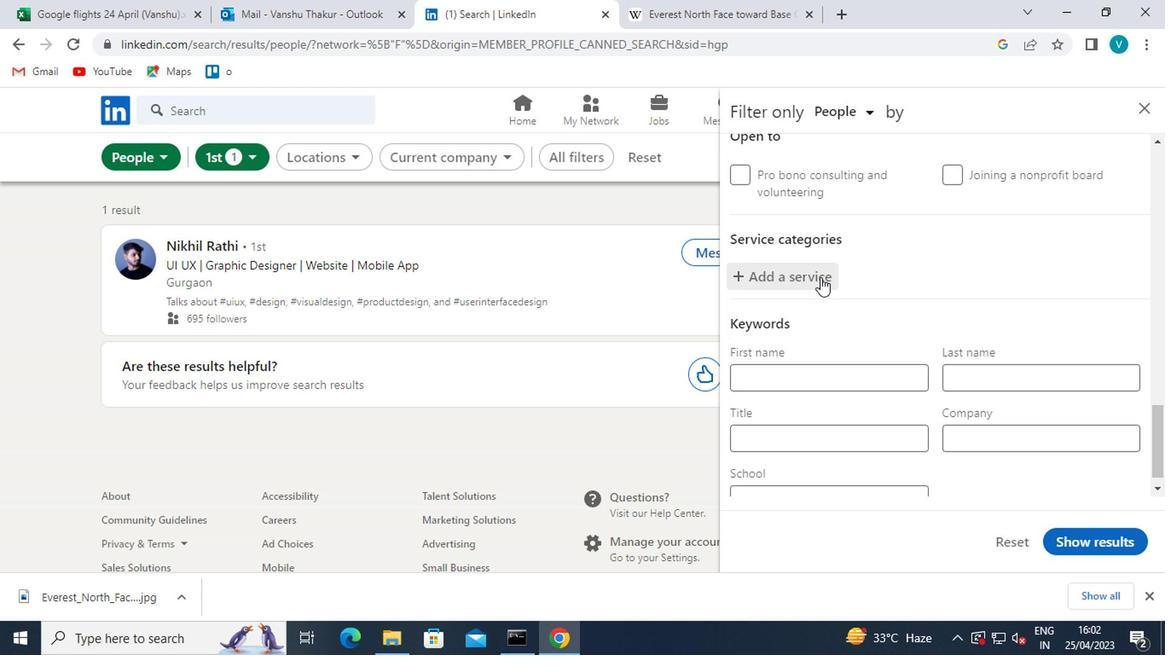 
Action: Key pressed <Key.shift>PROGRAM<Key.space>
Screenshot: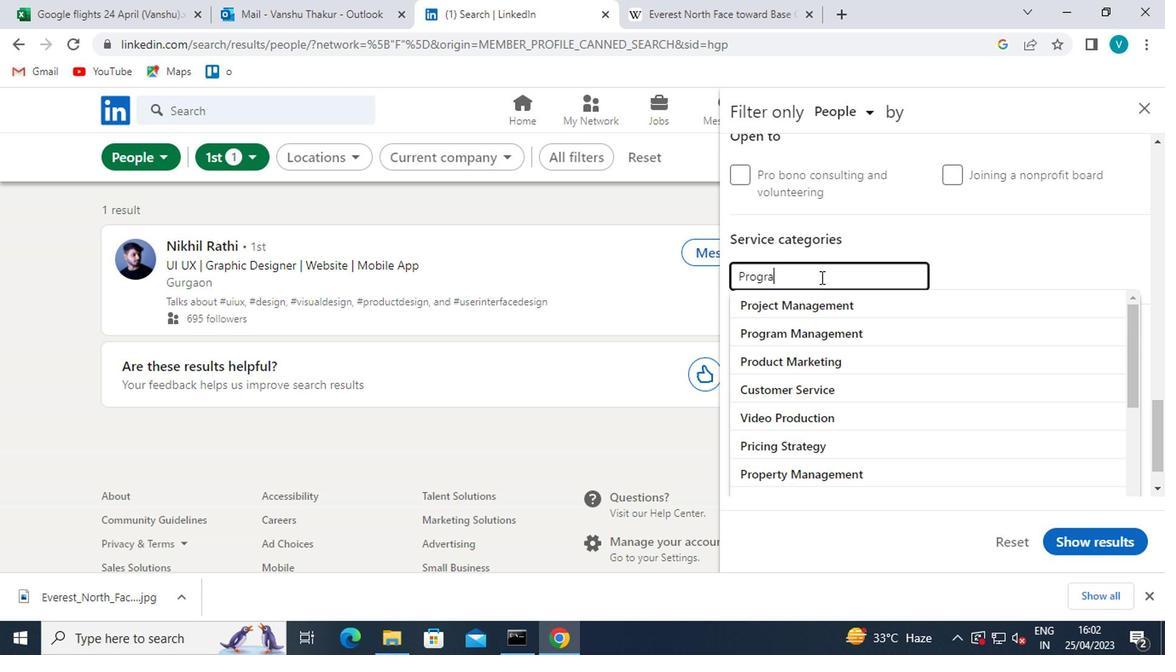 
Action: Mouse moved to (831, 301)
Screenshot: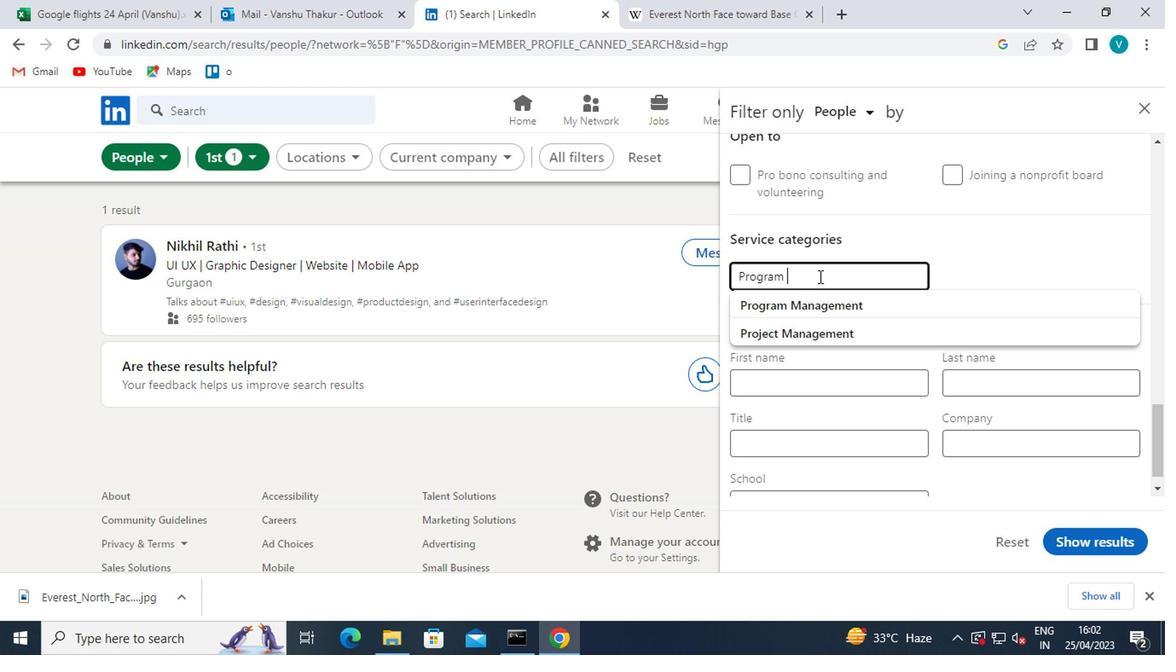 
Action: Mouse pressed left at (831, 301)
Screenshot: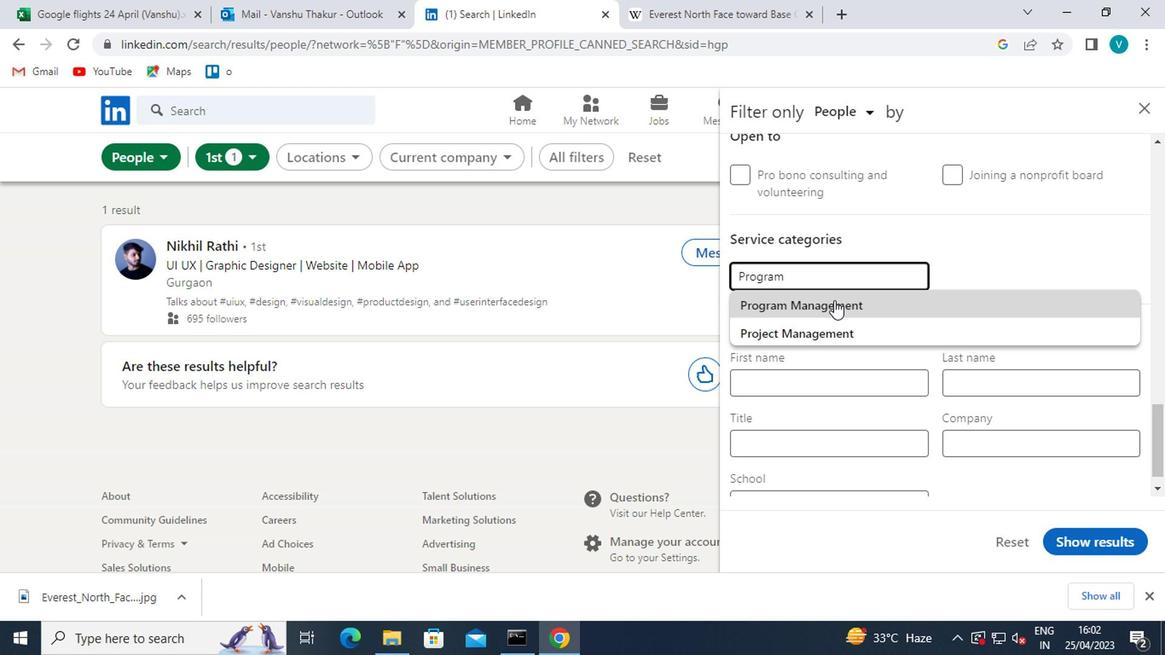 
Action: Mouse scrolled (831, 300) with delta (0, 0)
Screenshot: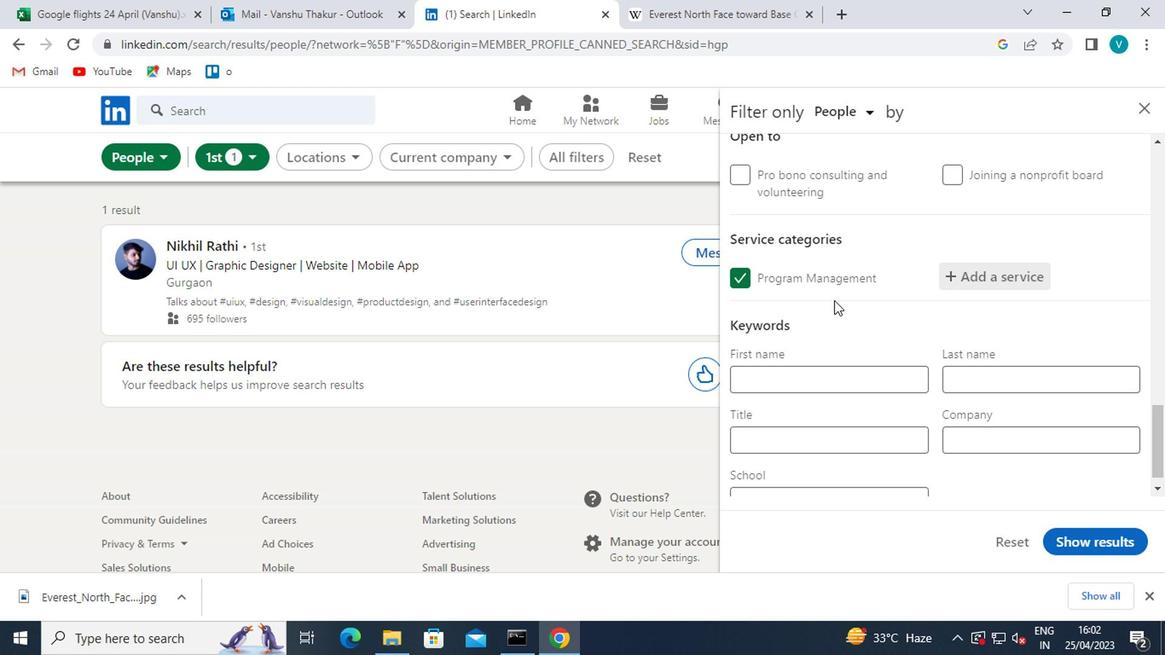 
Action: Mouse moved to (836, 304)
Screenshot: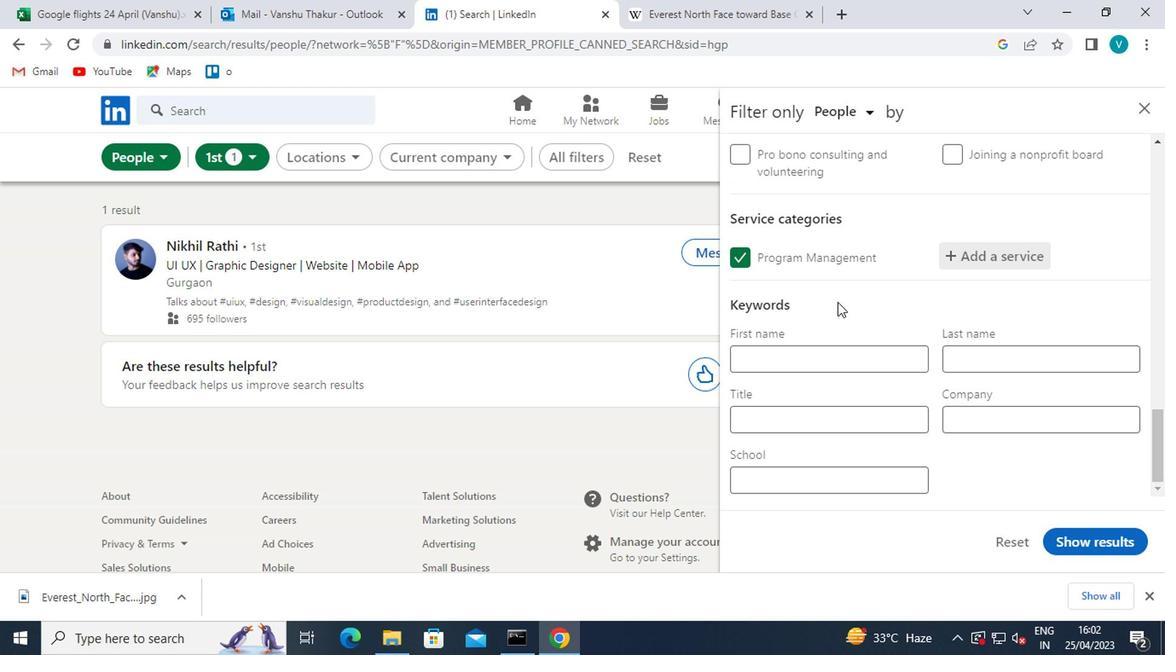 
Action: Mouse scrolled (836, 302) with delta (0, -1)
Screenshot: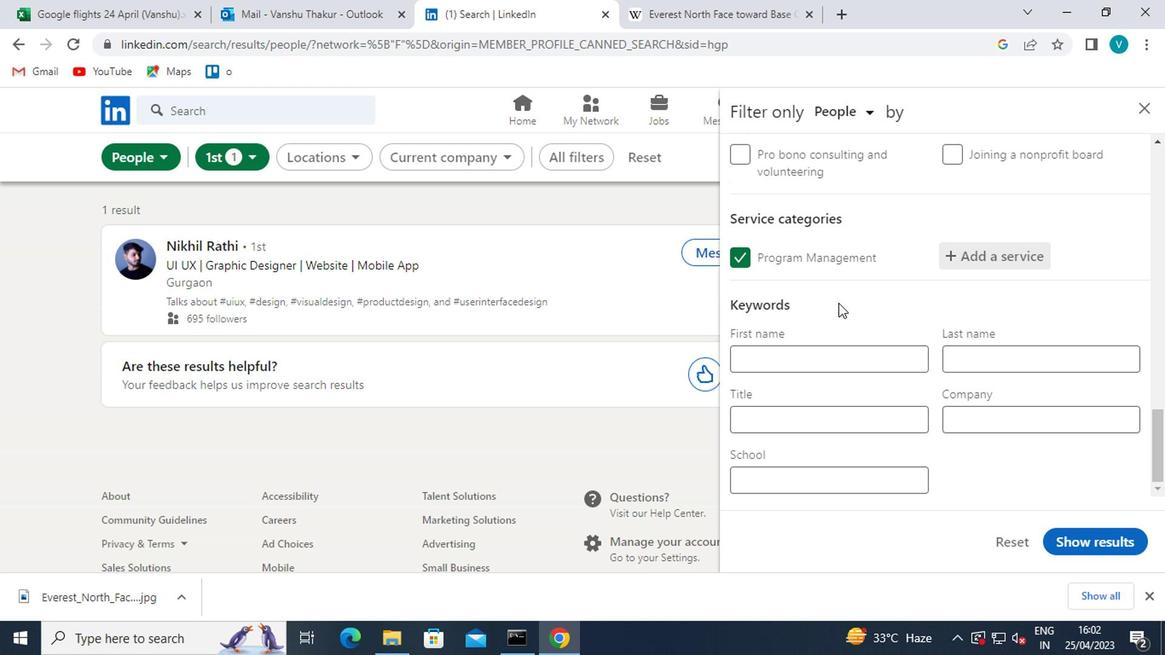 
Action: Mouse moved to (818, 409)
Screenshot: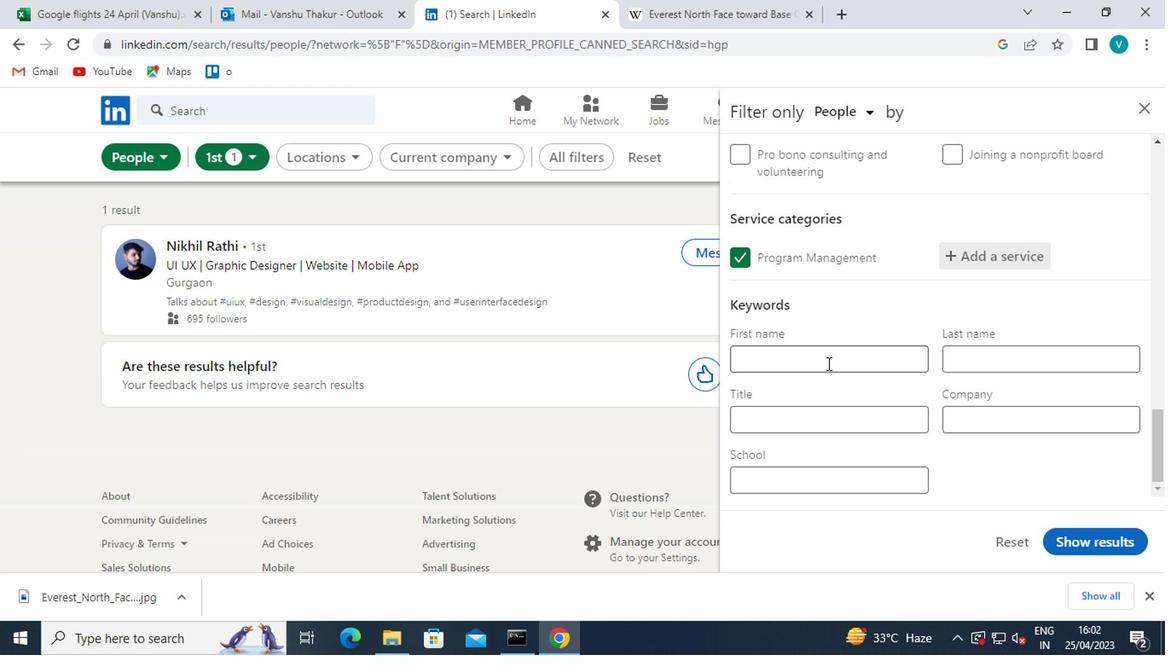 
Action: Mouse pressed left at (818, 409)
Screenshot: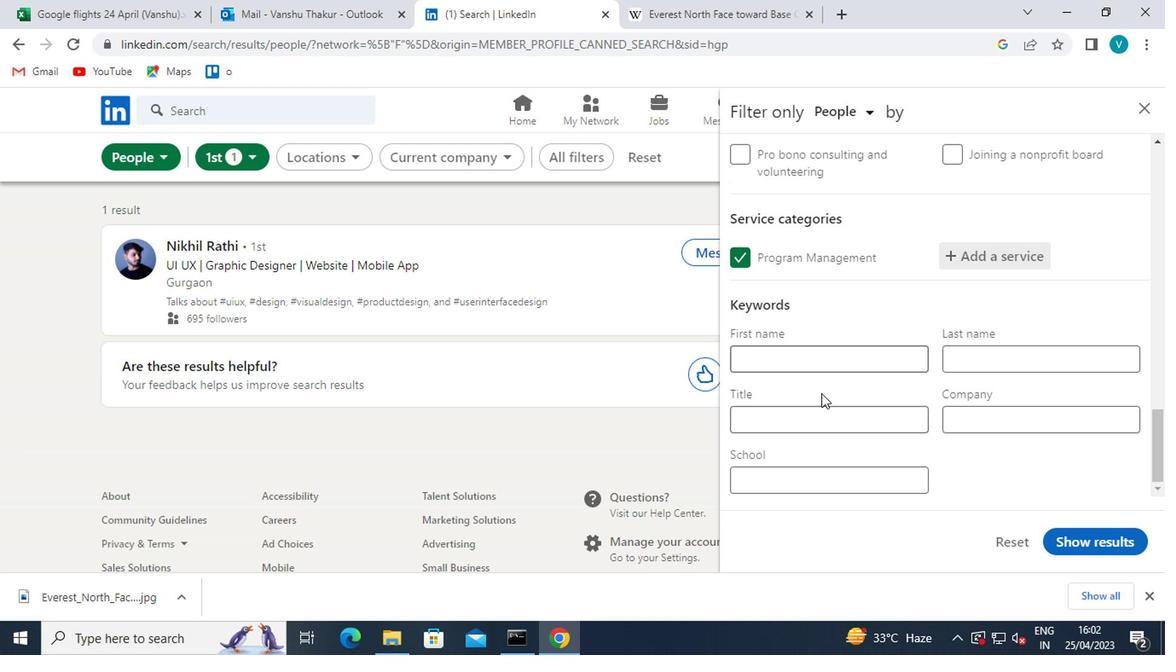 
Action: Mouse moved to (818, 409)
Screenshot: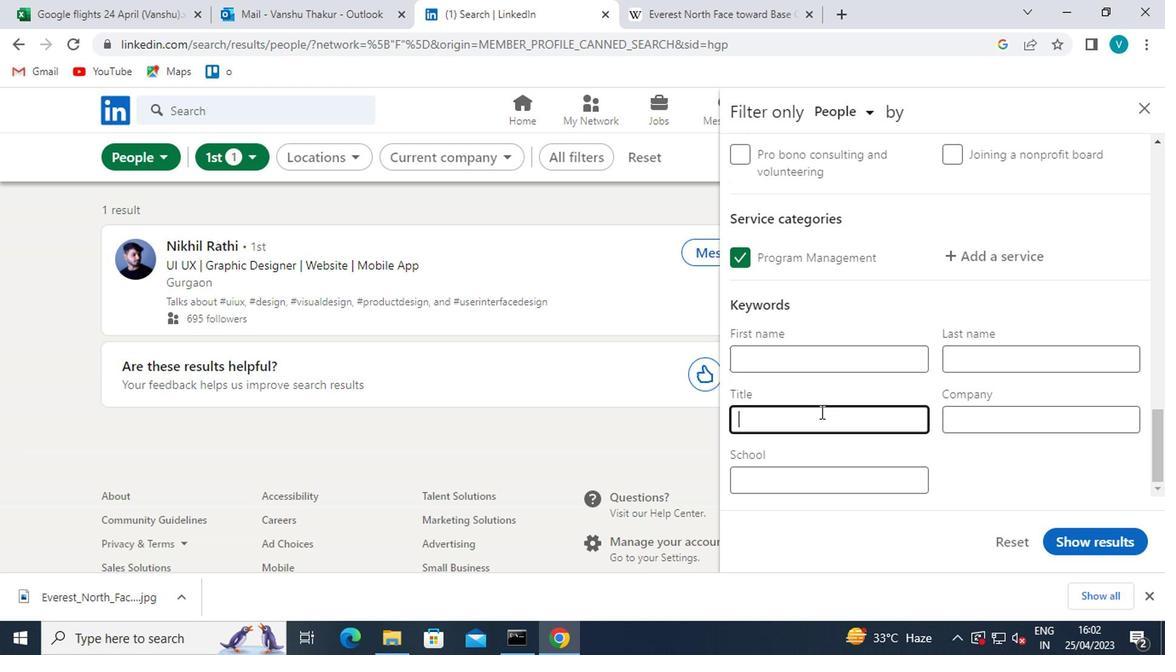
Action: Key pressed <Key.shift>EDITOR/<Key.shift>PROOFREADER
Screenshot: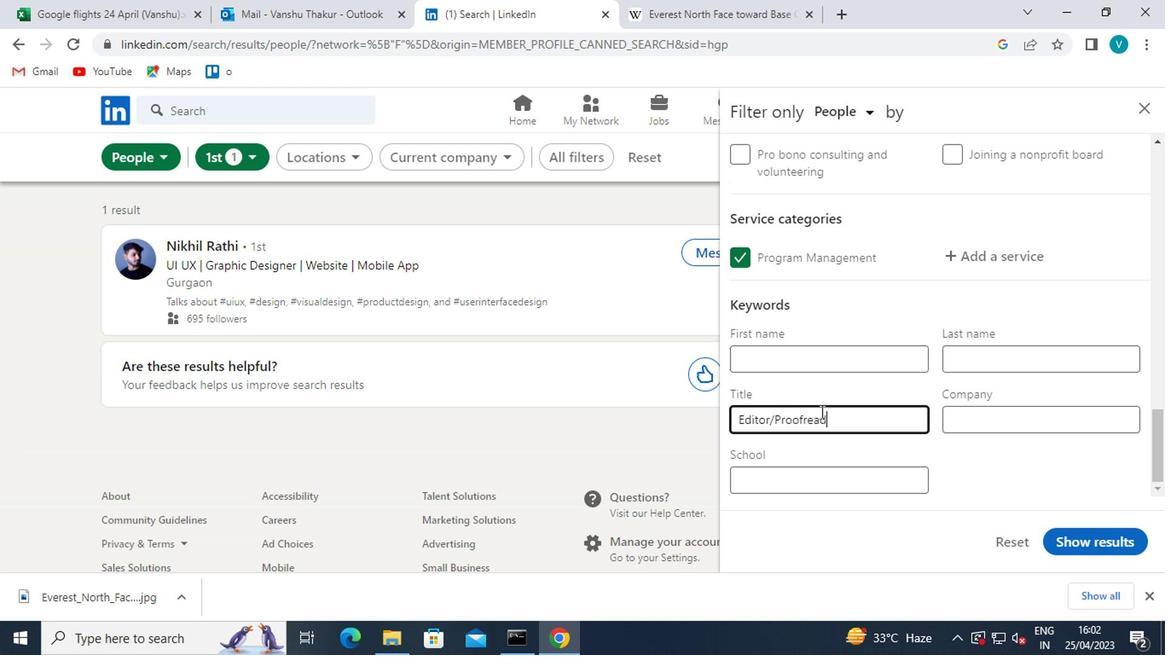 
Action: Mouse moved to (1077, 531)
Screenshot: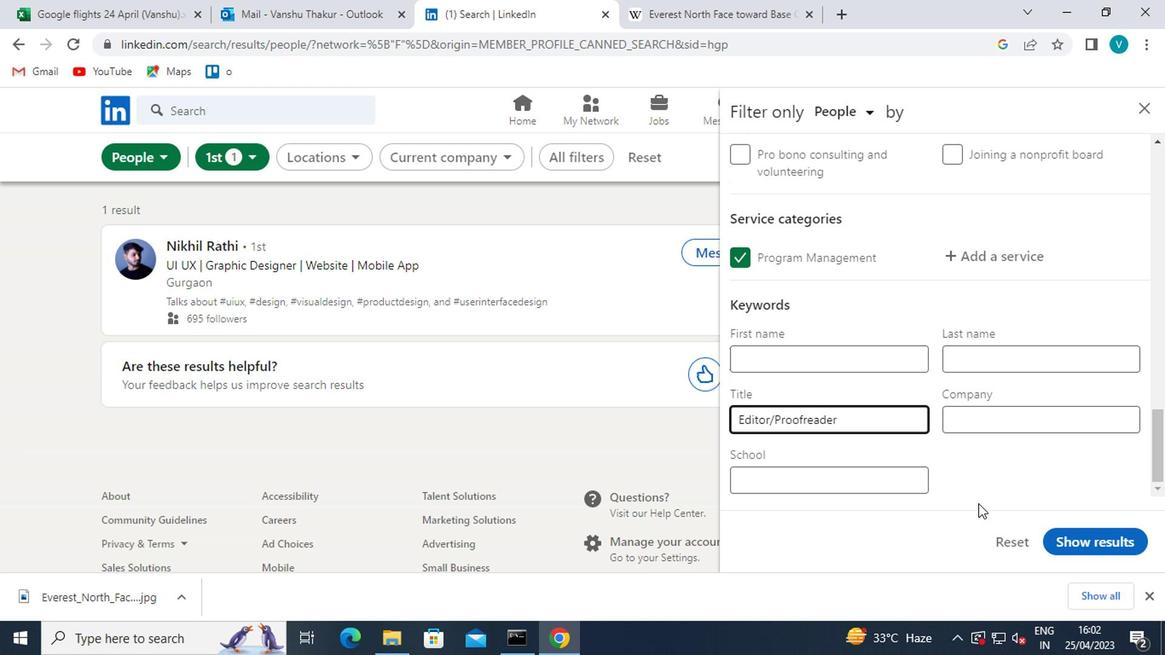 
Action: Mouse pressed left at (1077, 531)
Screenshot: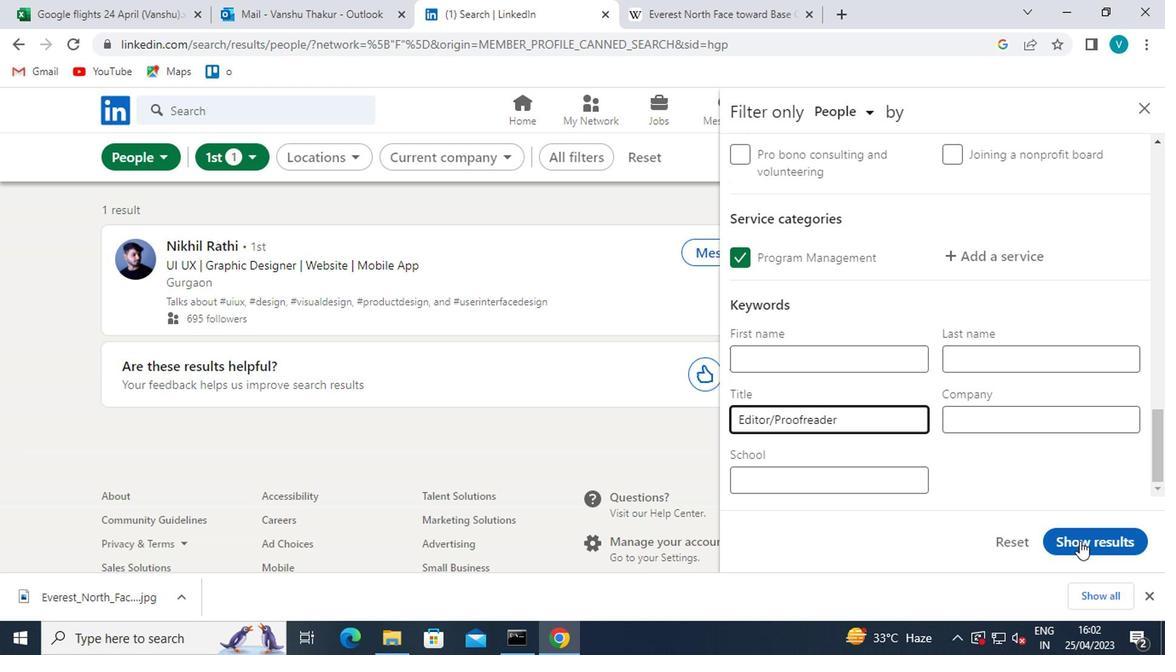 
Action: Mouse moved to (1077, 531)
Screenshot: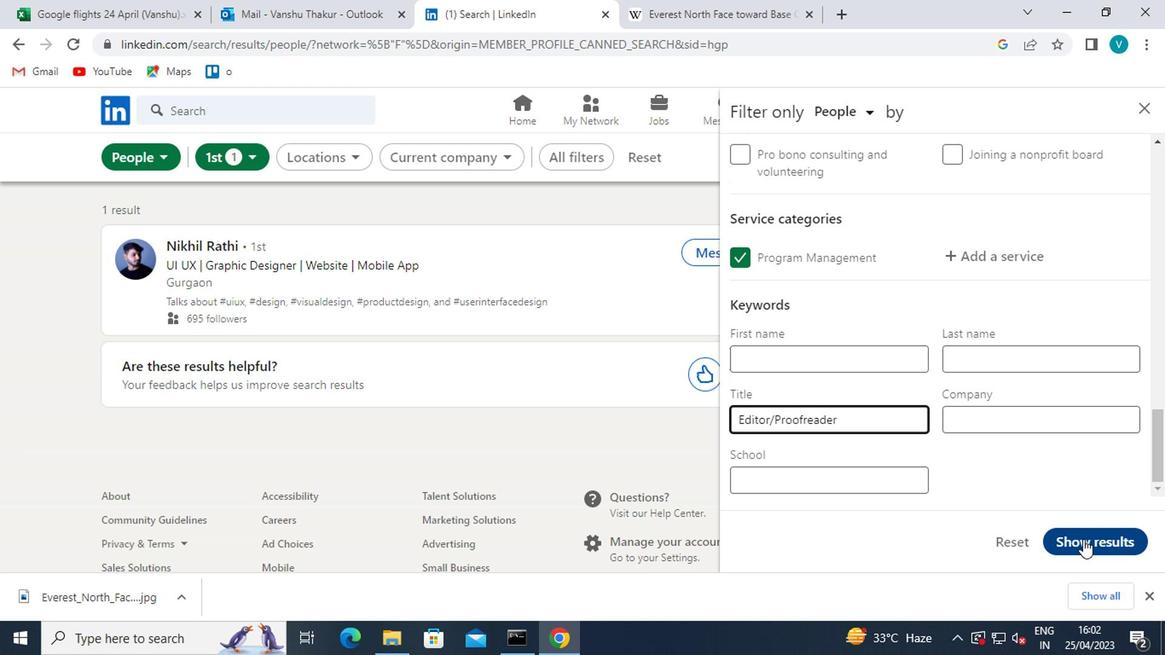
